Task: Search one way flight ticket for 5 adults, 1 child, 2 infants in seat and 1 infant on lap in business from Jackson: Jackson-medgar Wiley Evers International Airport to Greenville: Pitt-greenville Airport on 5-2-2023. Choice of flights is Spirit. Number of bags: 11 checked bags. Outbound departure time preference is 7:00.
Action: Mouse moved to (388, 198)
Screenshot: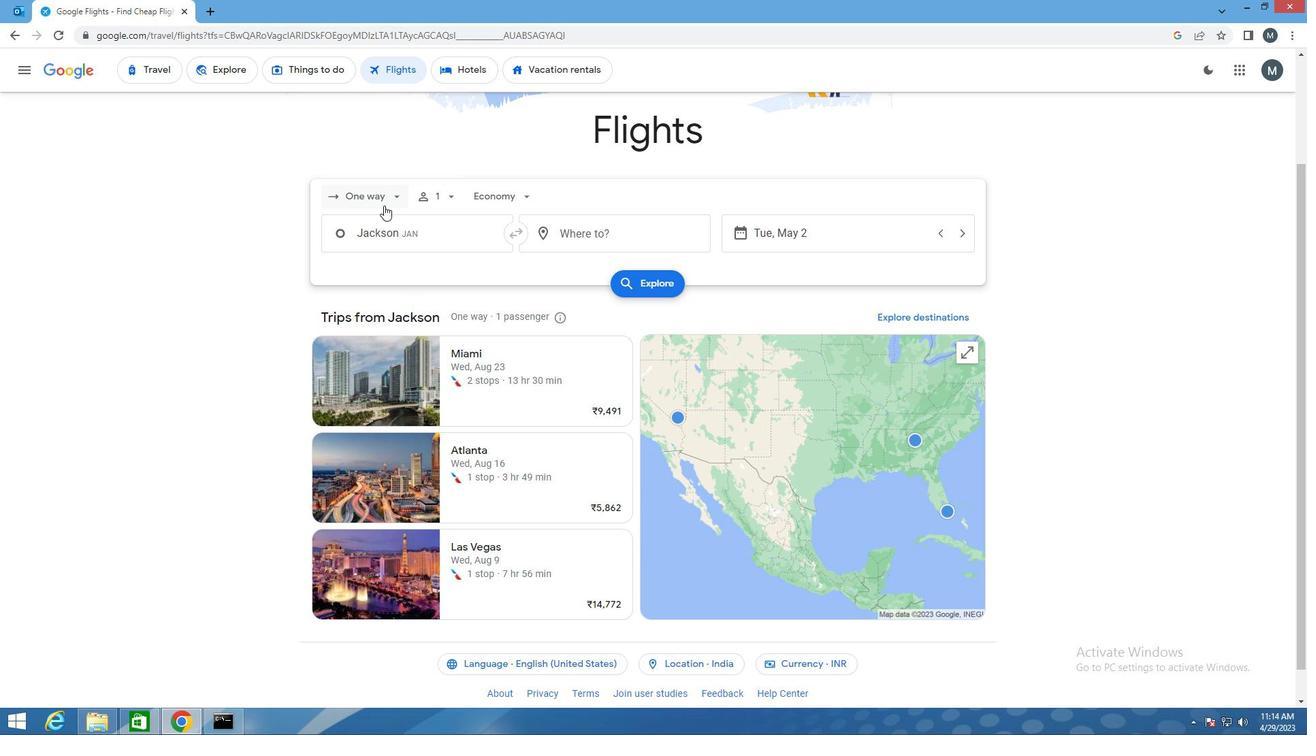 
Action: Mouse pressed left at (388, 198)
Screenshot: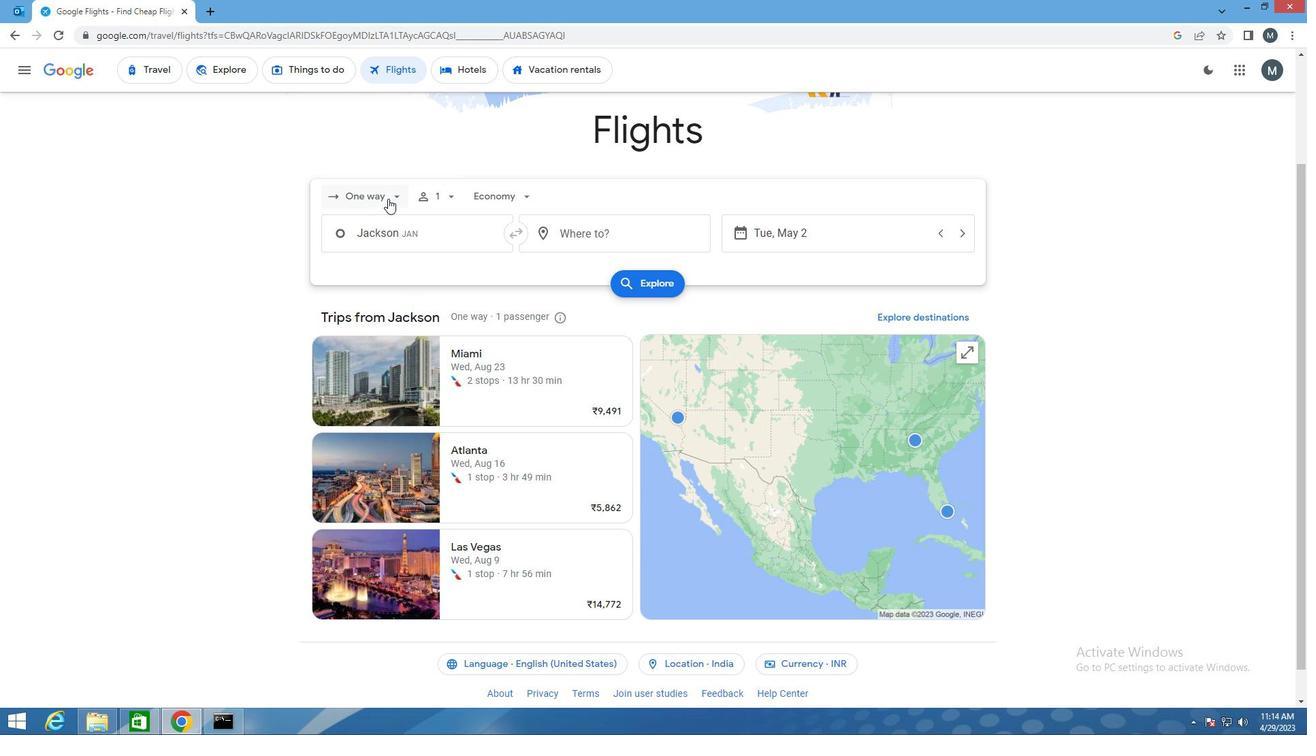 
Action: Mouse moved to (401, 265)
Screenshot: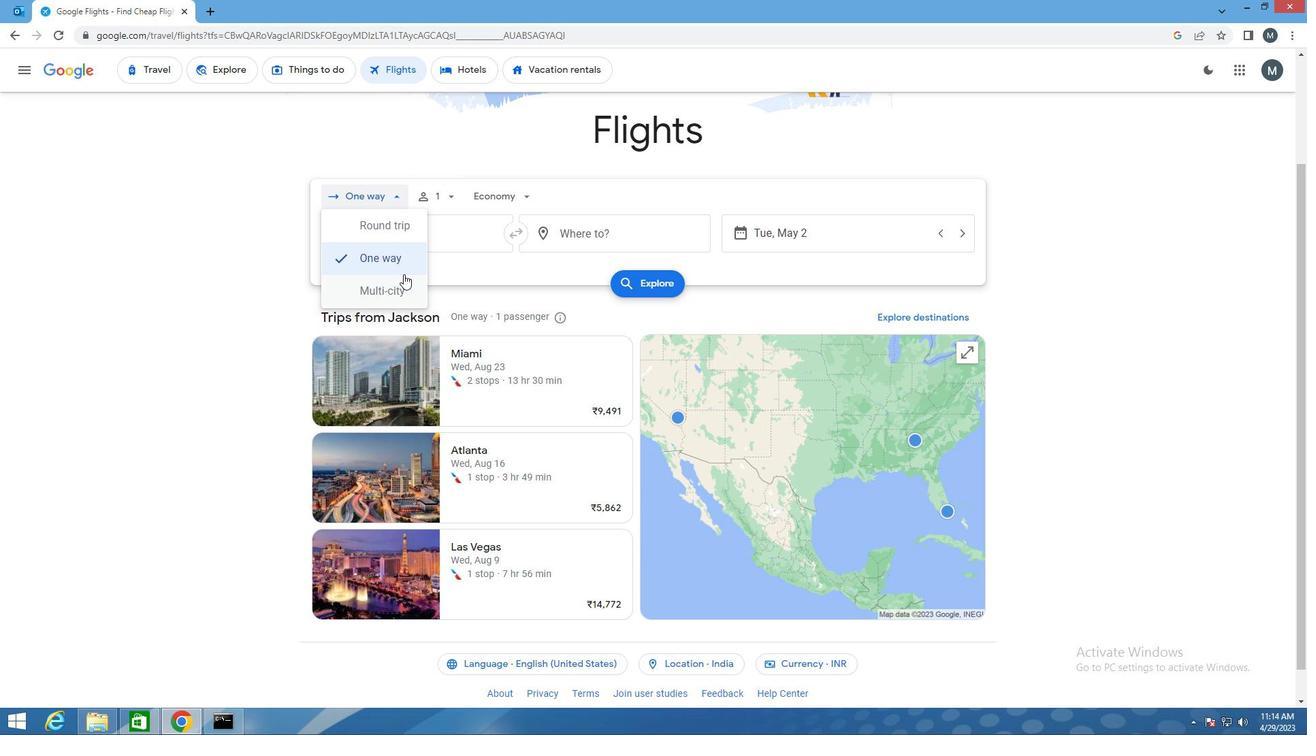 
Action: Mouse pressed left at (401, 265)
Screenshot: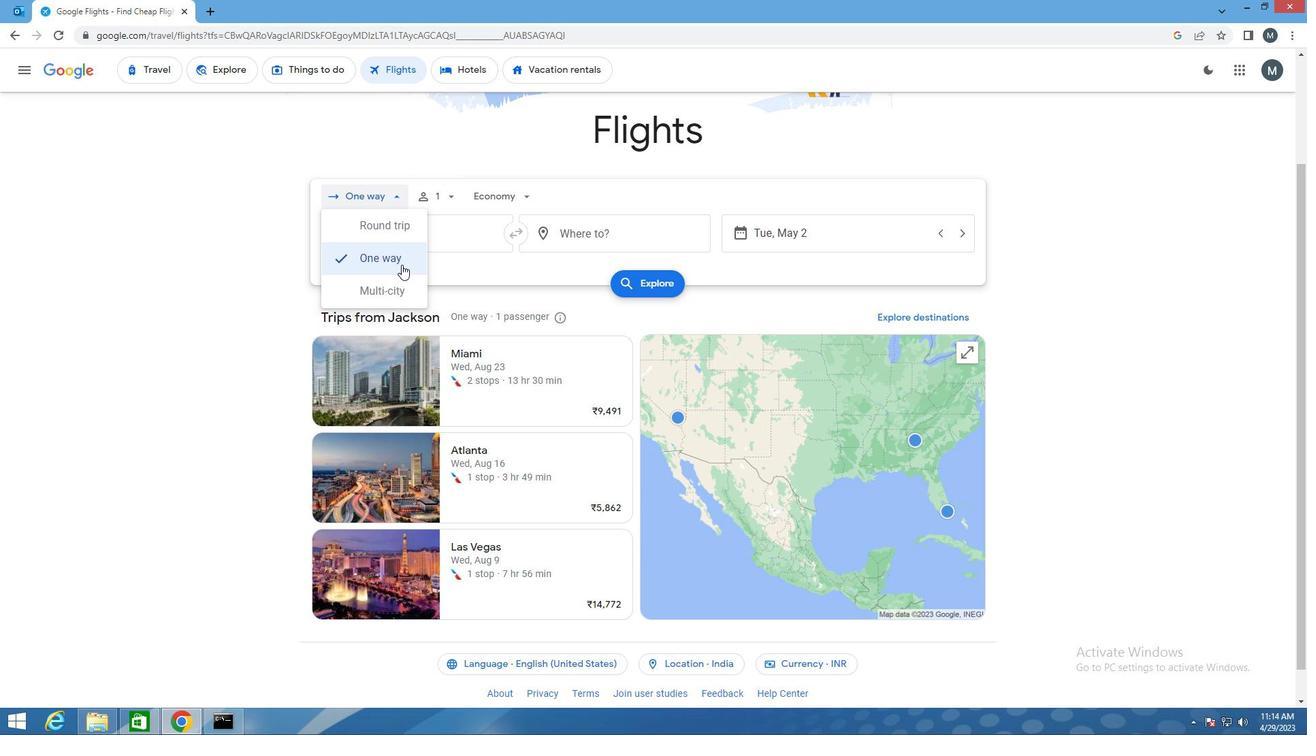 
Action: Mouse moved to (444, 200)
Screenshot: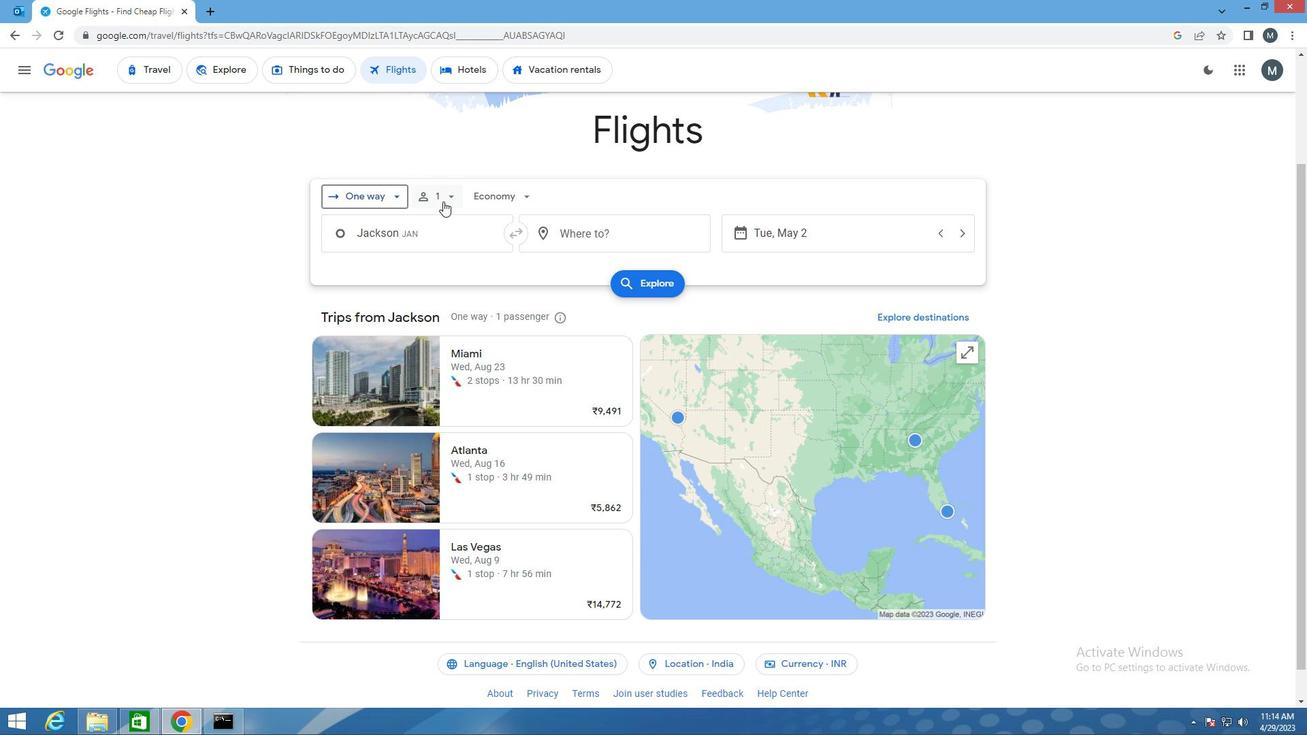 
Action: Mouse pressed left at (444, 200)
Screenshot: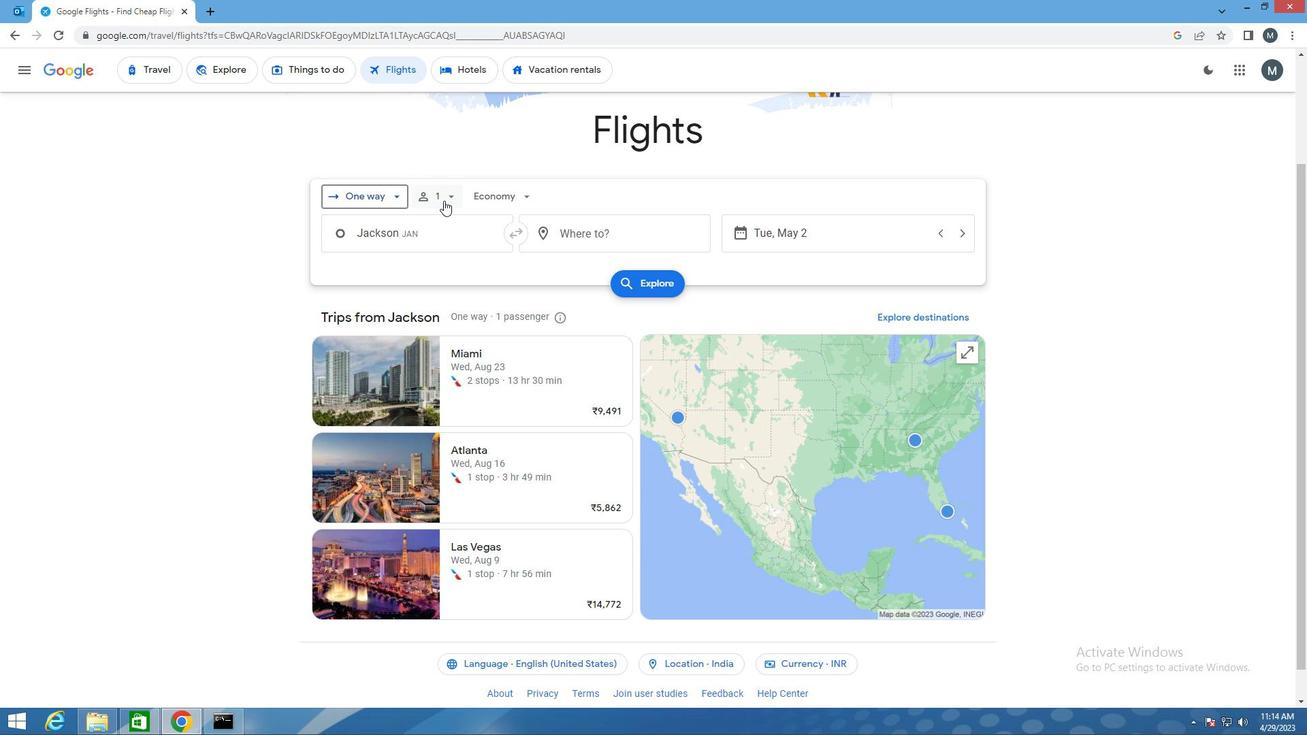 
Action: Mouse moved to (561, 235)
Screenshot: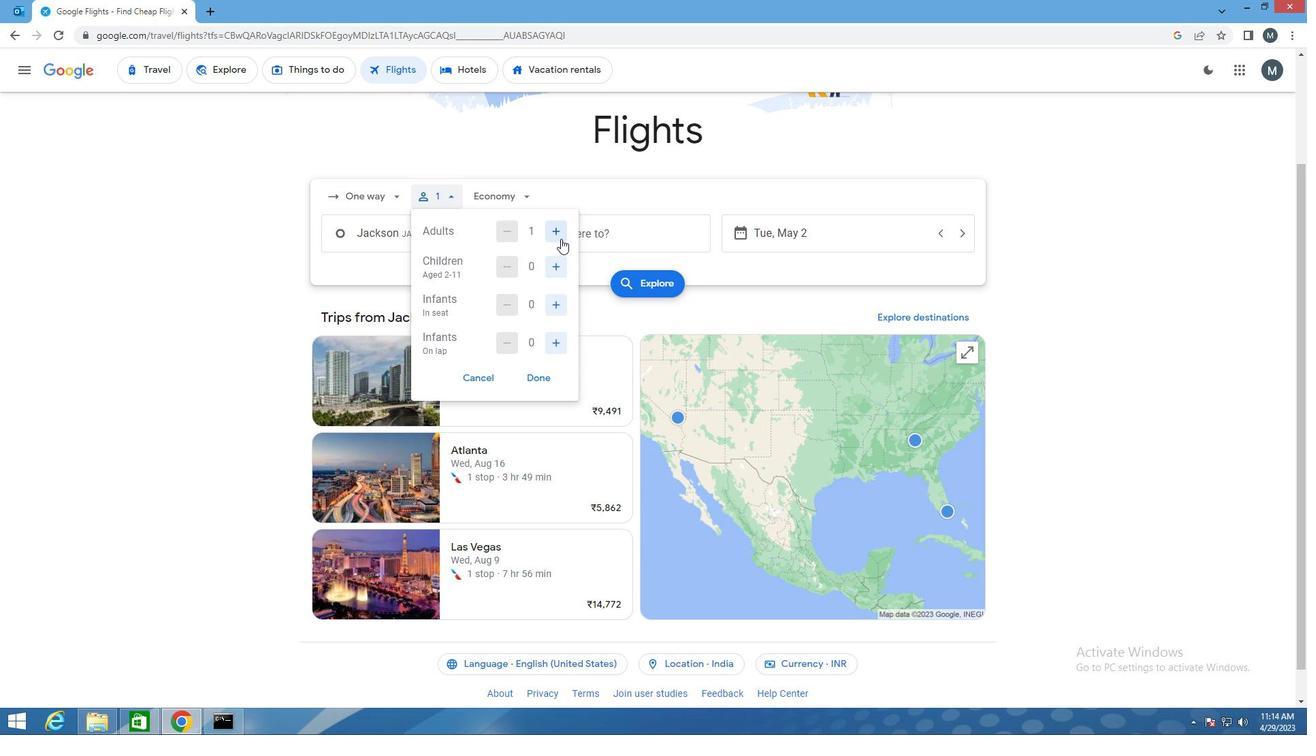
Action: Mouse pressed left at (561, 235)
Screenshot: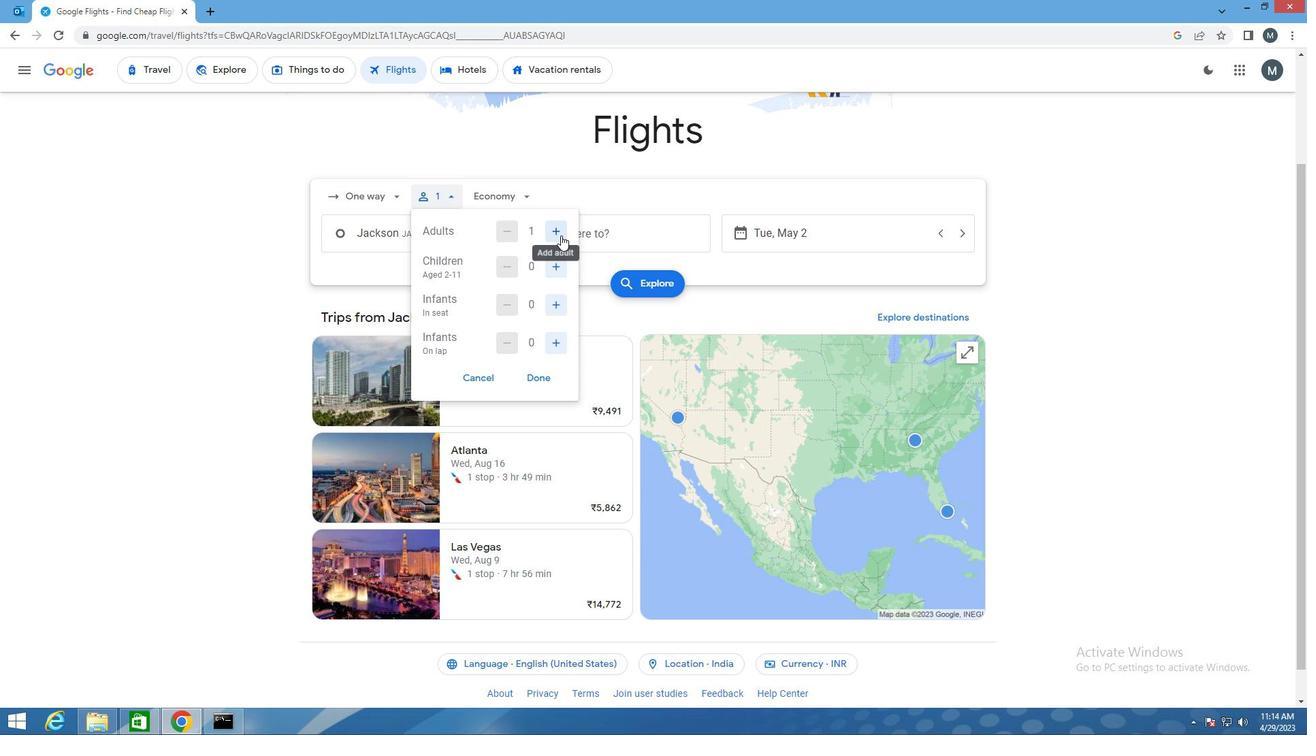 
Action: Mouse pressed left at (561, 235)
Screenshot: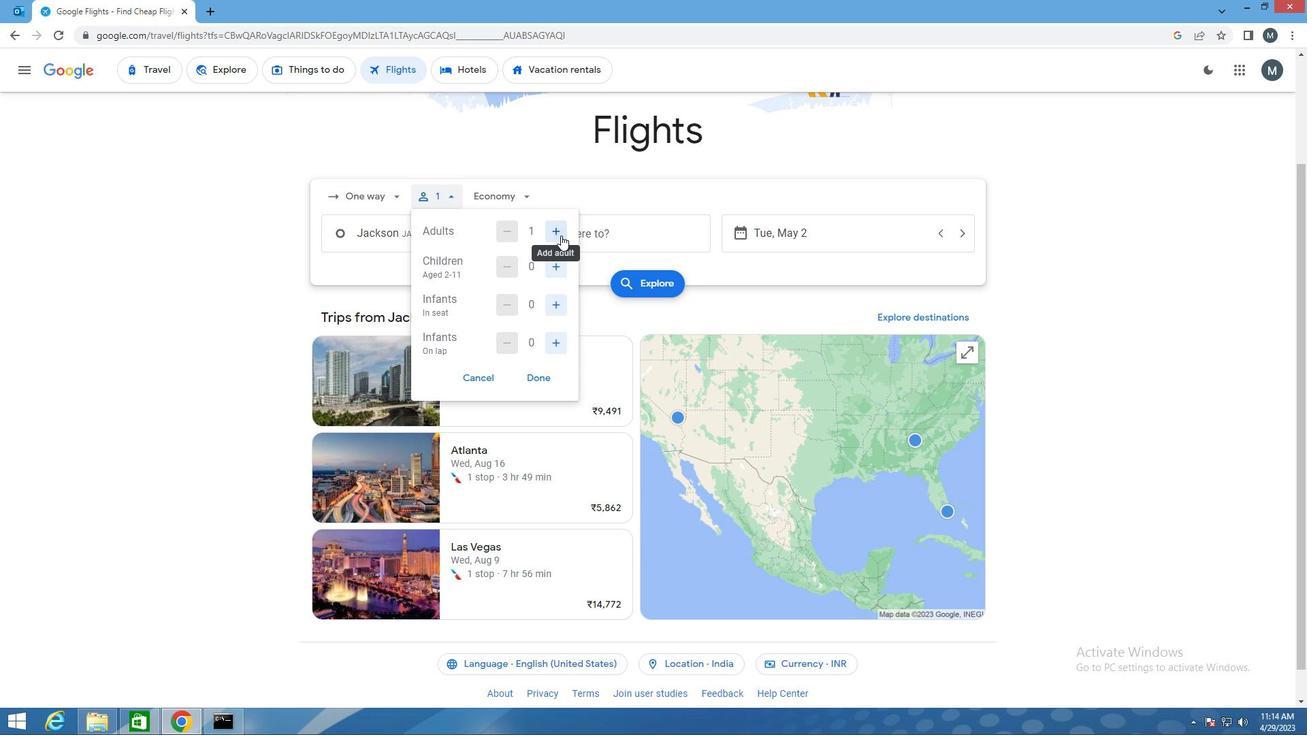 
Action: Mouse pressed left at (561, 235)
Screenshot: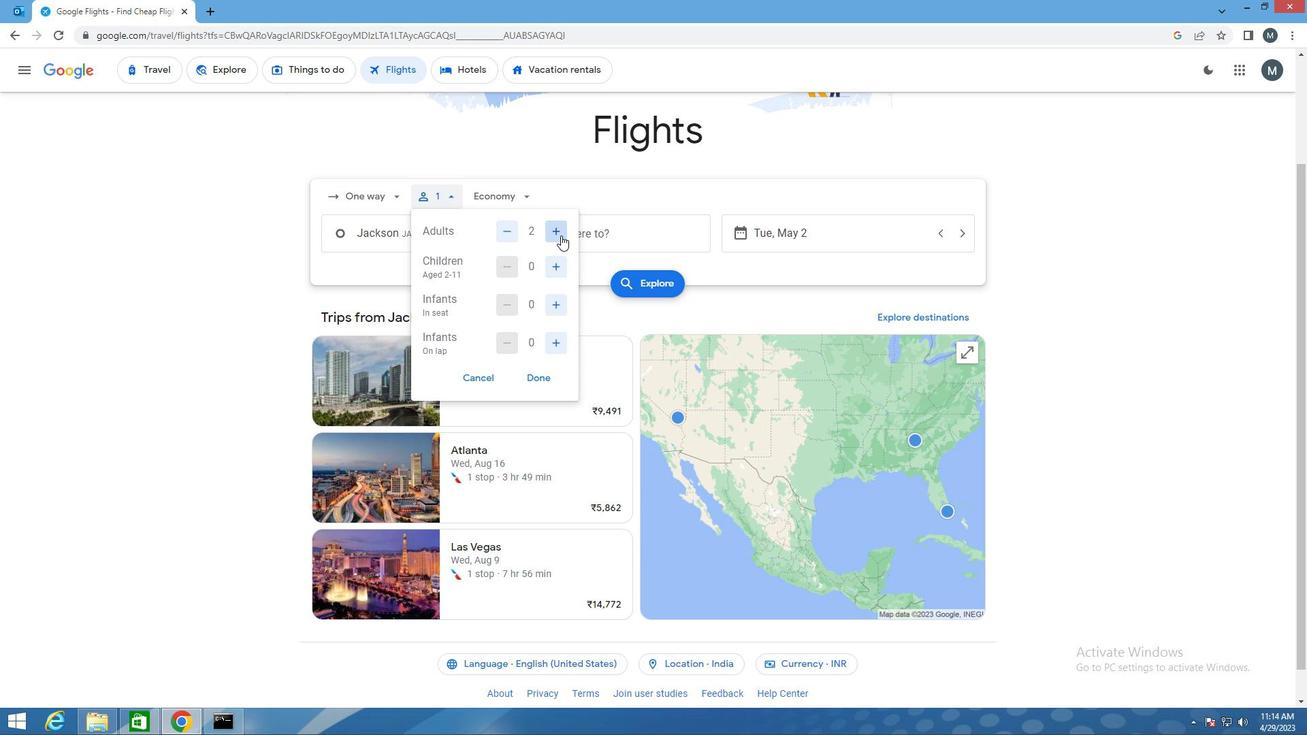 
Action: Mouse pressed left at (561, 235)
Screenshot: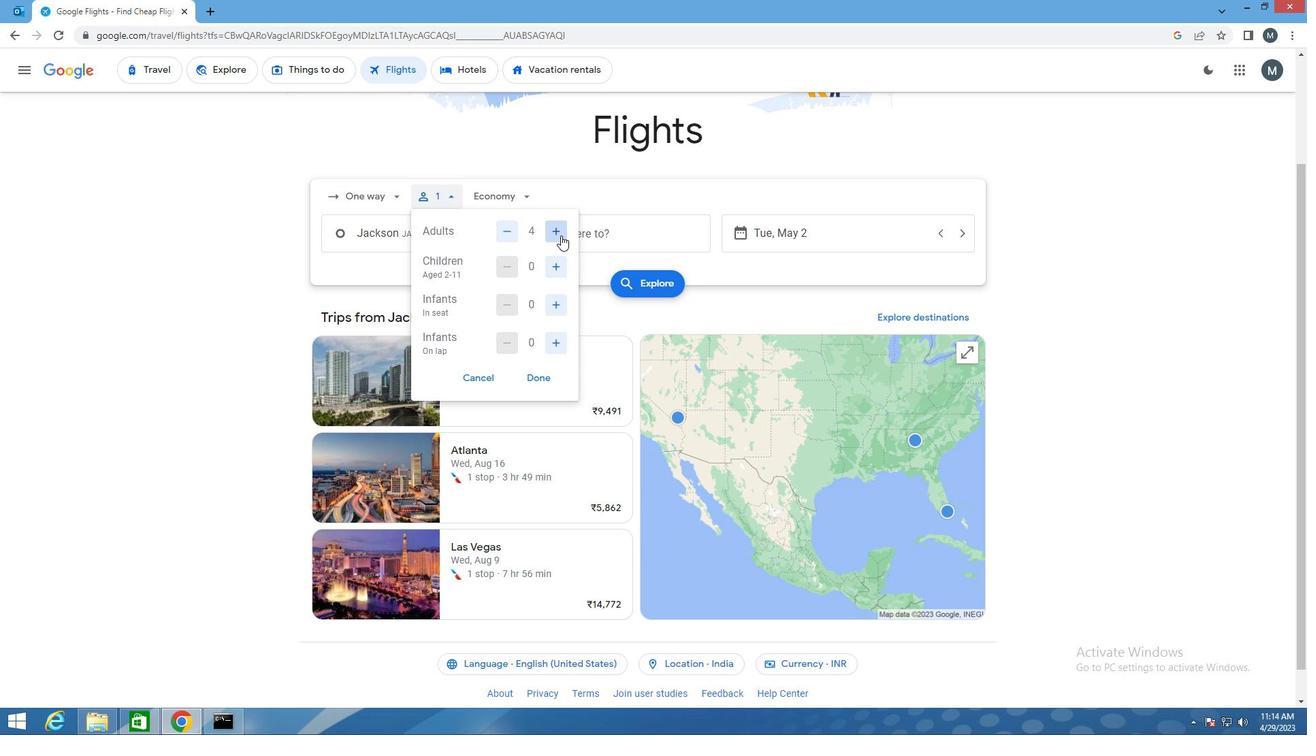 
Action: Mouse moved to (551, 269)
Screenshot: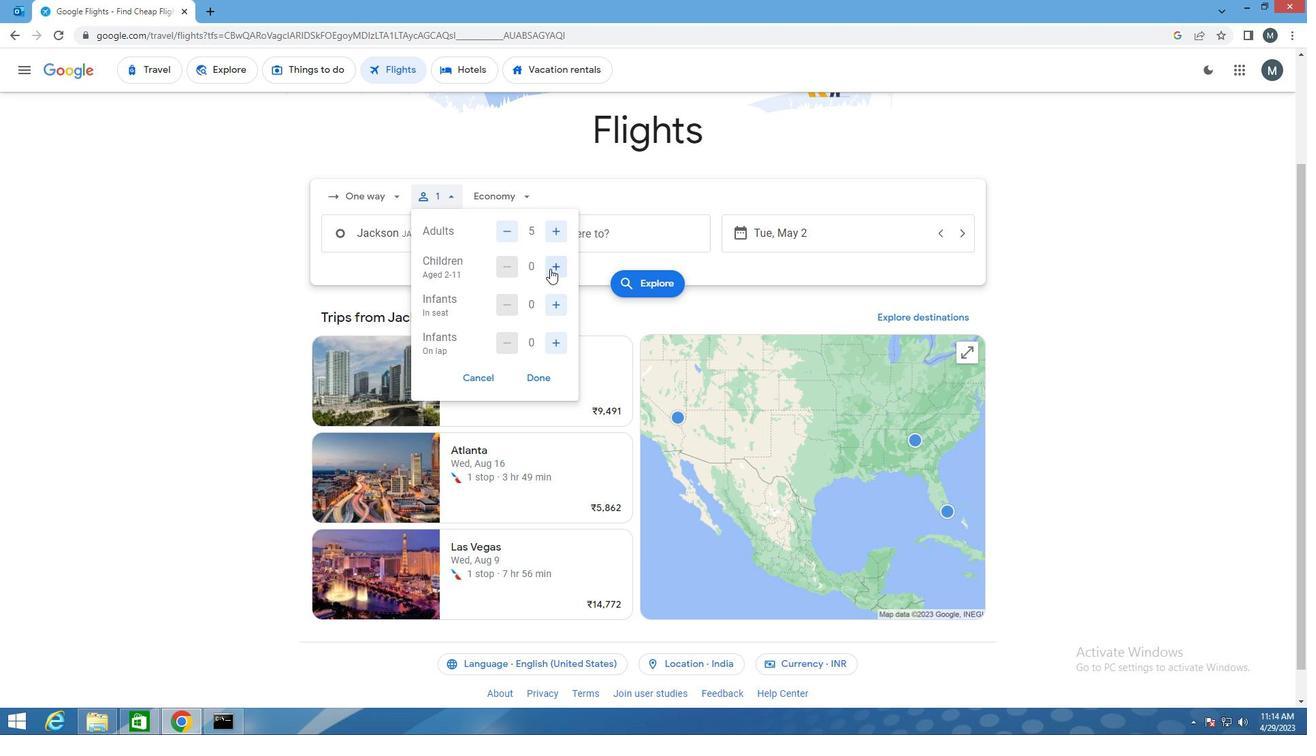 
Action: Mouse pressed left at (551, 269)
Screenshot: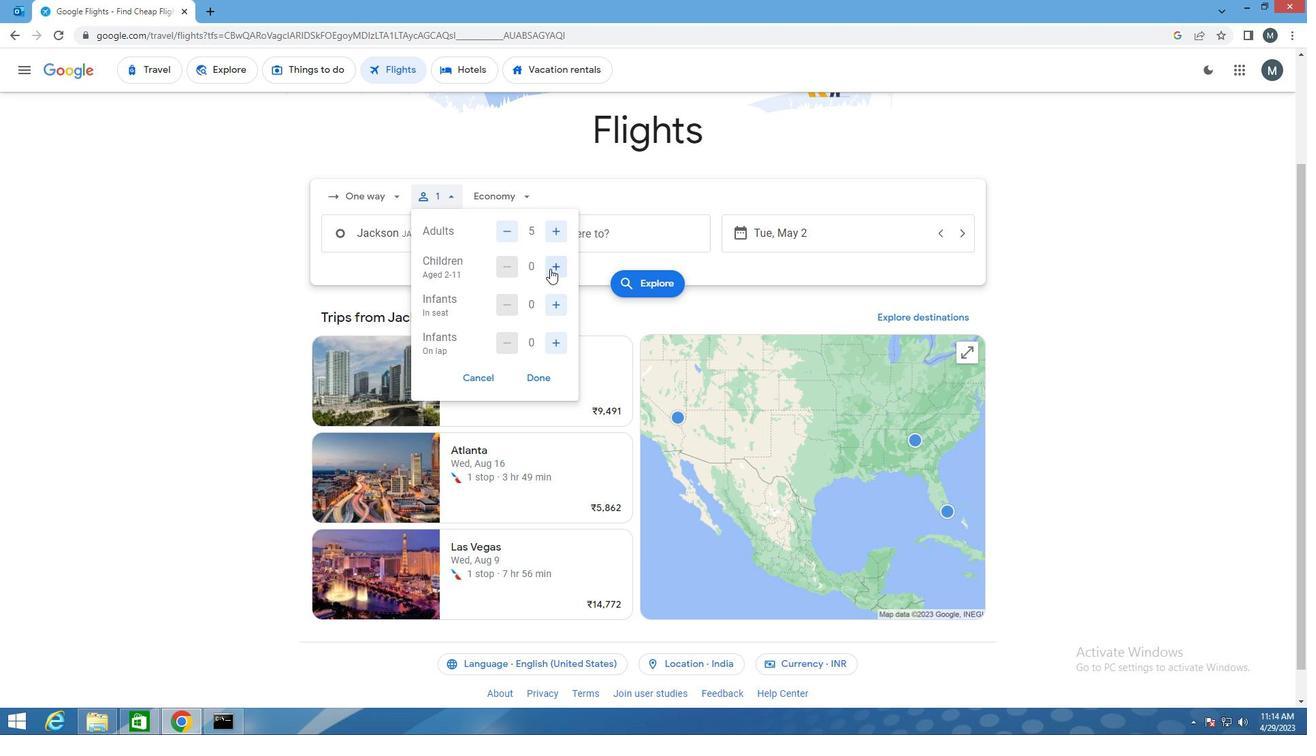 
Action: Mouse moved to (549, 303)
Screenshot: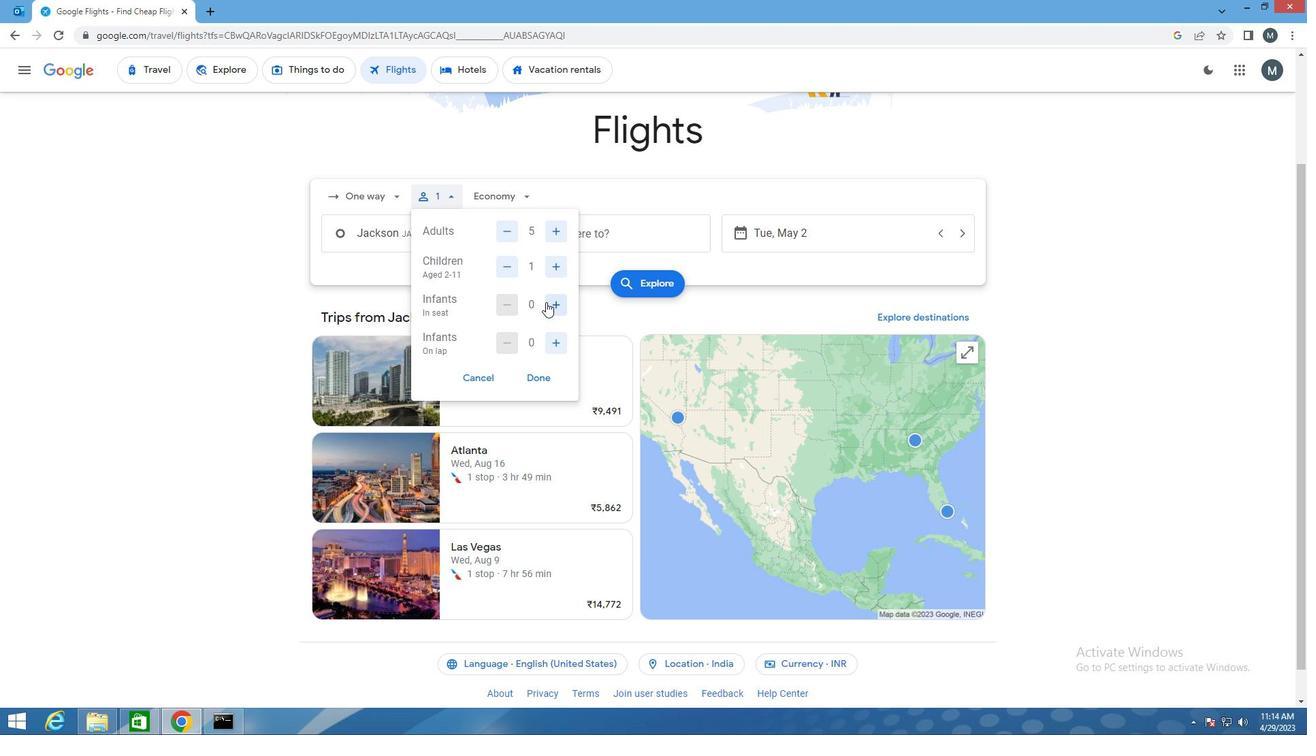 
Action: Mouse pressed left at (549, 303)
Screenshot: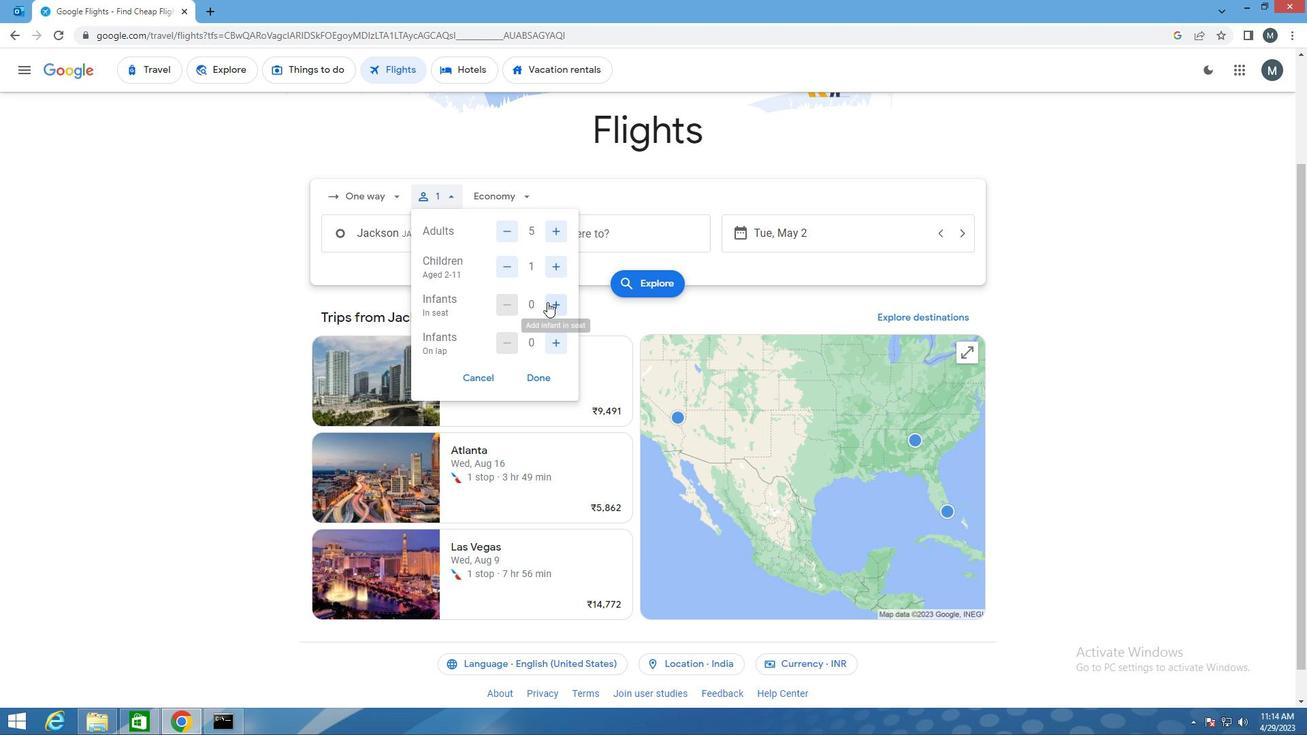 
Action: Mouse pressed left at (549, 303)
Screenshot: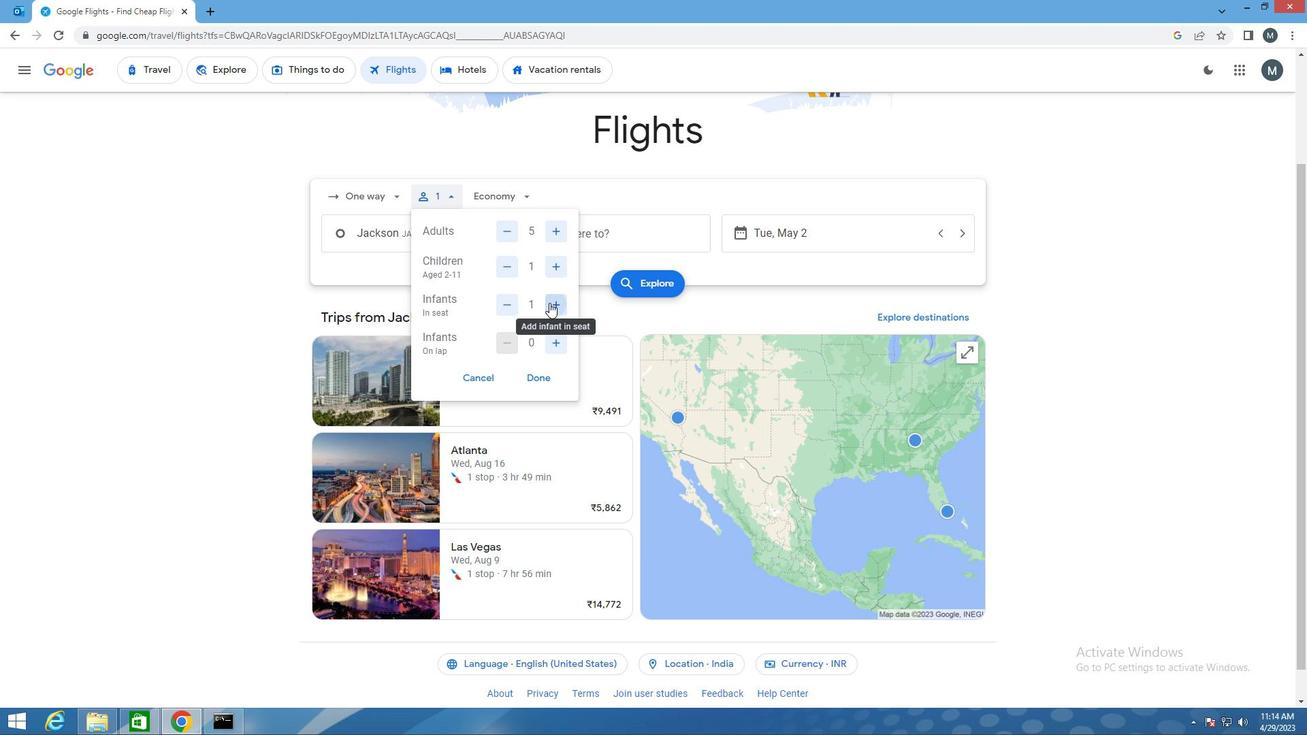 
Action: Mouse moved to (555, 346)
Screenshot: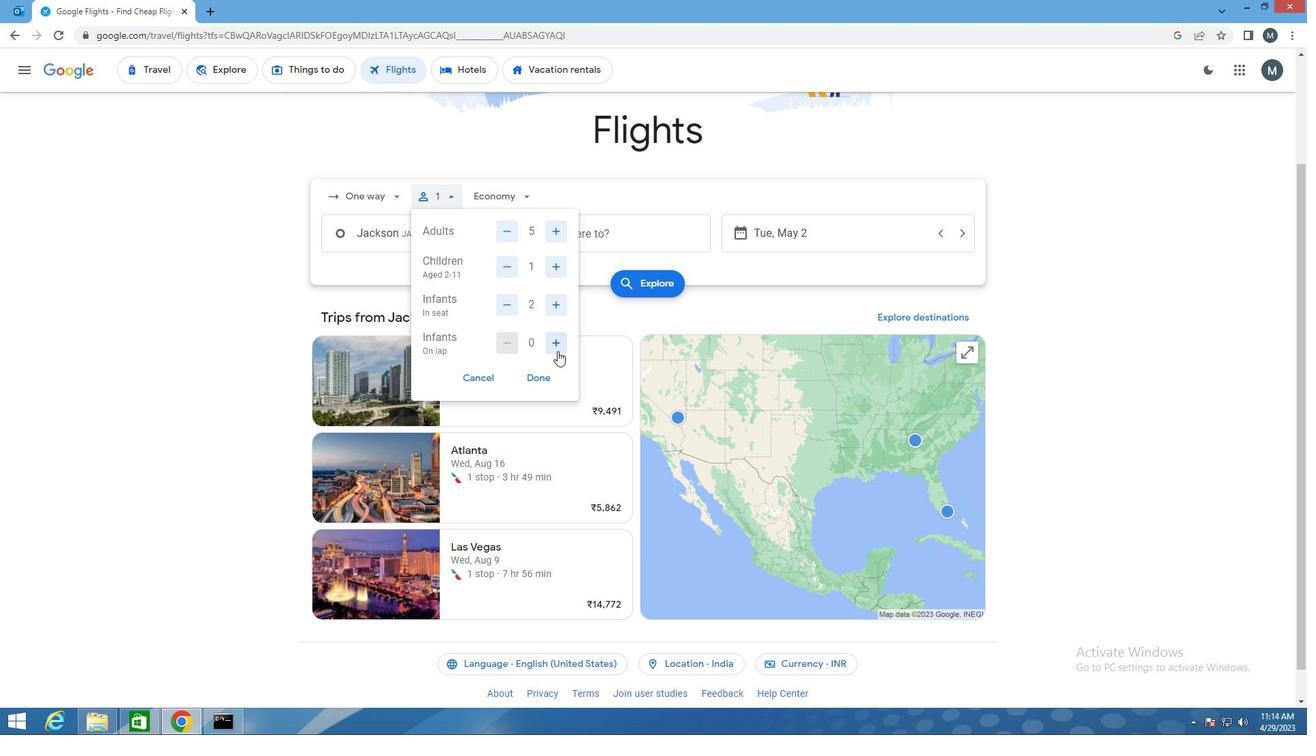 
Action: Mouse pressed left at (555, 346)
Screenshot: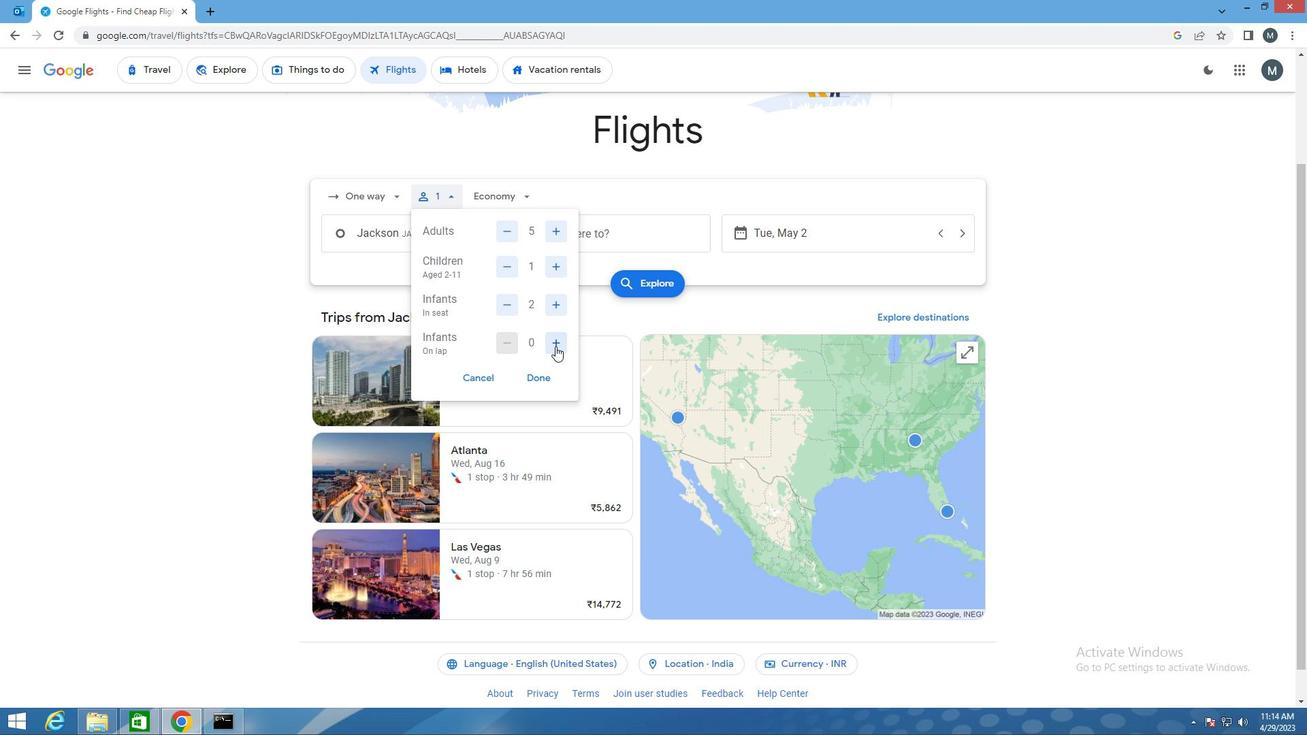 
Action: Mouse moved to (538, 378)
Screenshot: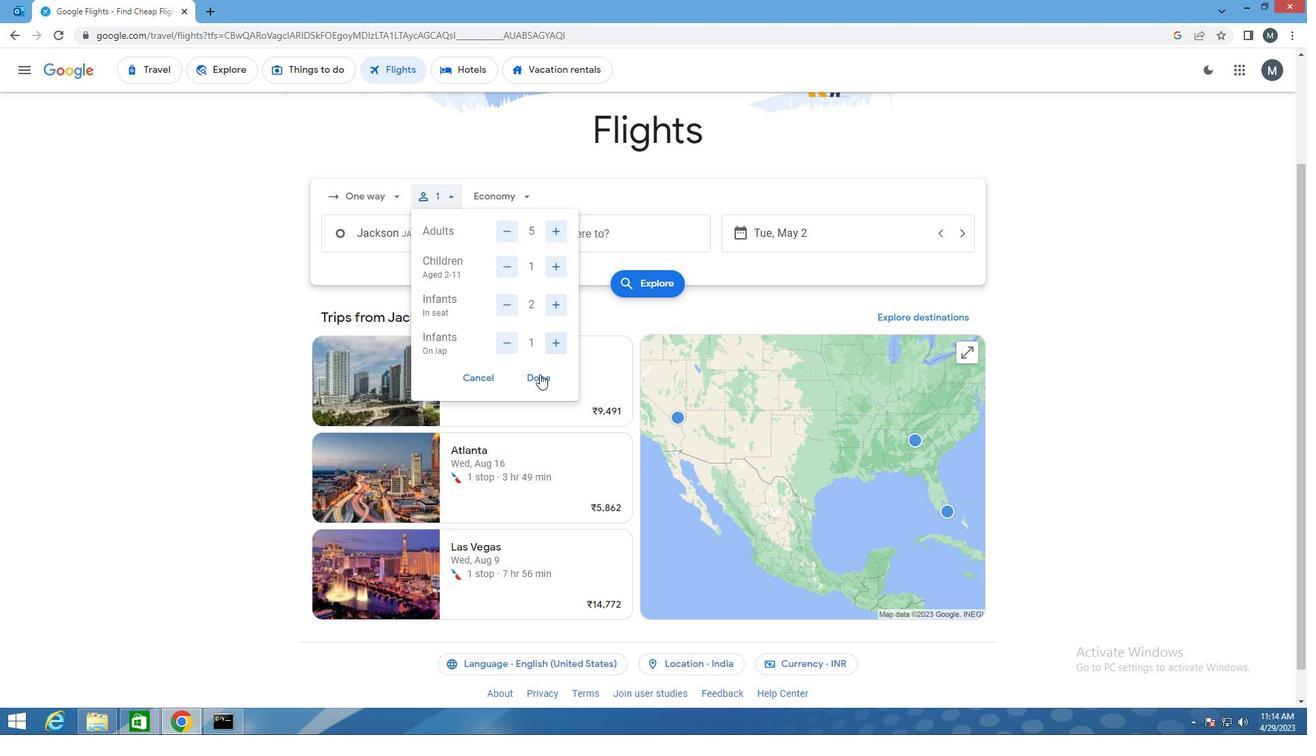 
Action: Mouse pressed left at (538, 378)
Screenshot: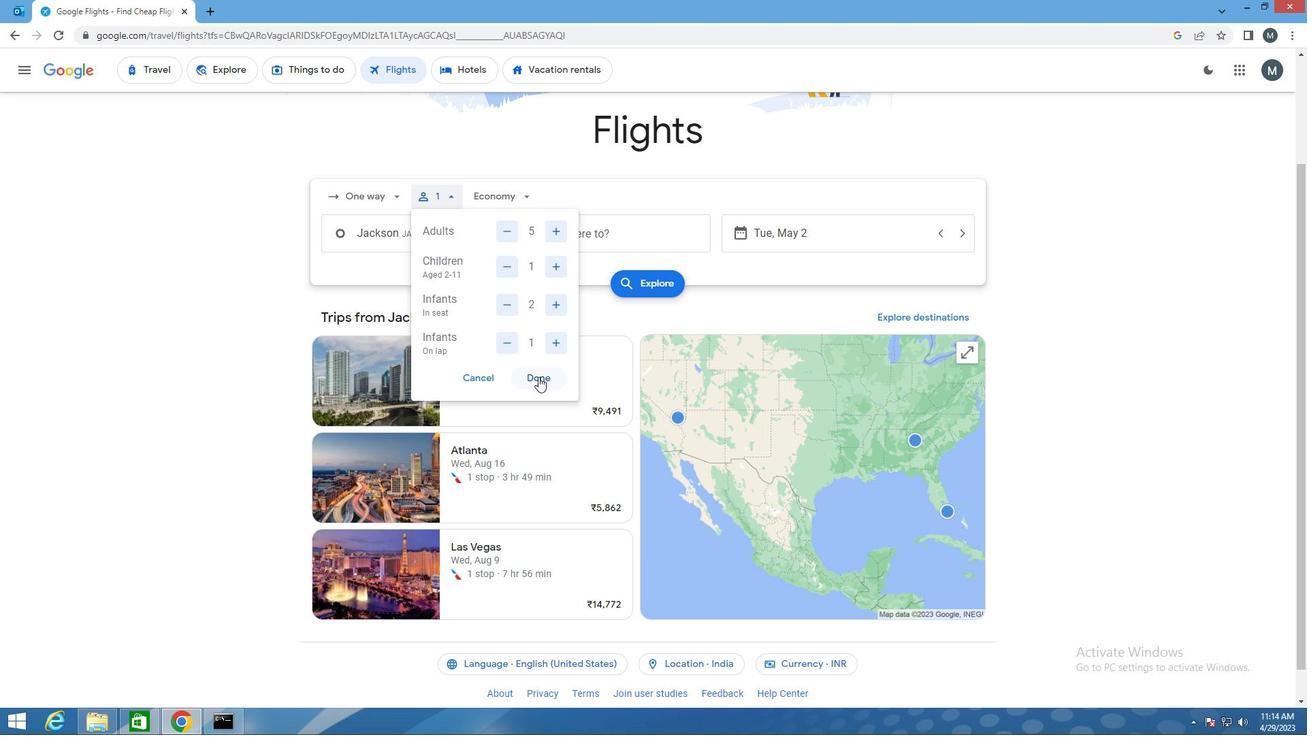 
Action: Mouse moved to (515, 192)
Screenshot: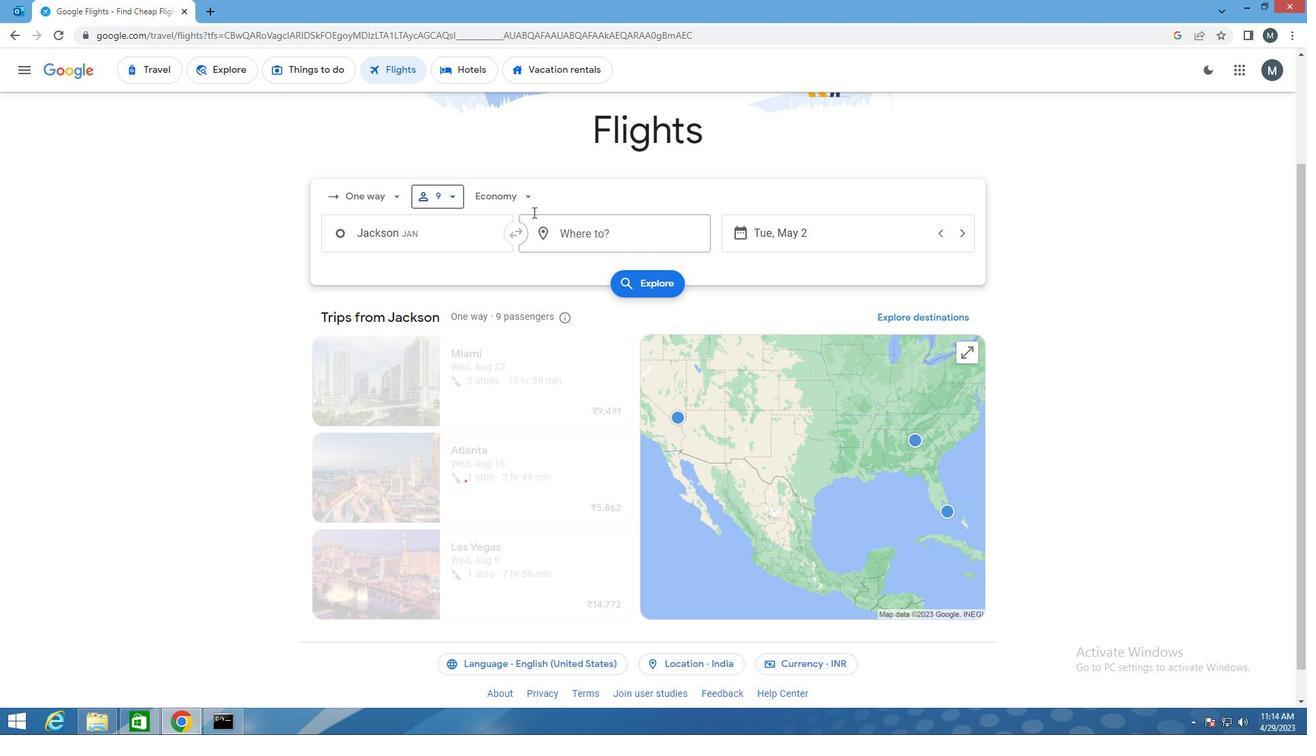 
Action: Mouse pressed left at (515, 192)
Screenshot: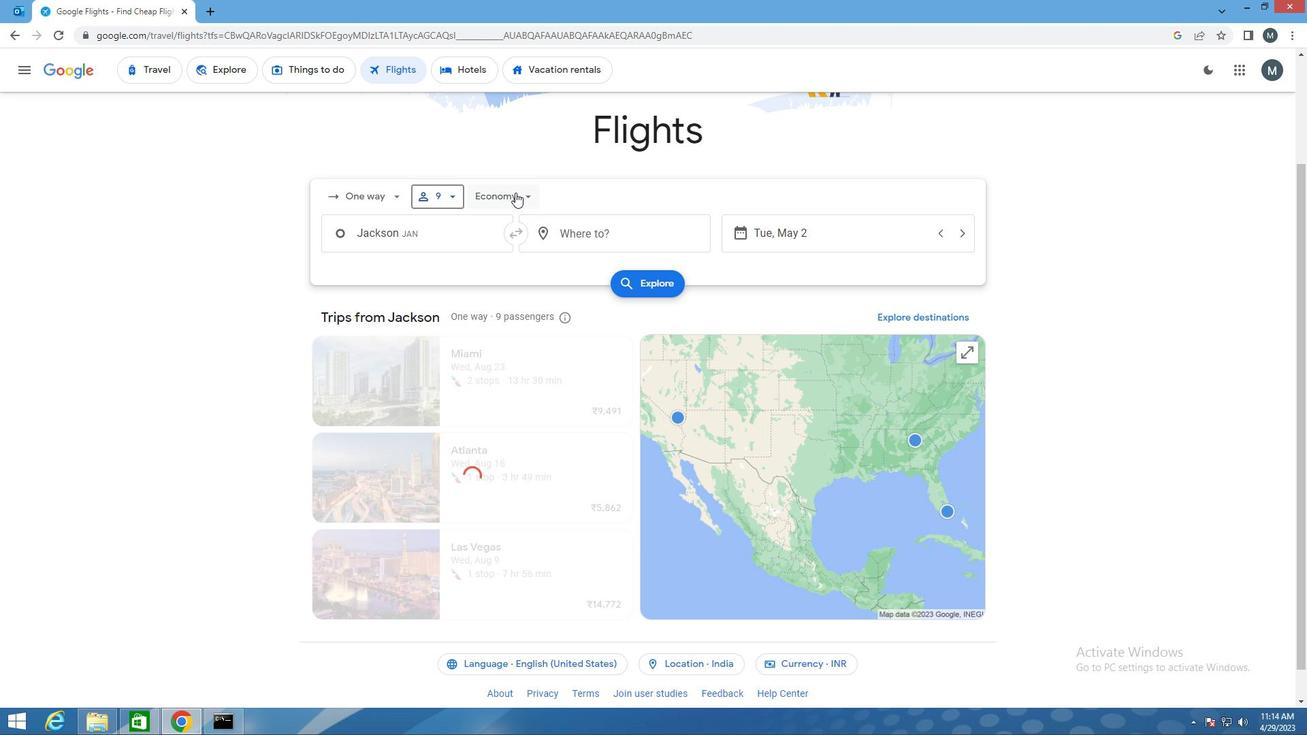 
Action: Mouse moved to (532, 294)
Screenshot: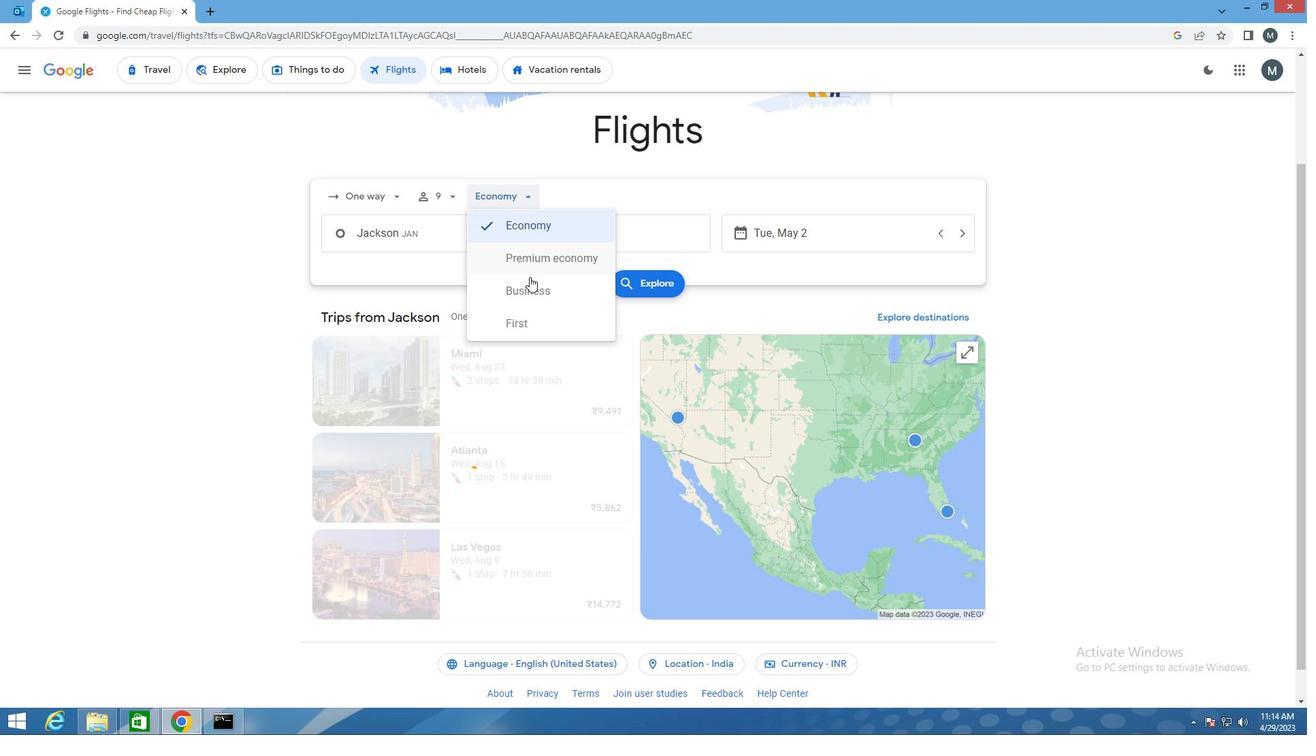 
Action: Mouse pressed left at (532, 294)
Screenshot: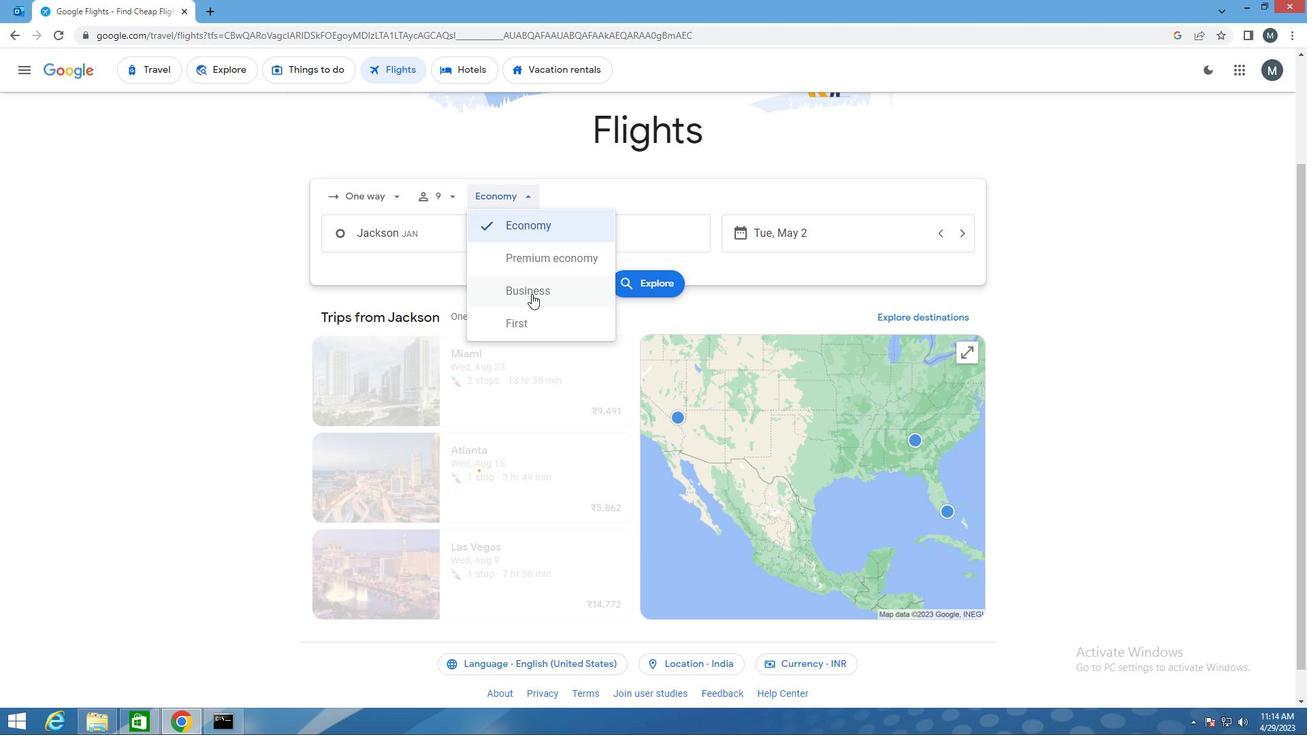 
Action: Mouse moved to (428, 232)
Screenshot: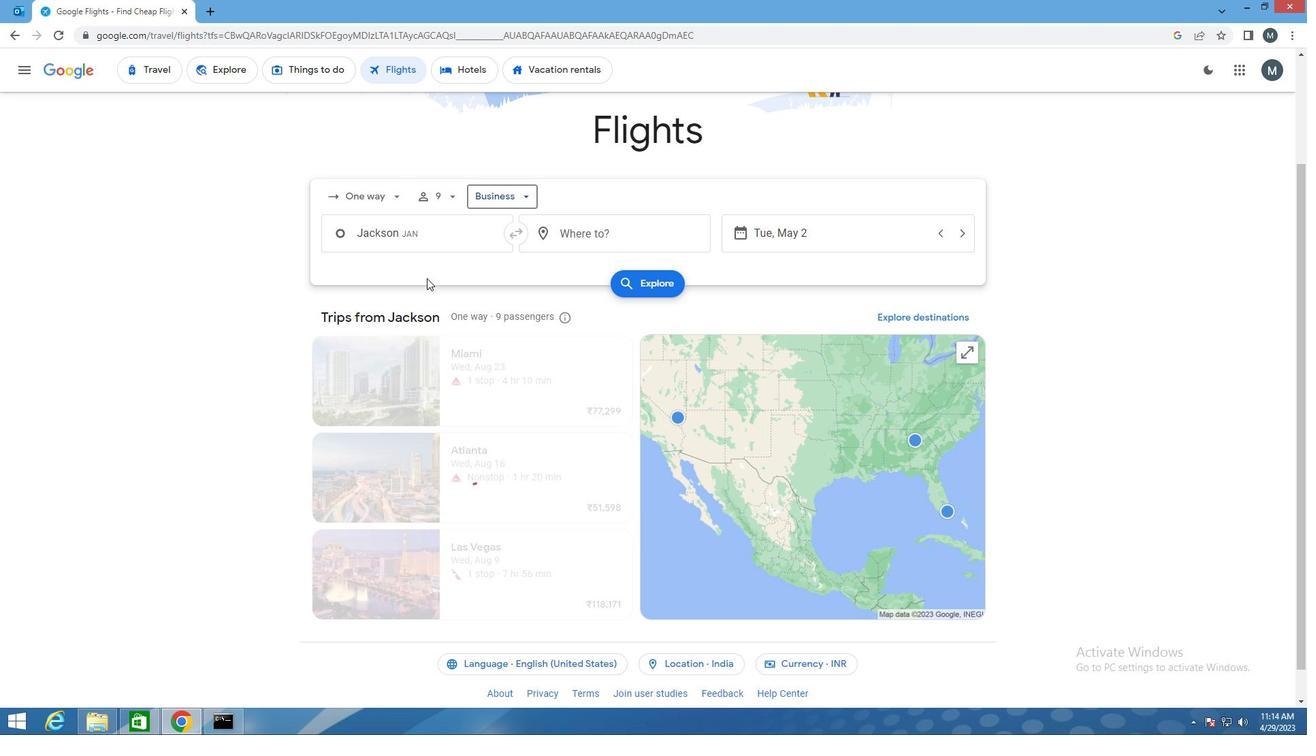 
Action: Mouse pressed left at (428, 232)
Screenshot: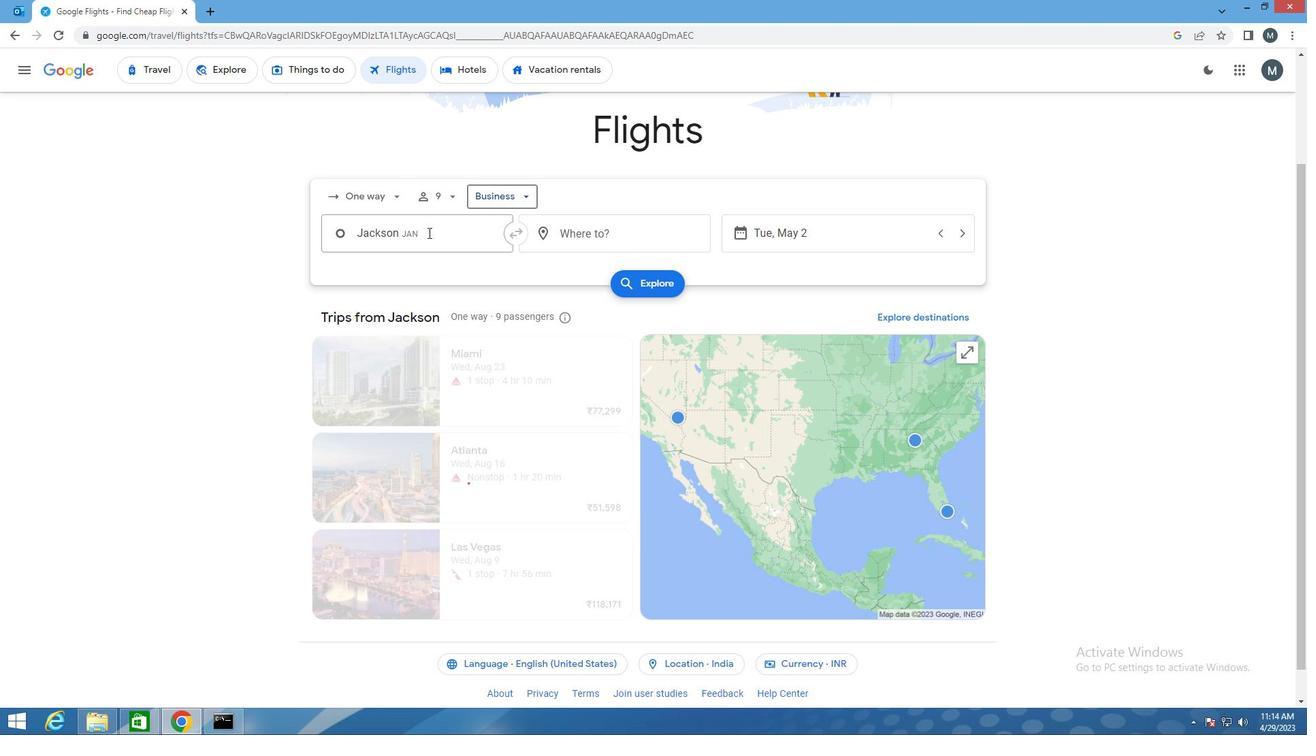 
Action: Mouse moved to (429, 232)
Screenshot: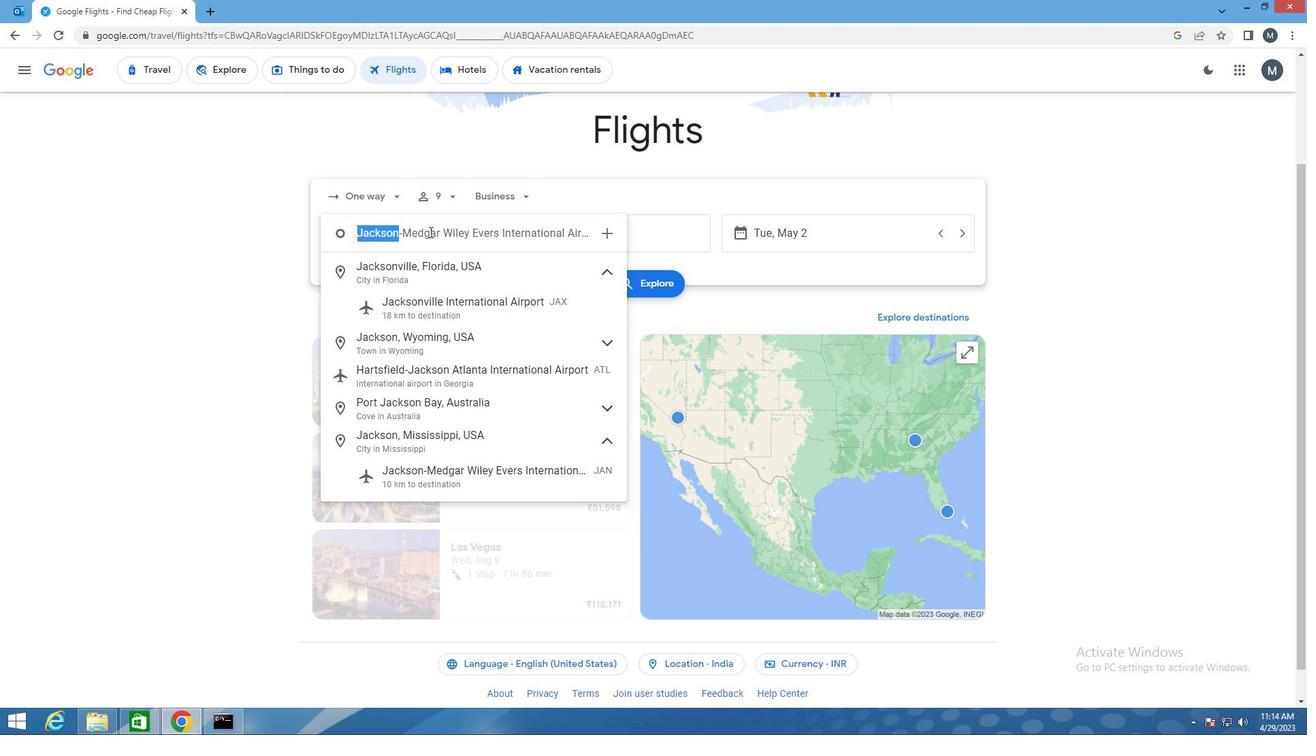 
Action: Key pressed j
Screenshot: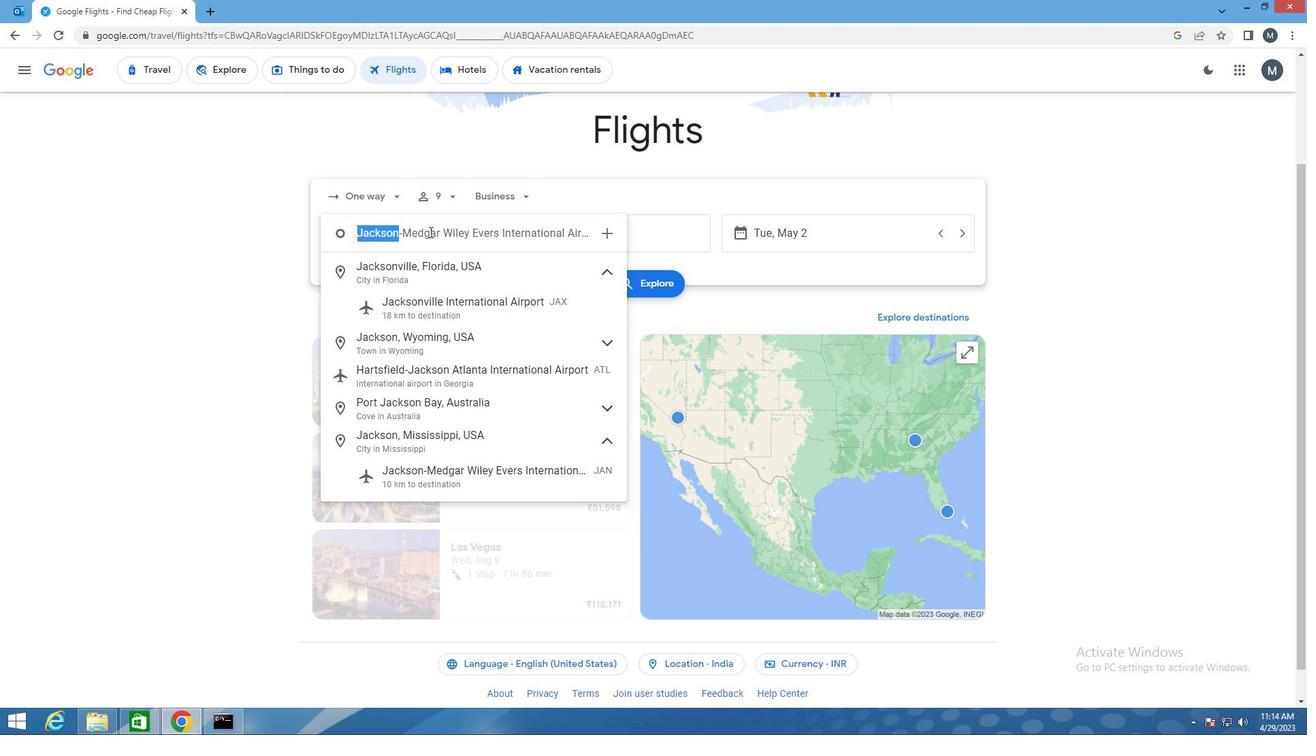 
Action: Mouse moved to (429, 239)
Screenshot: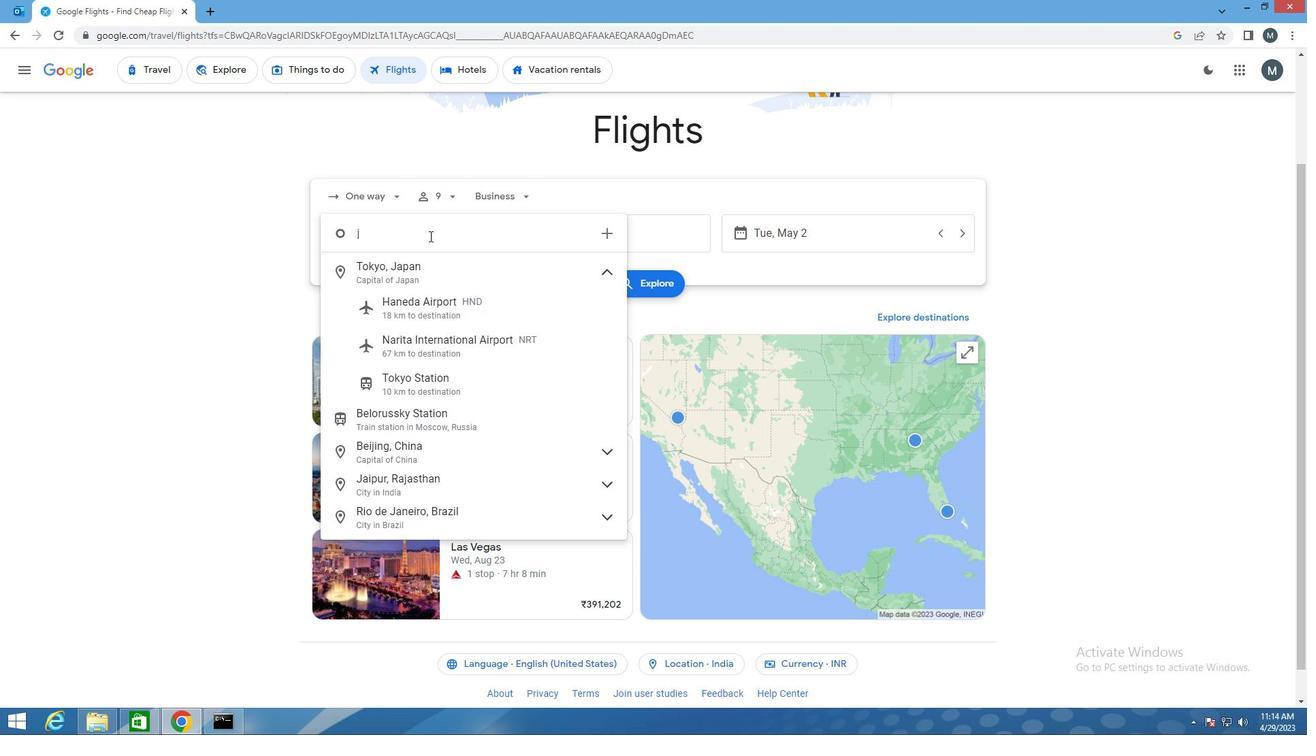 
Action: Key pressed a
Screenshot: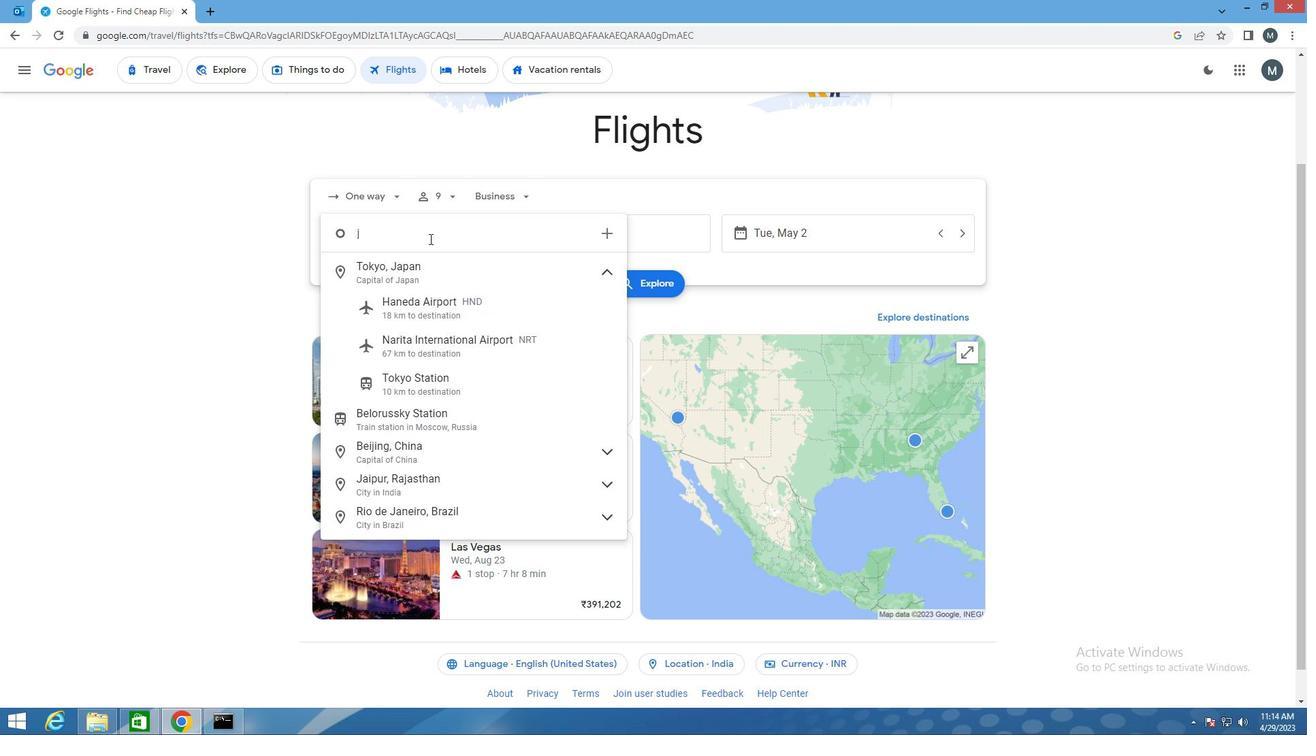 
Action: Mouse moved to (429, 240)
Screenshot: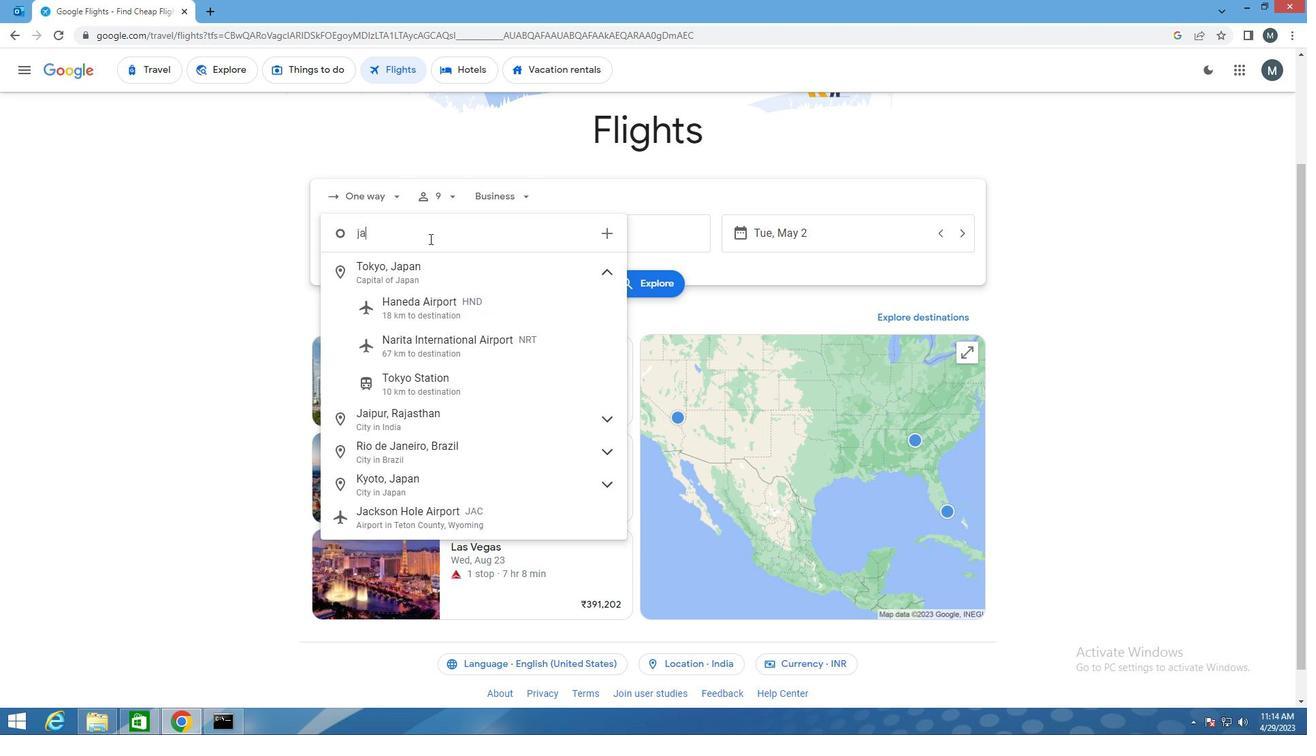
Action: Key pressed n
Screenshot: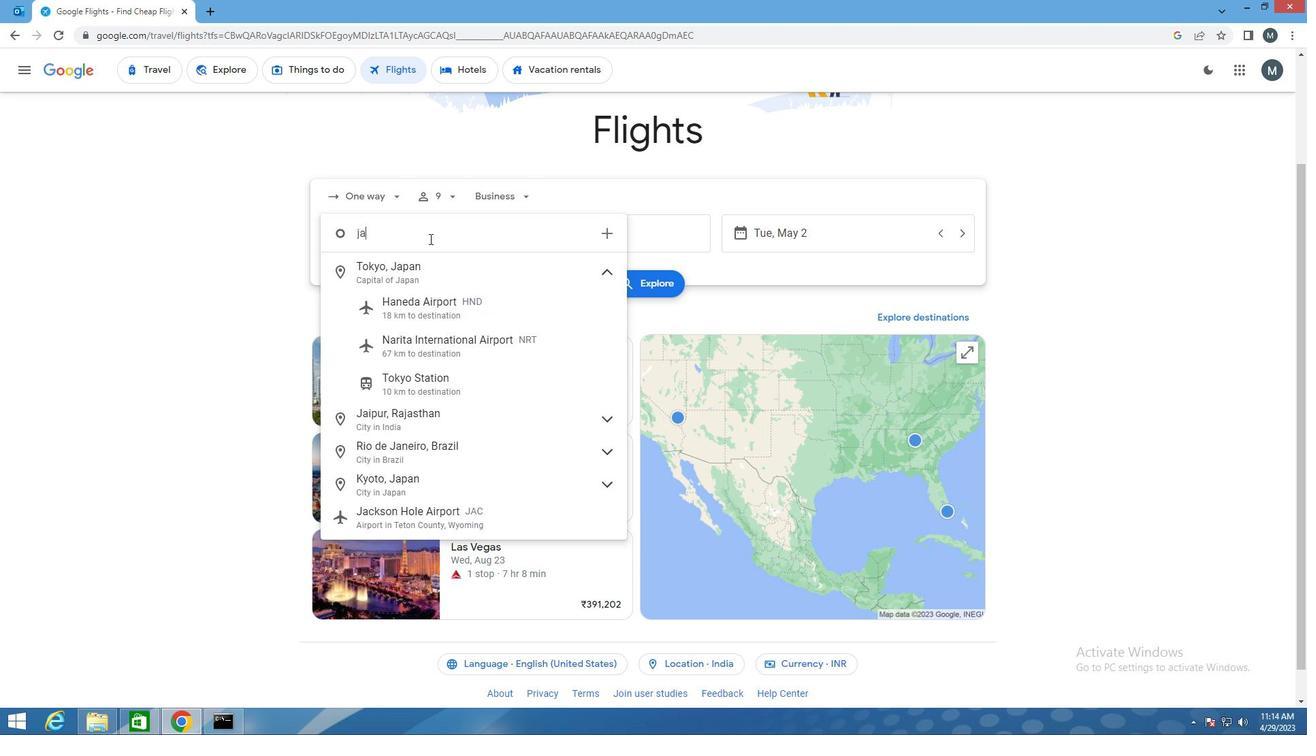 
Action: Mouse moved to (463, 273)
Screenshot: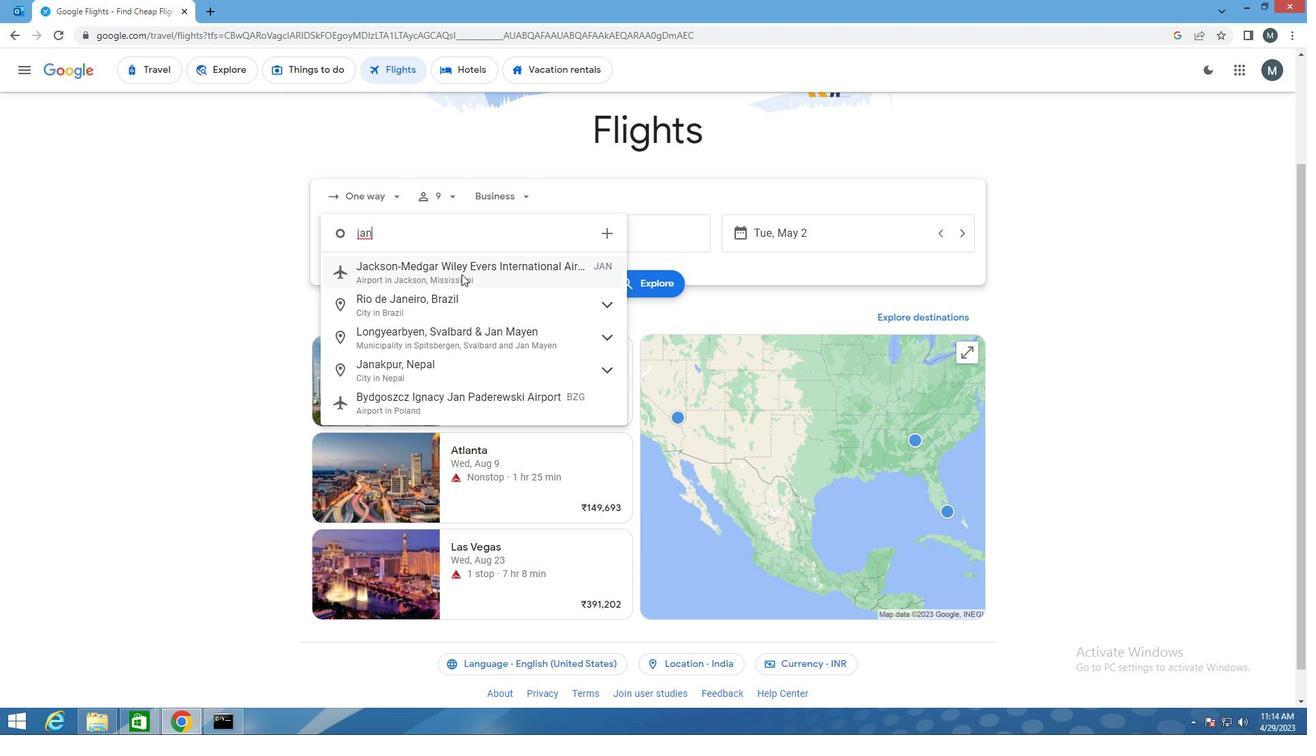 
Action: Mouse pressed left at (463, 273)
Screenshot: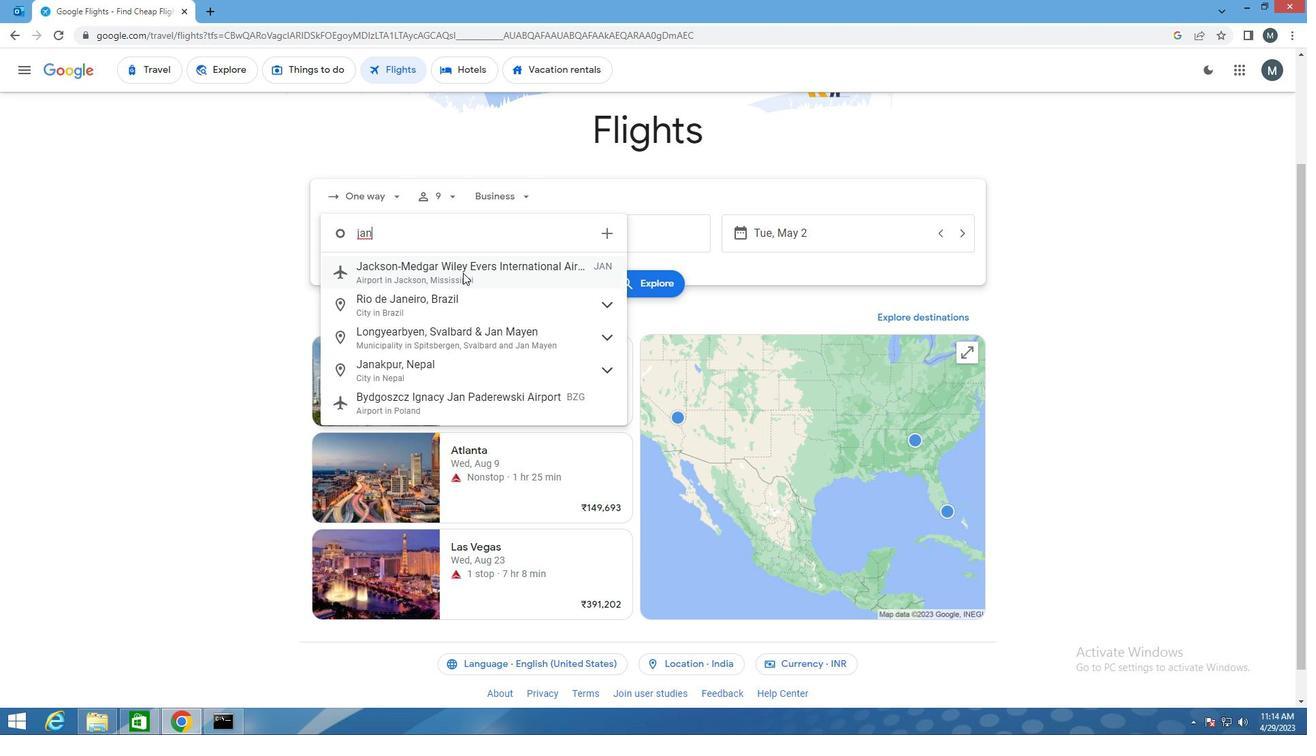 
Action: Mouse moved to (604, 235)
Screenshot: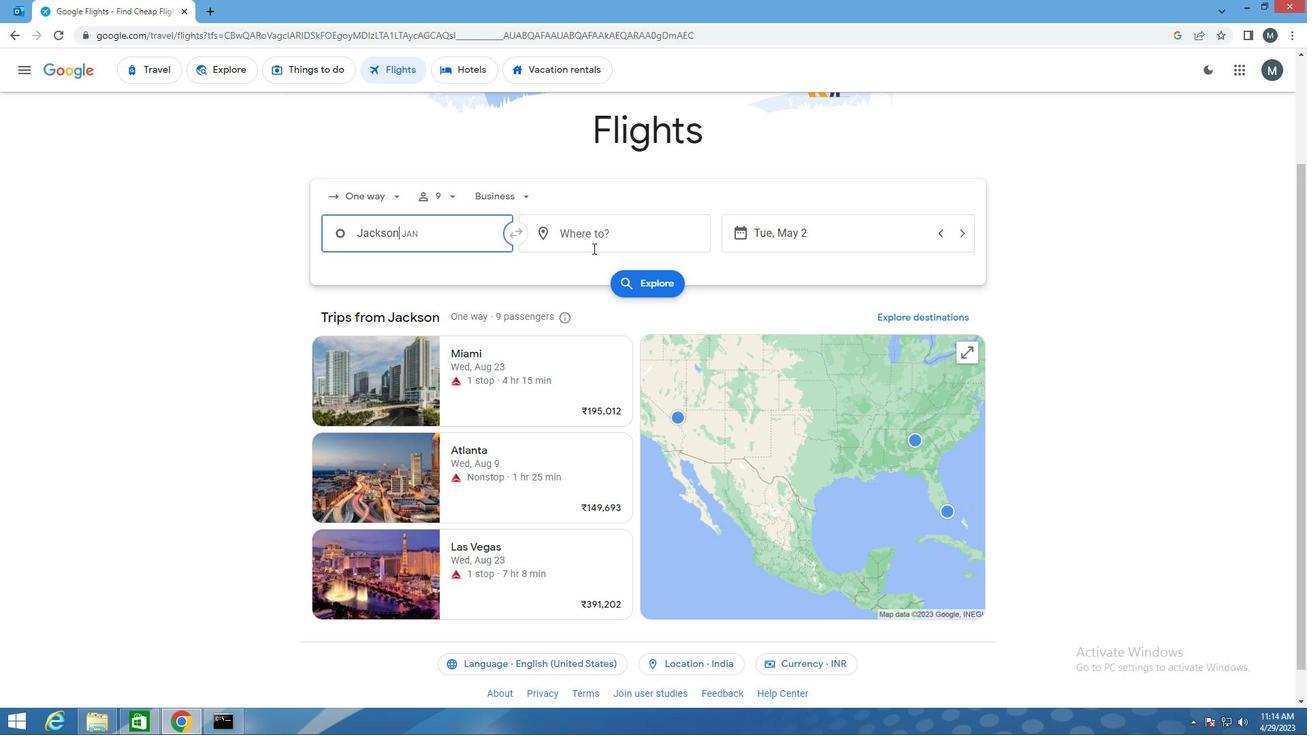 
Action: Mouse pressed left at (604, 235)
Screenshot: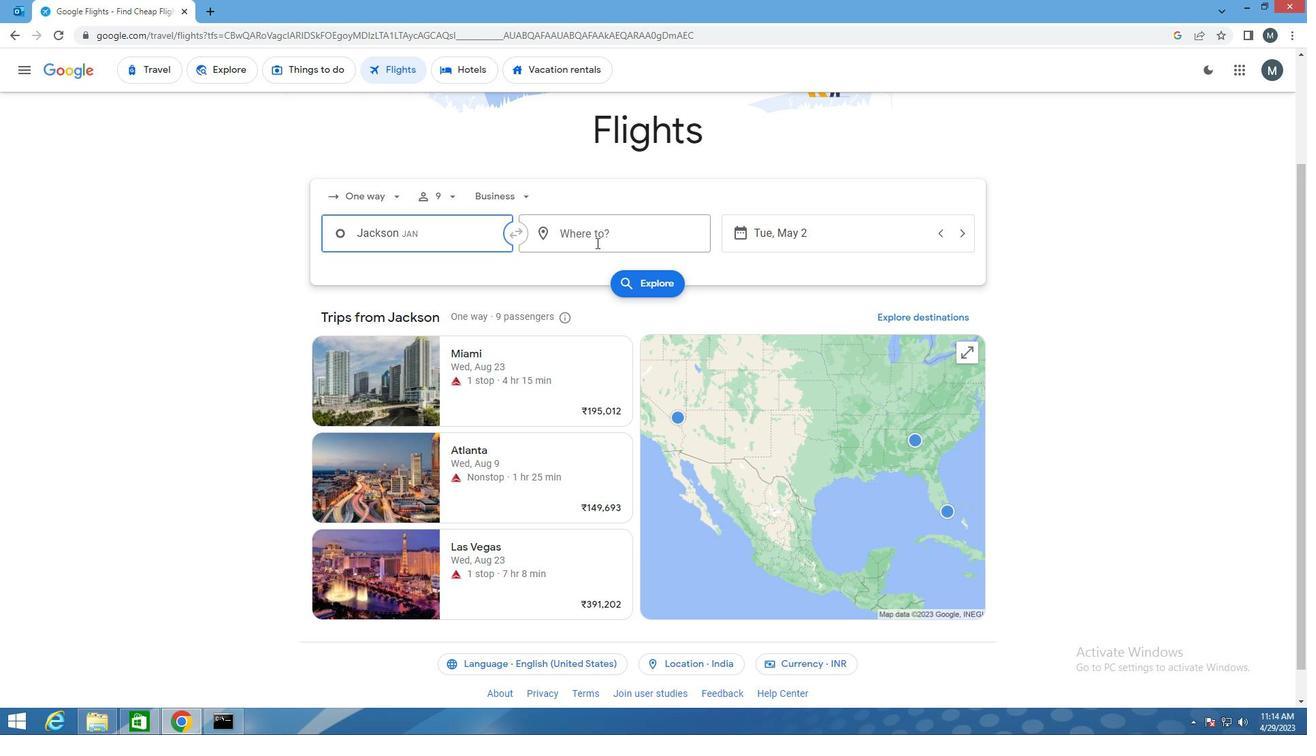 
Action: Mouse moved to (602, 236)
Screenshot: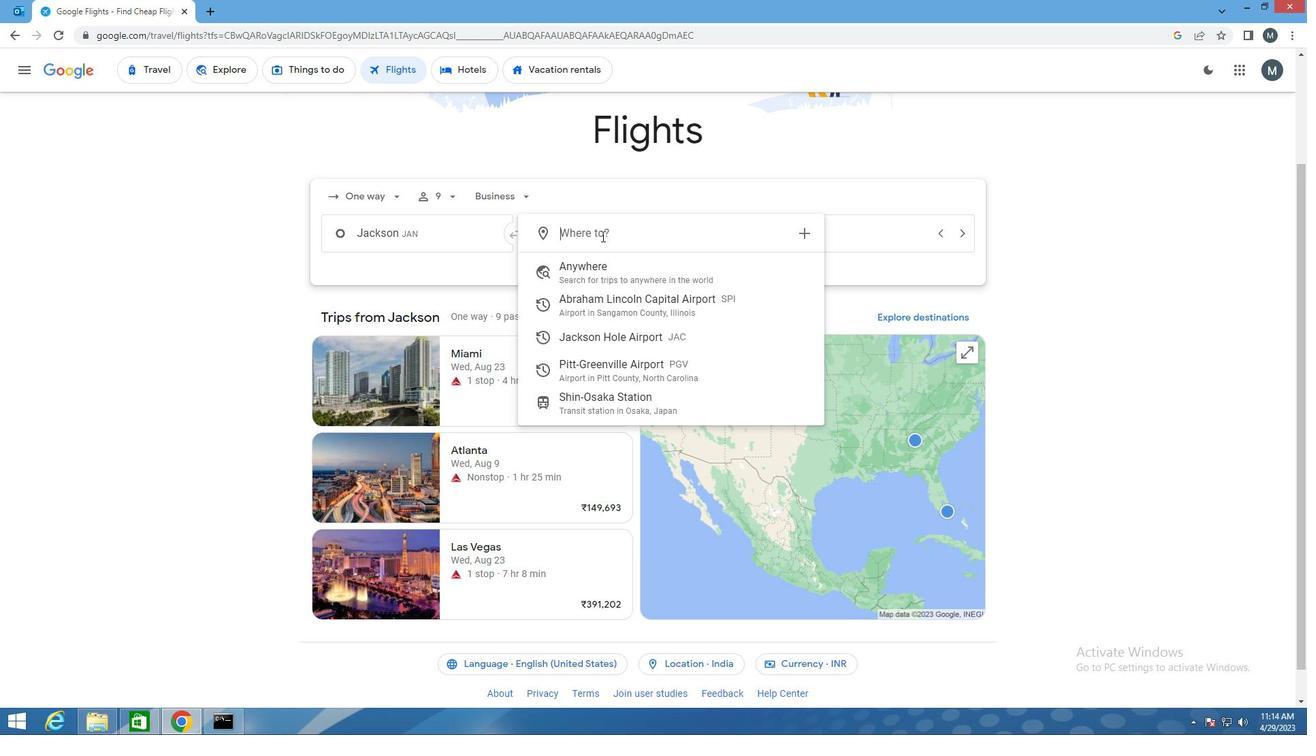 
Action: Key pressed piv
Screenshot: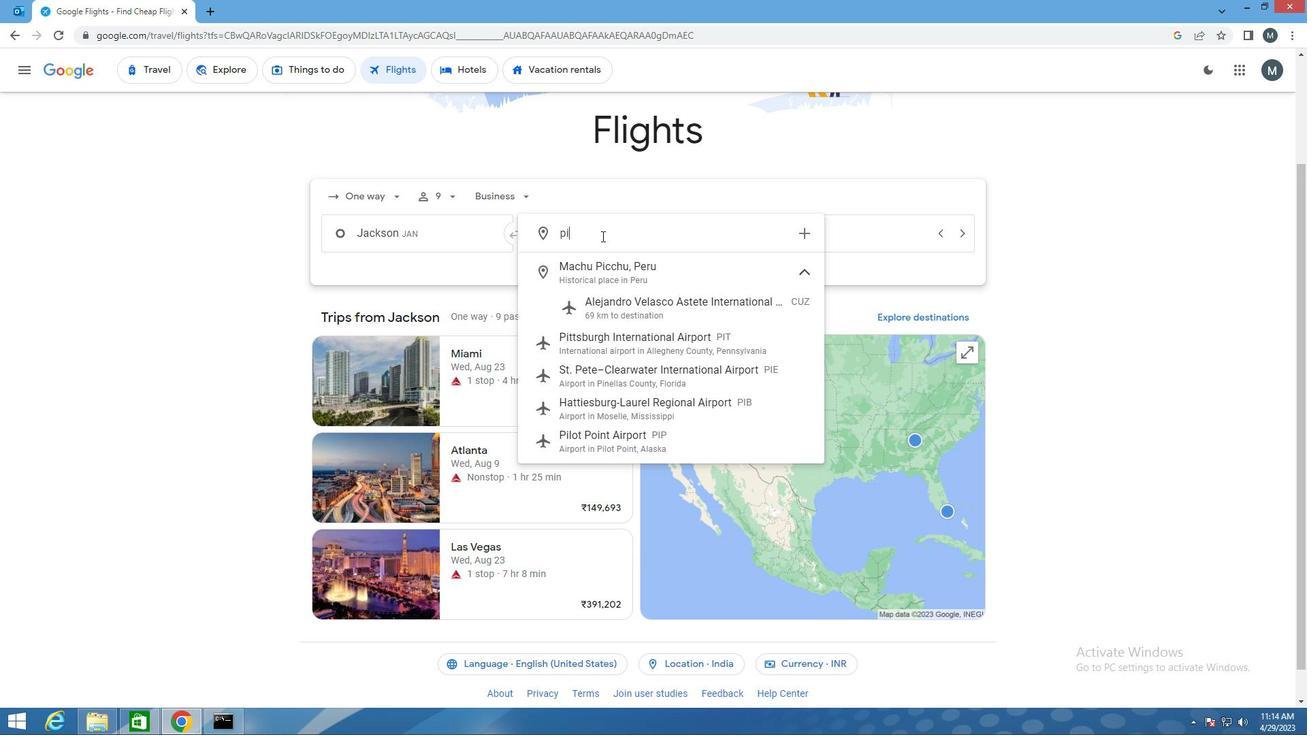 
Action: Mouse moved to (618, 313)
Screenshot: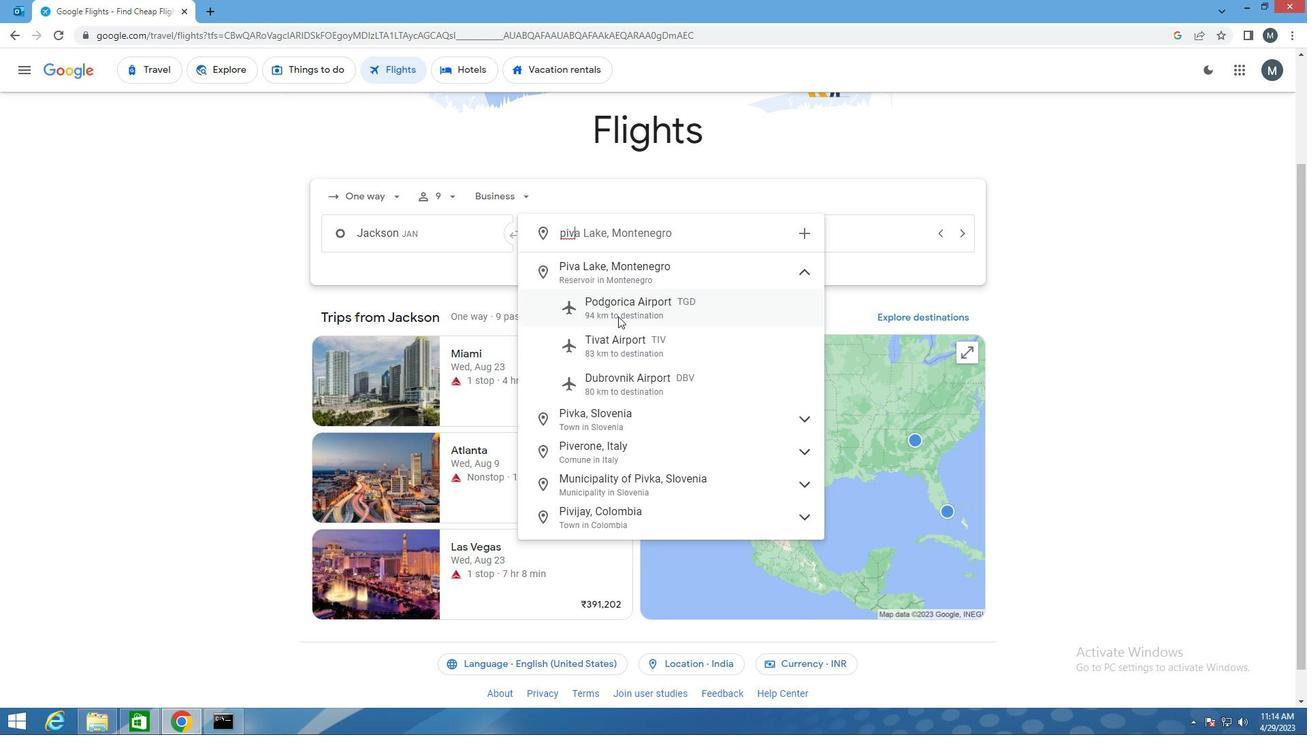 
Action: Key pressed <Key.backspace>
Screenshot: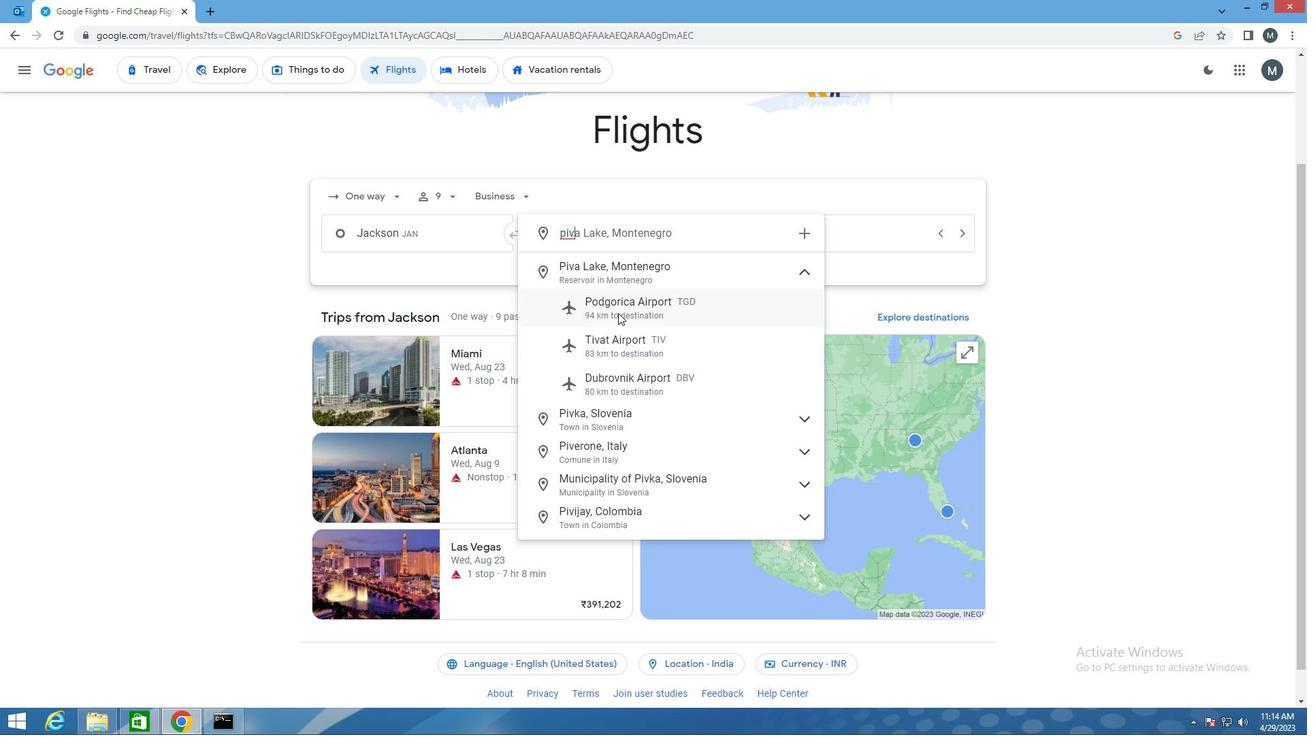 
Action: Mouse moved to (618, 313)
Screenshot: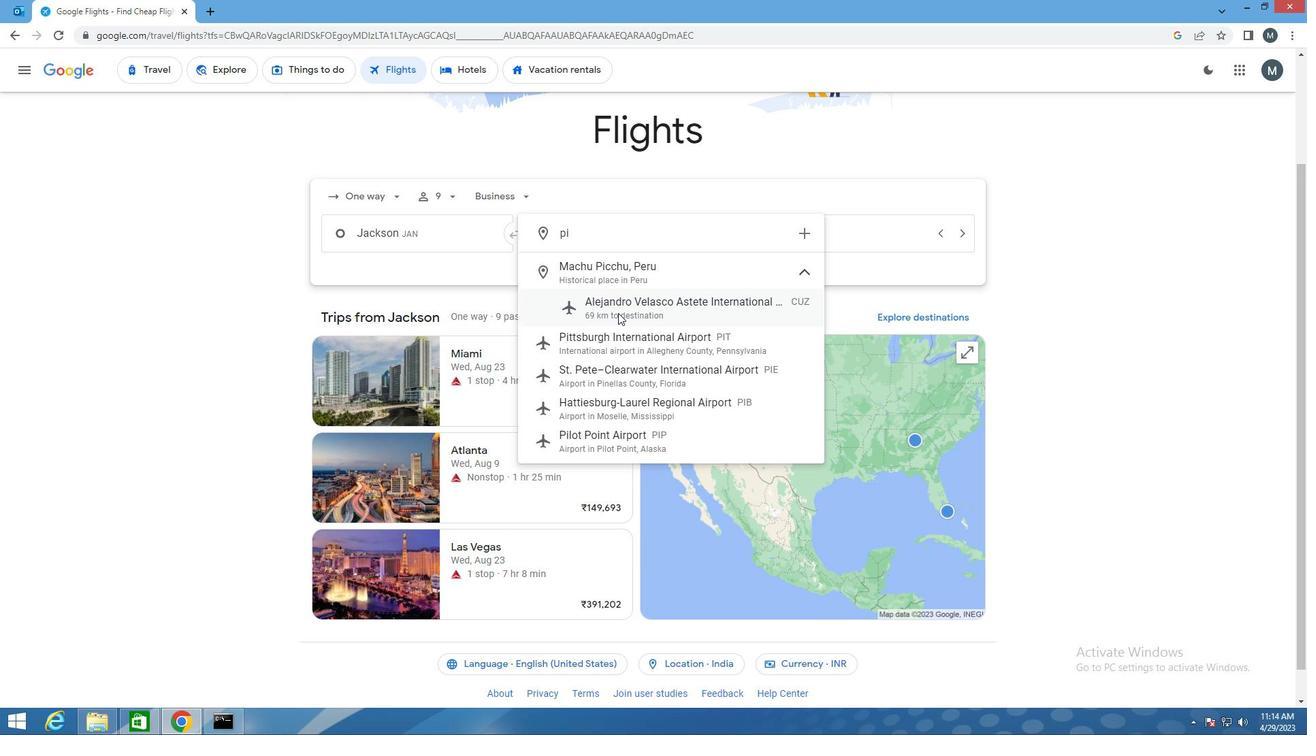
Action: Key pressed k
Screenshot: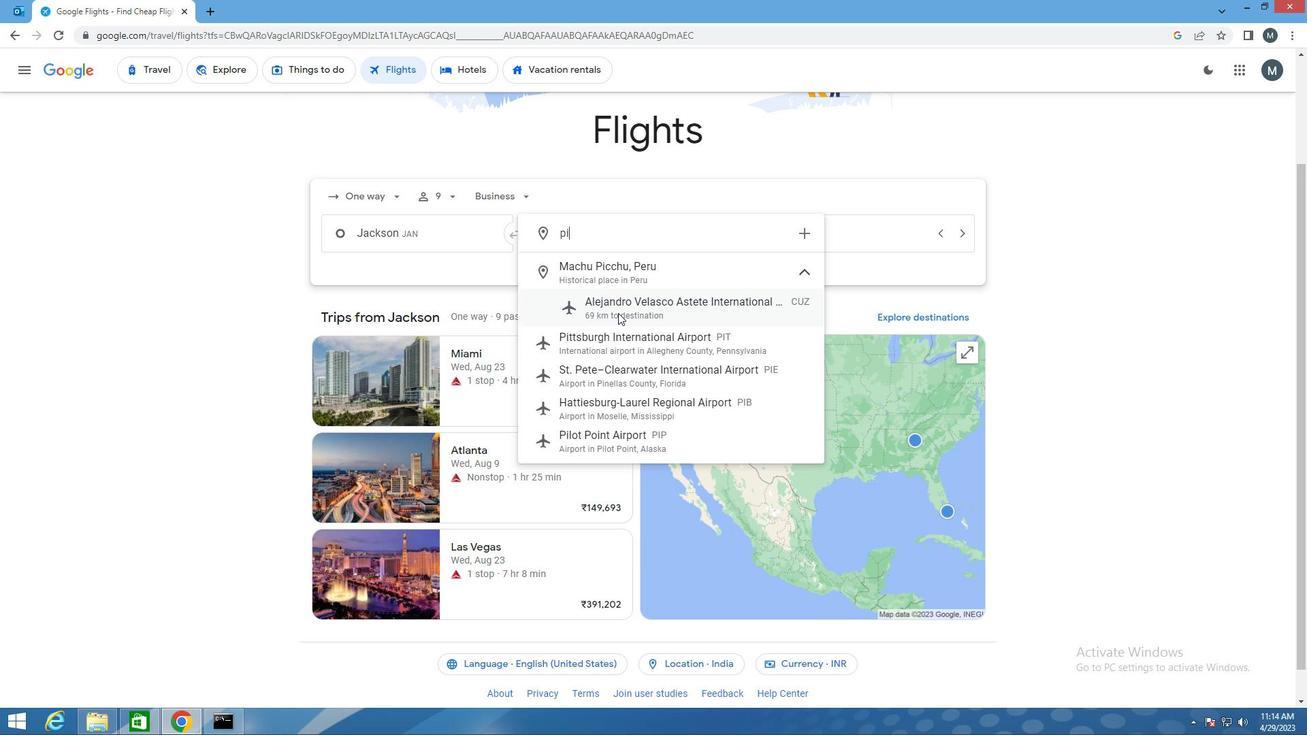 
Action: Mouse moved to (624, 320)
Screenshot: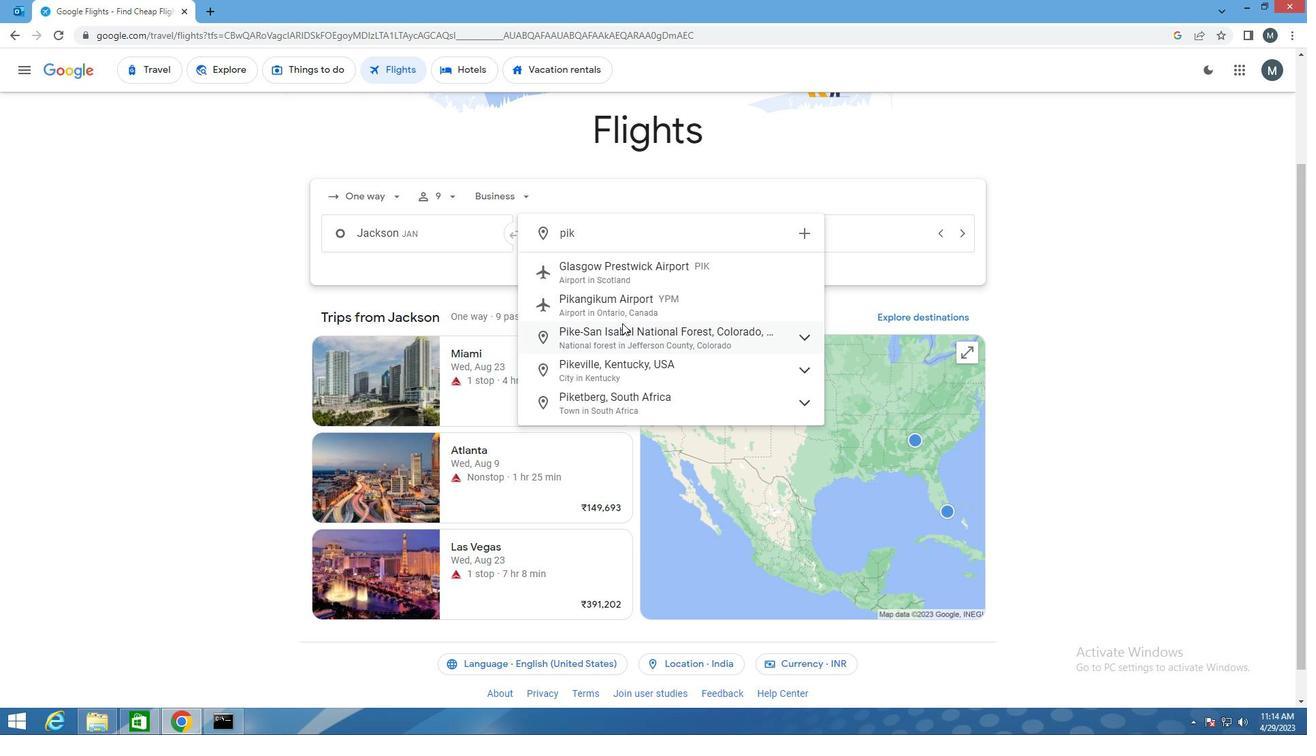 
Action: Key pressed <Key.backspace><Key.backspace><Key.backspace><Key.backspace>greenvillepitt
Screenshot: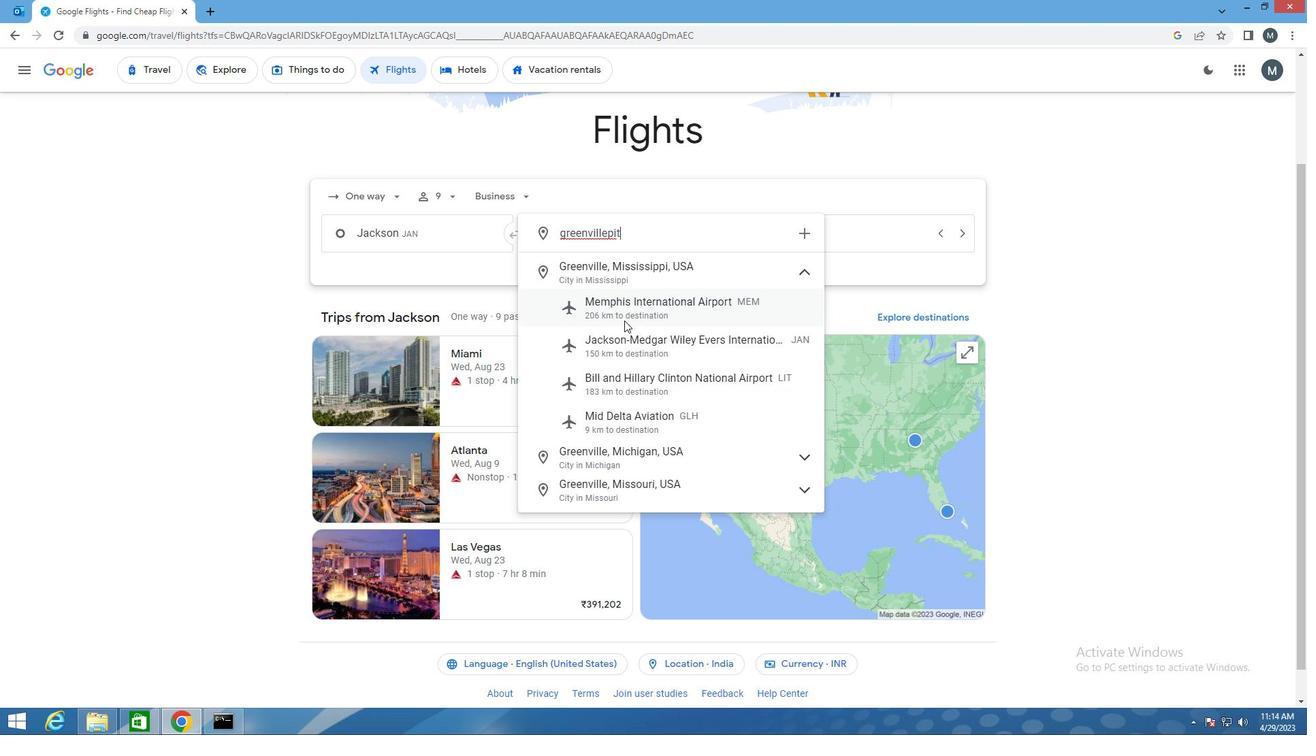 
Action: Mouse moved to (691, 279)
Screenshot: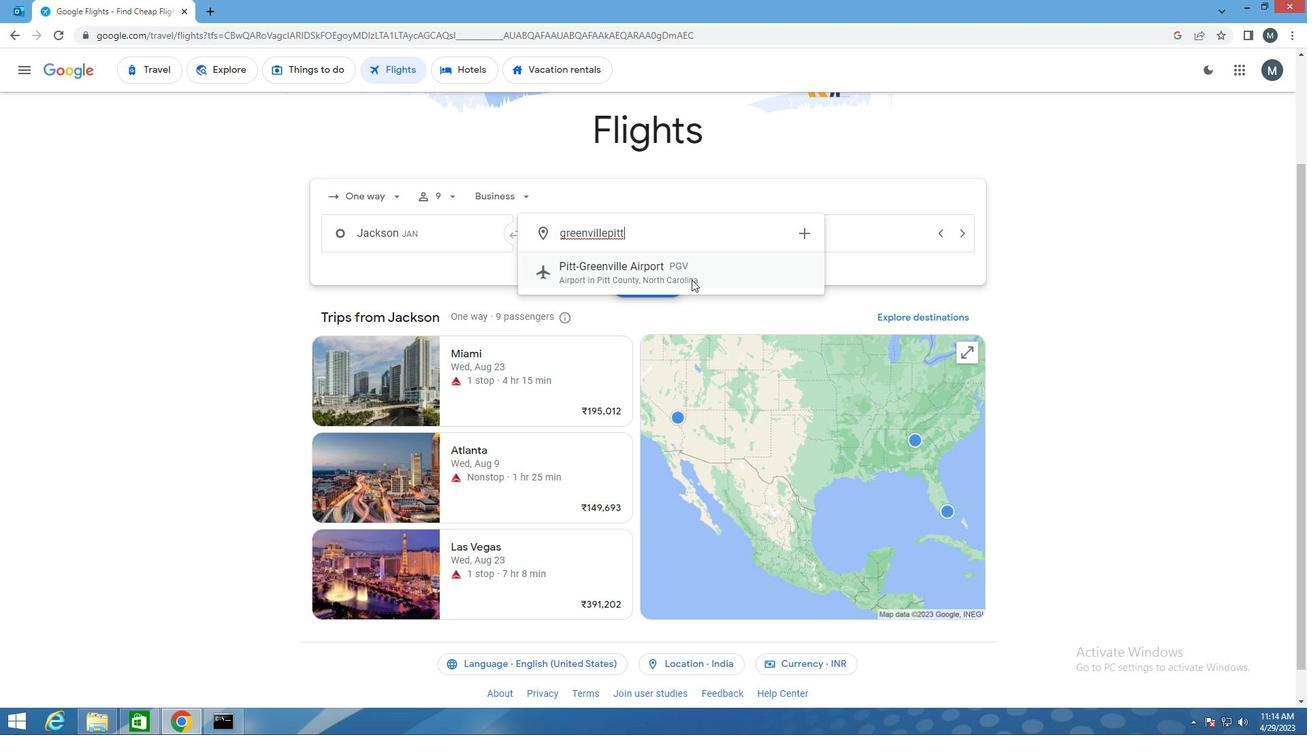 
Action: Mouse pressed left at (691, 279)
Screenshot: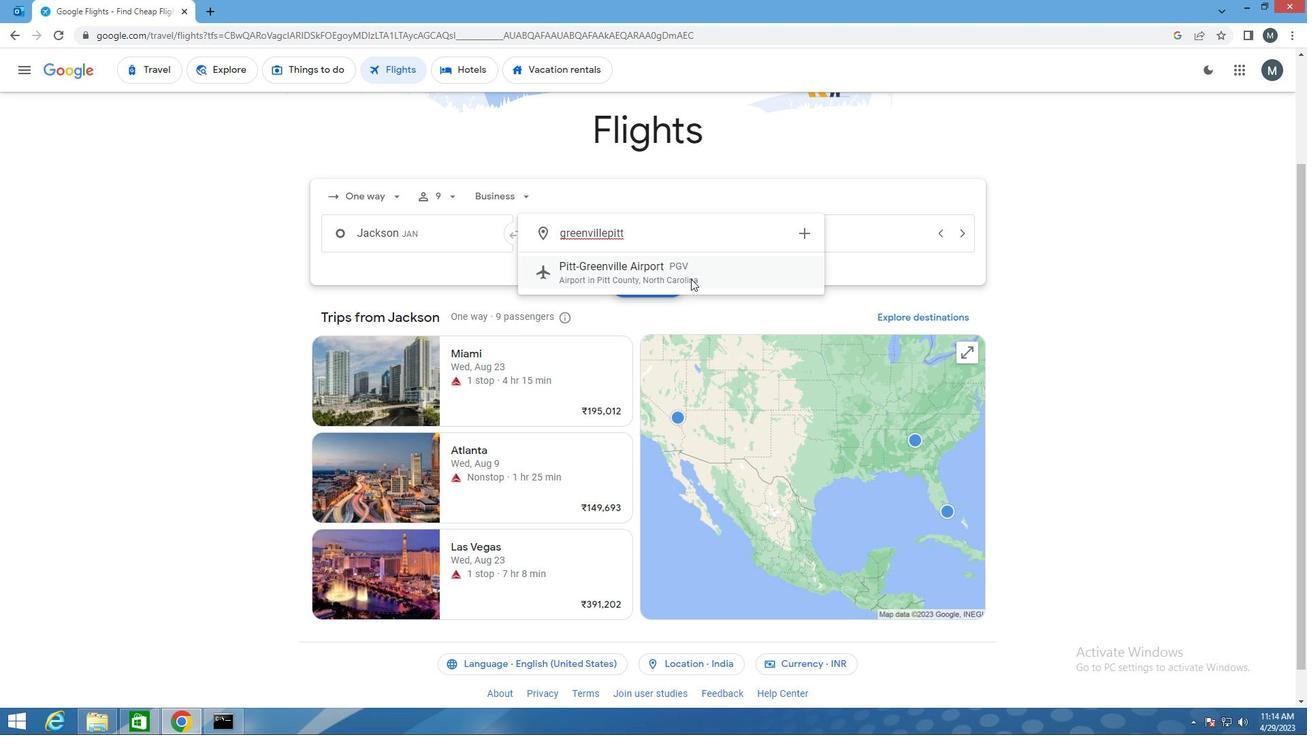 
Action: Mouse moved to (776, 235)
Screenshot: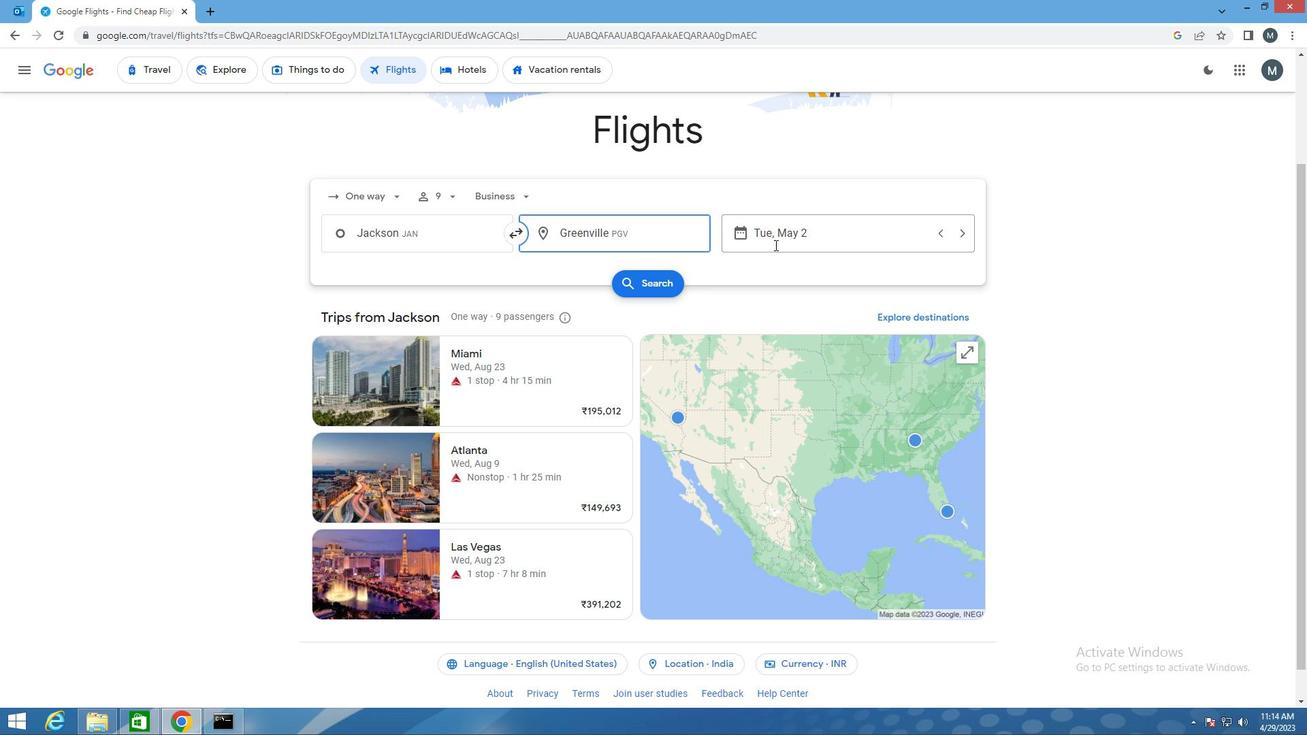 
Action: Mouse pressed left at (776, 235)
Screenshot: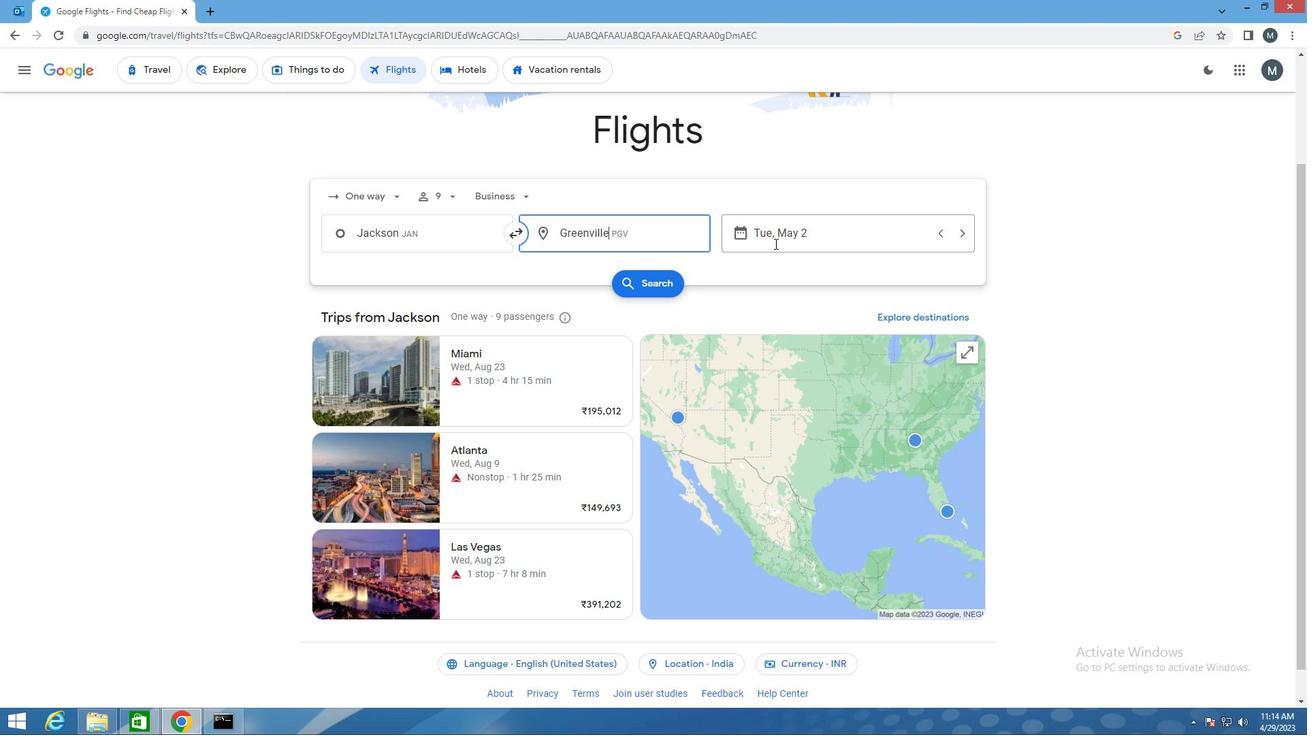 
Action: Mouse moved to (815, 344)
Screenshot: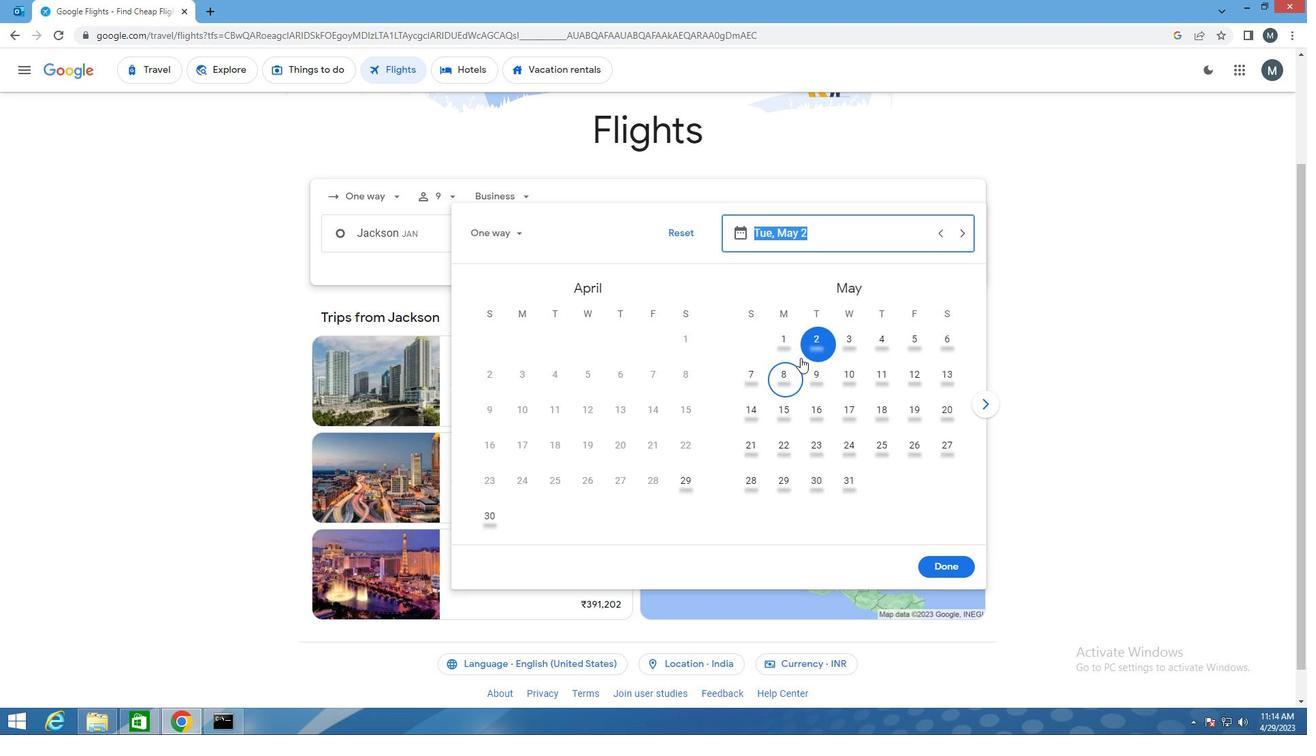 
Action: Mouse pressed left at (815, 344)
Screenshot: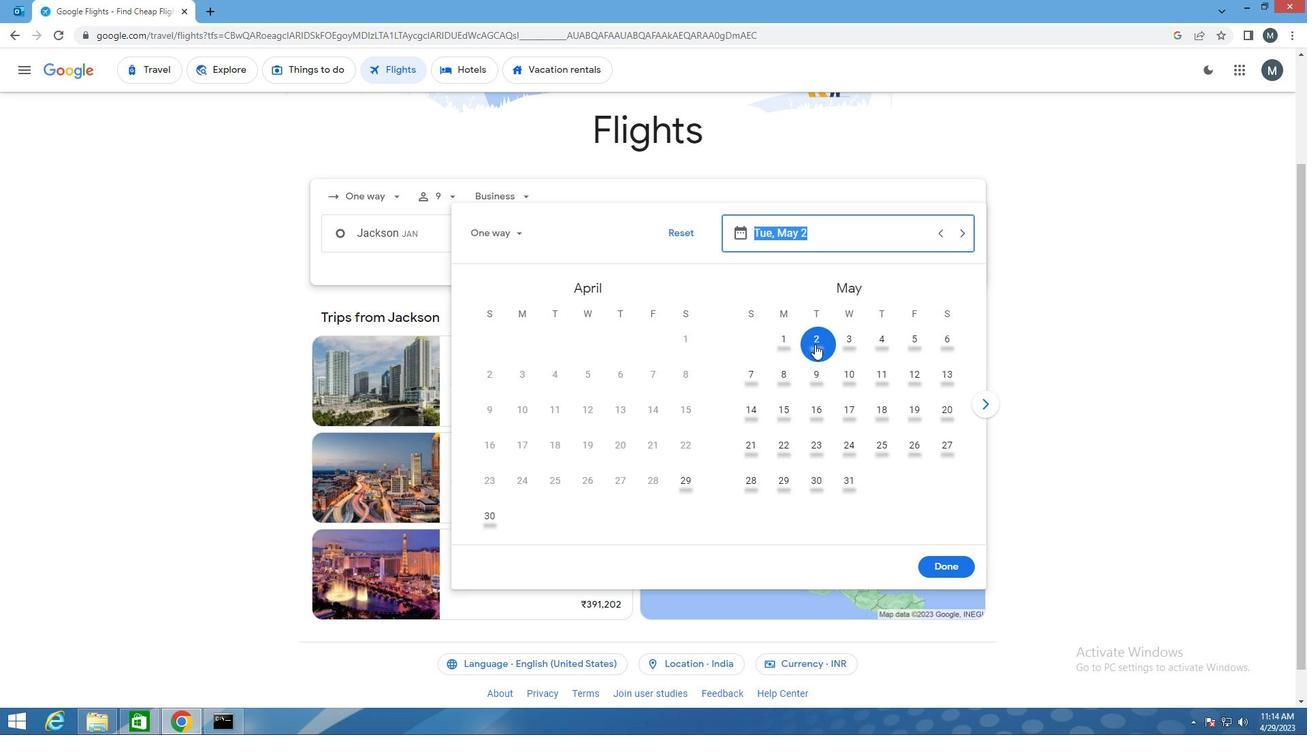 
Action: Mouse moved to (951, 569)
Screenshot: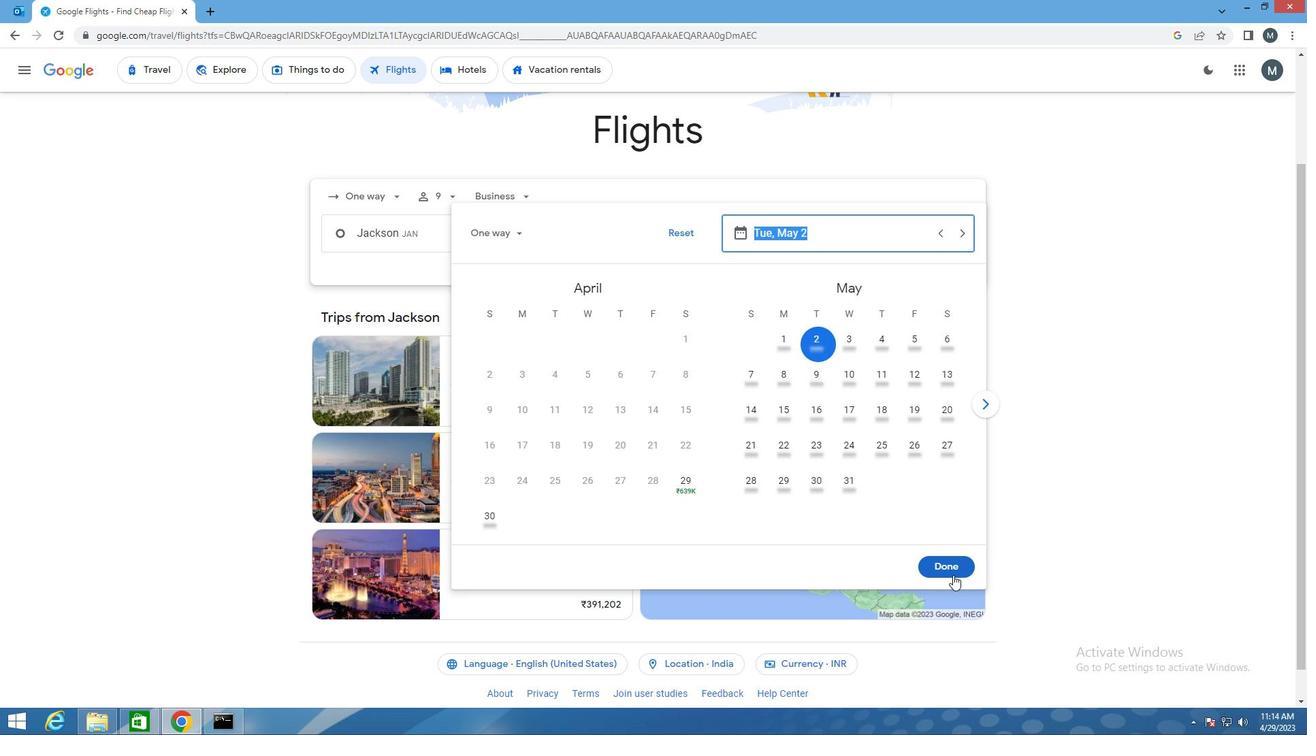 
Action: Mouse pressed left at (951, 569)
Screenshot: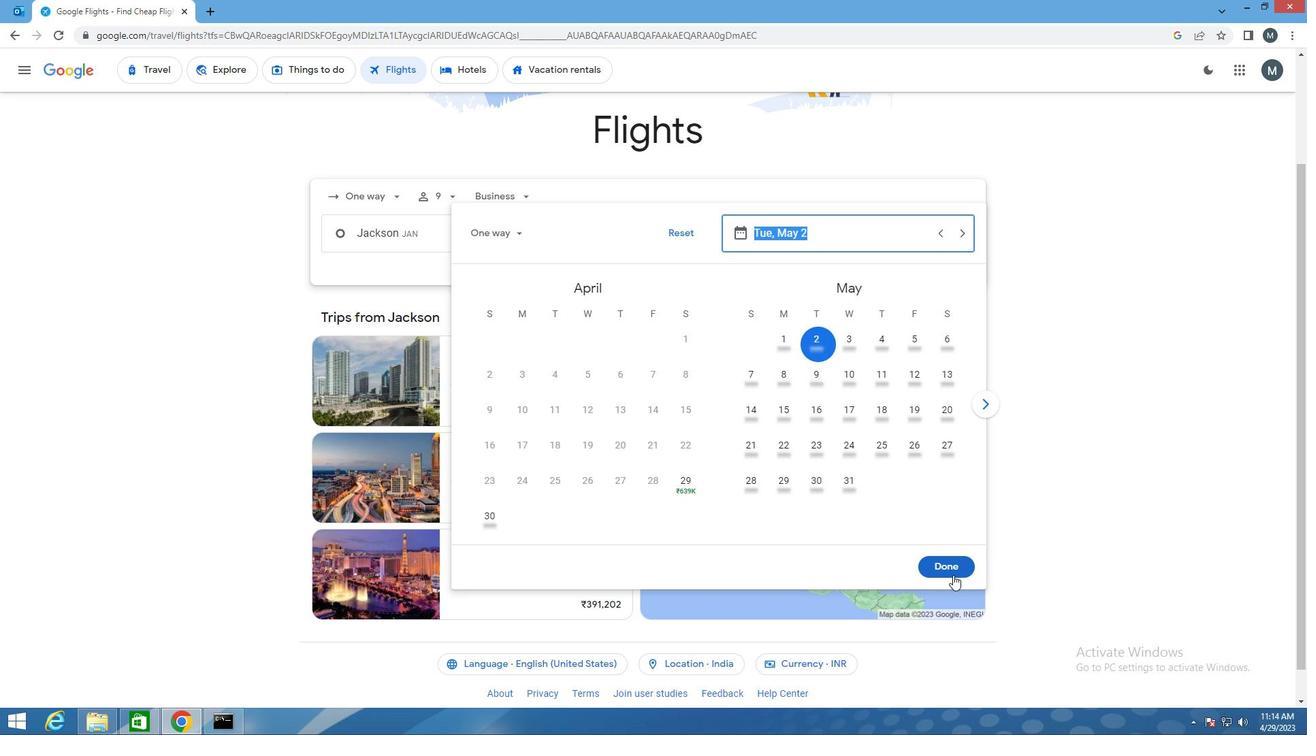 
Action: Mouse moved to (639, 275)
Screenshot: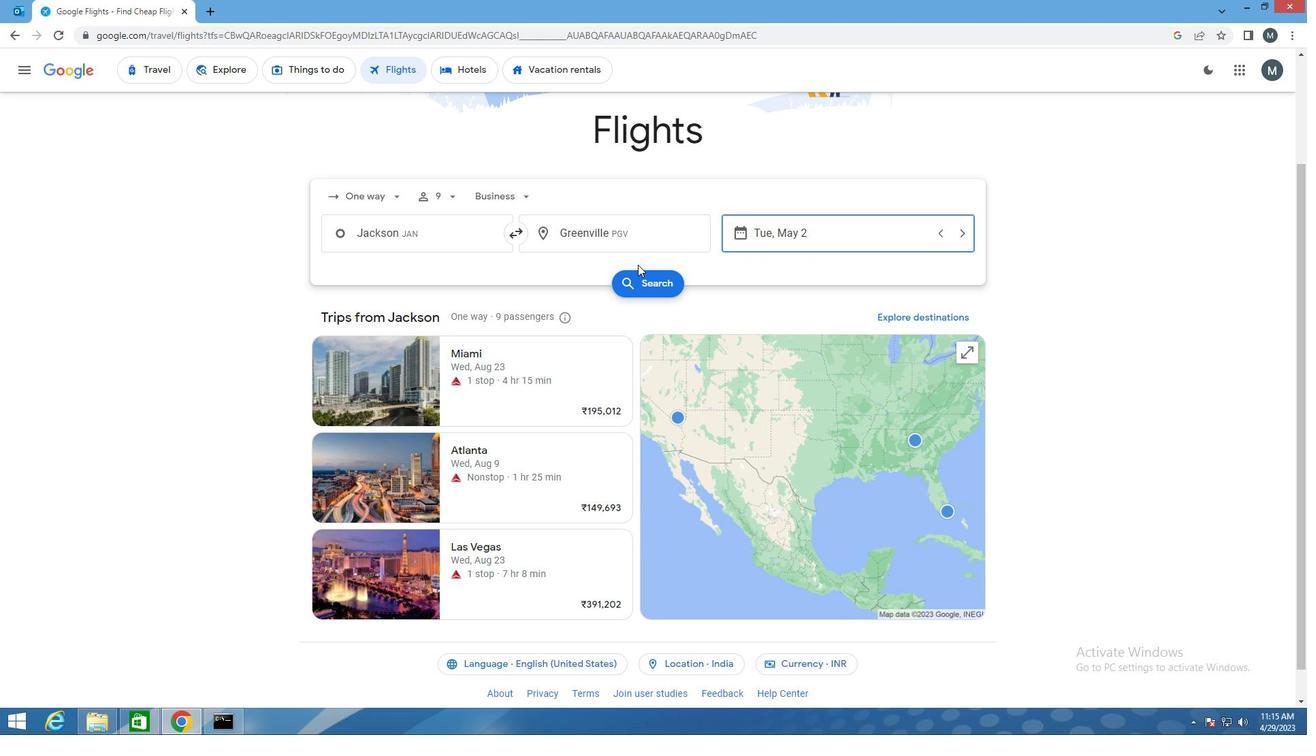 
Action: Mouse pressed left at (639, 275)
Screenshot: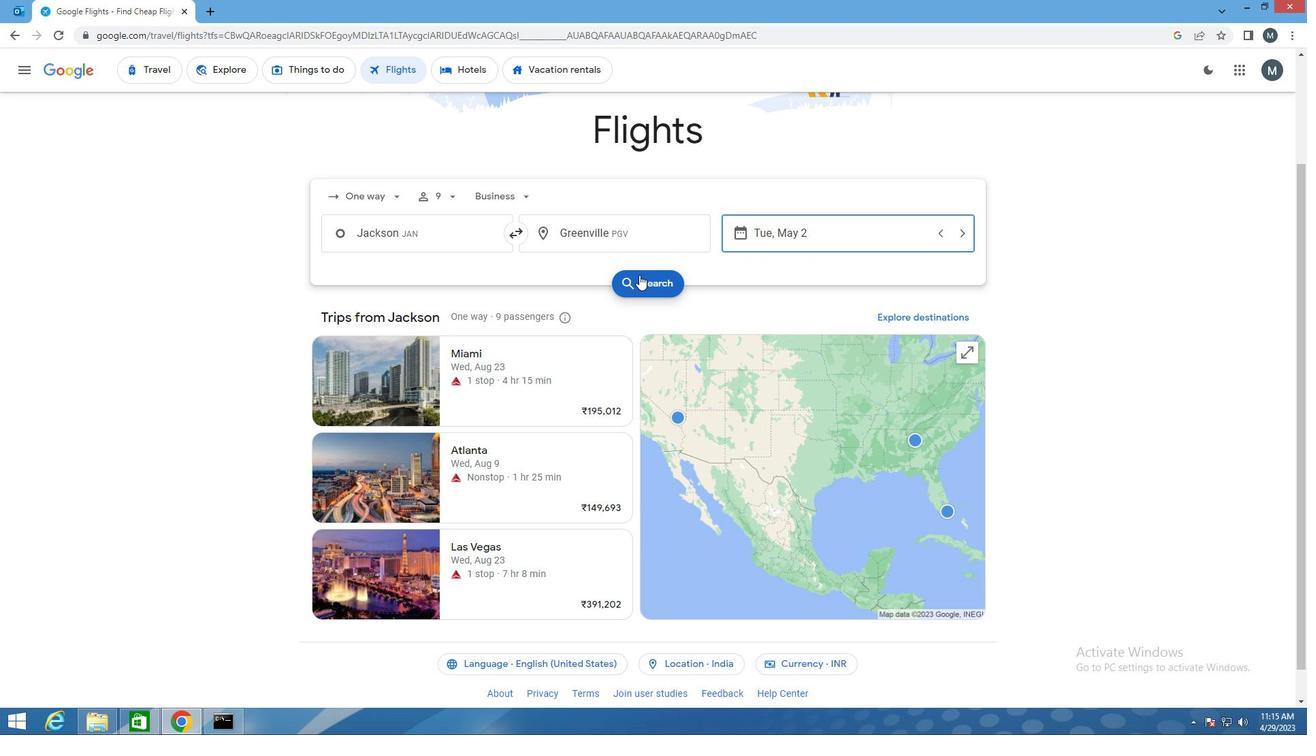 
Action: Mouse moved to (335, 197)
Screenshot: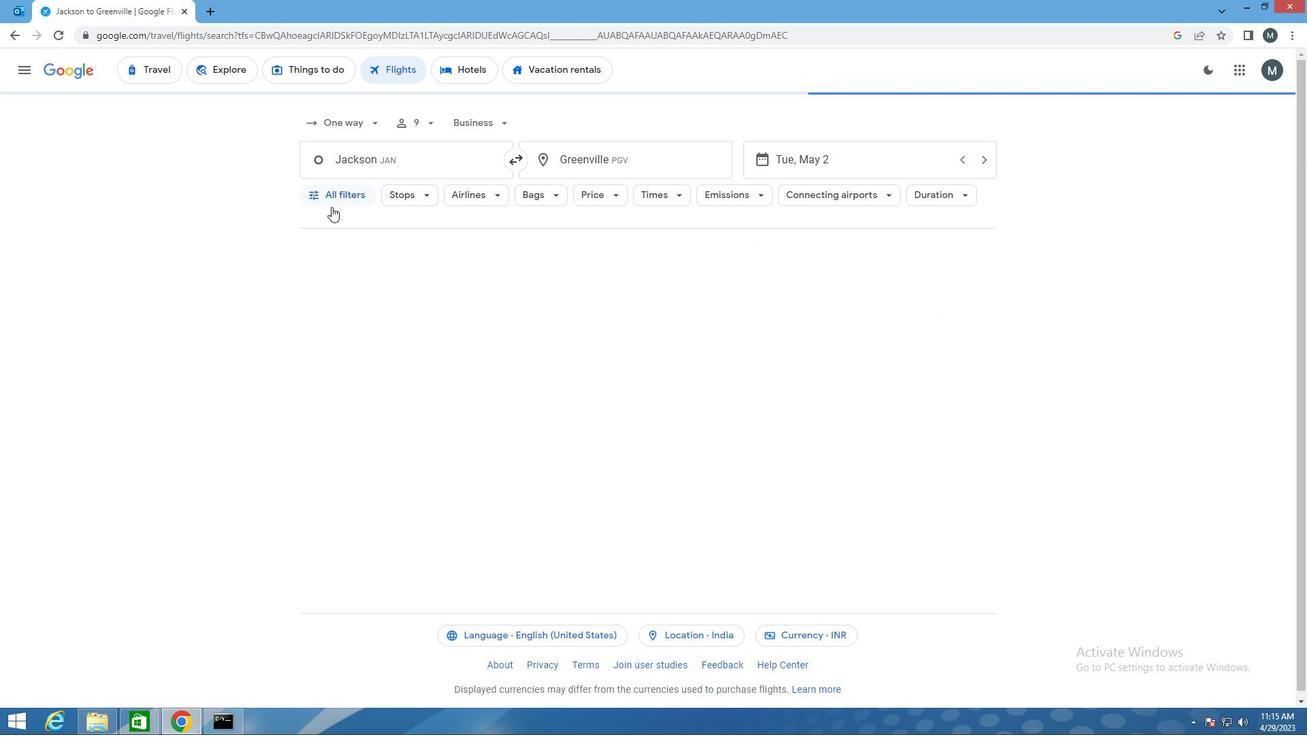 
Action: Mouse pressed left at (335, 197)
Screenshot: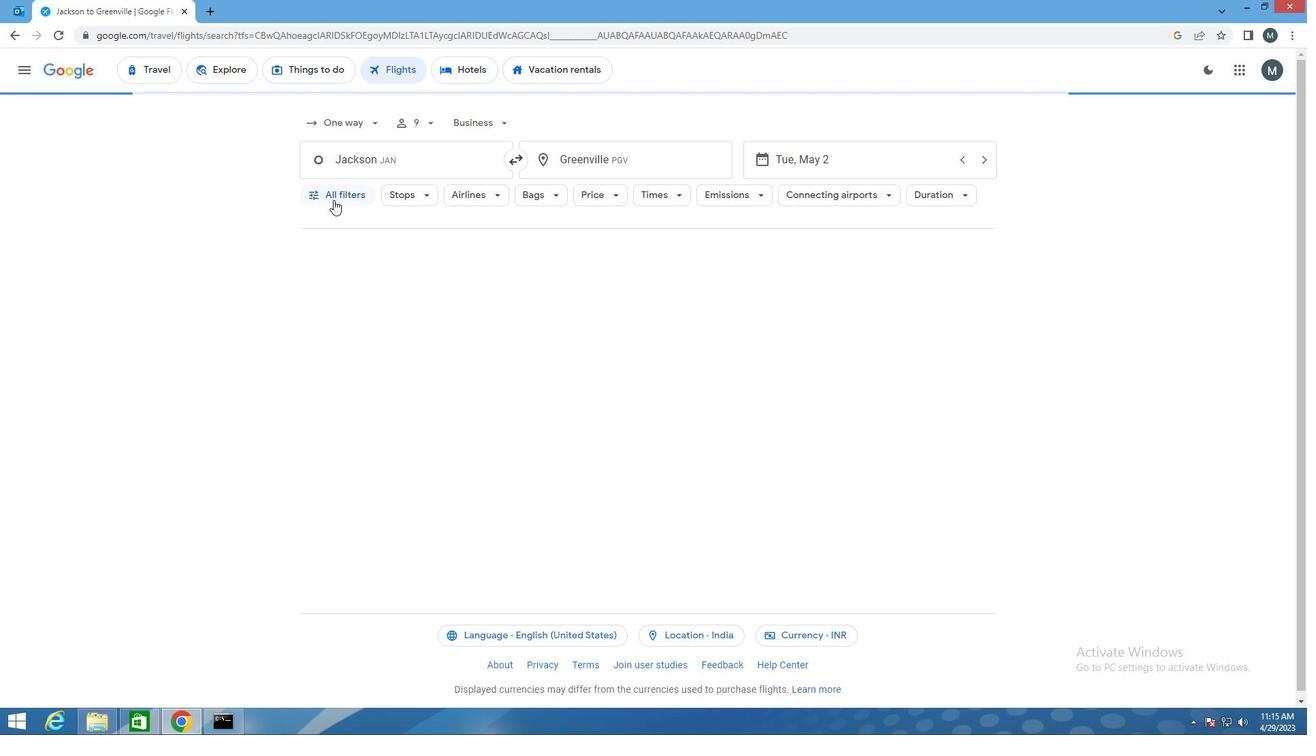
Action: Mouse moved to (375, 344)
Screenshot: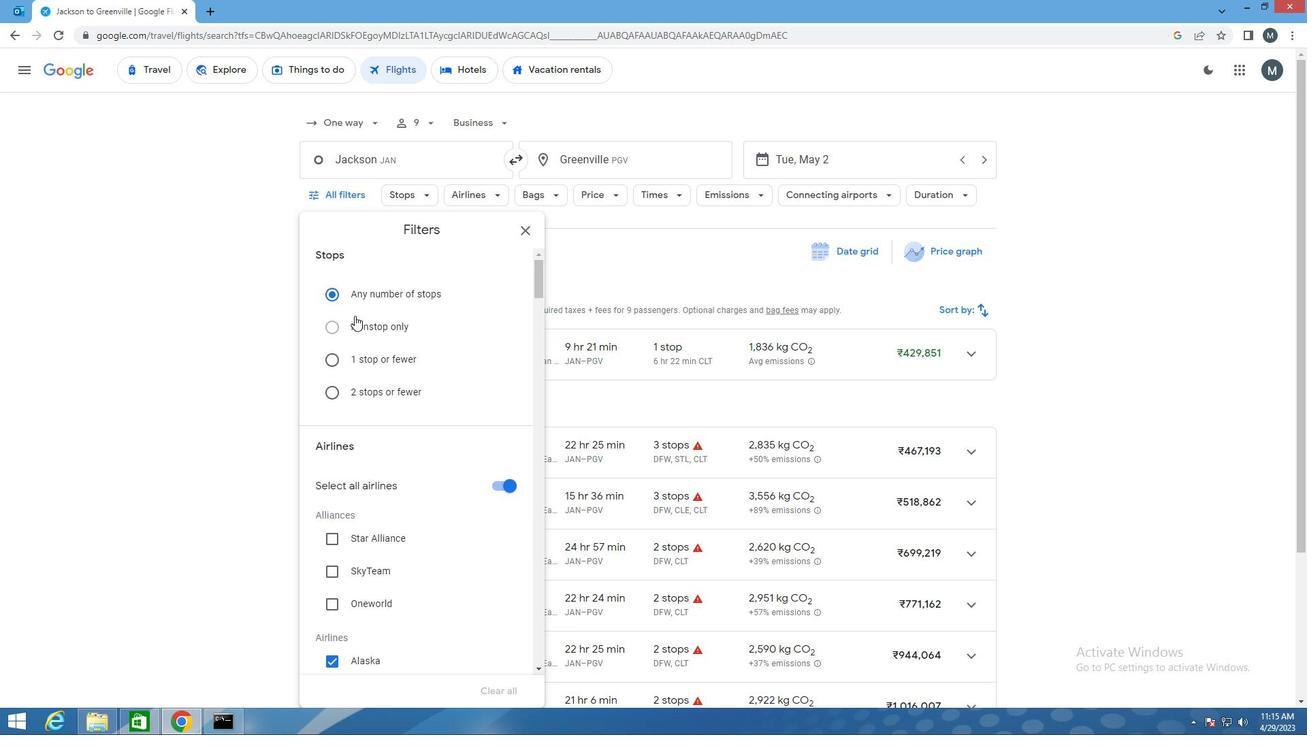 
Action: Mouse scrolled (375, 344) with delta (0, 0)
Screenshot: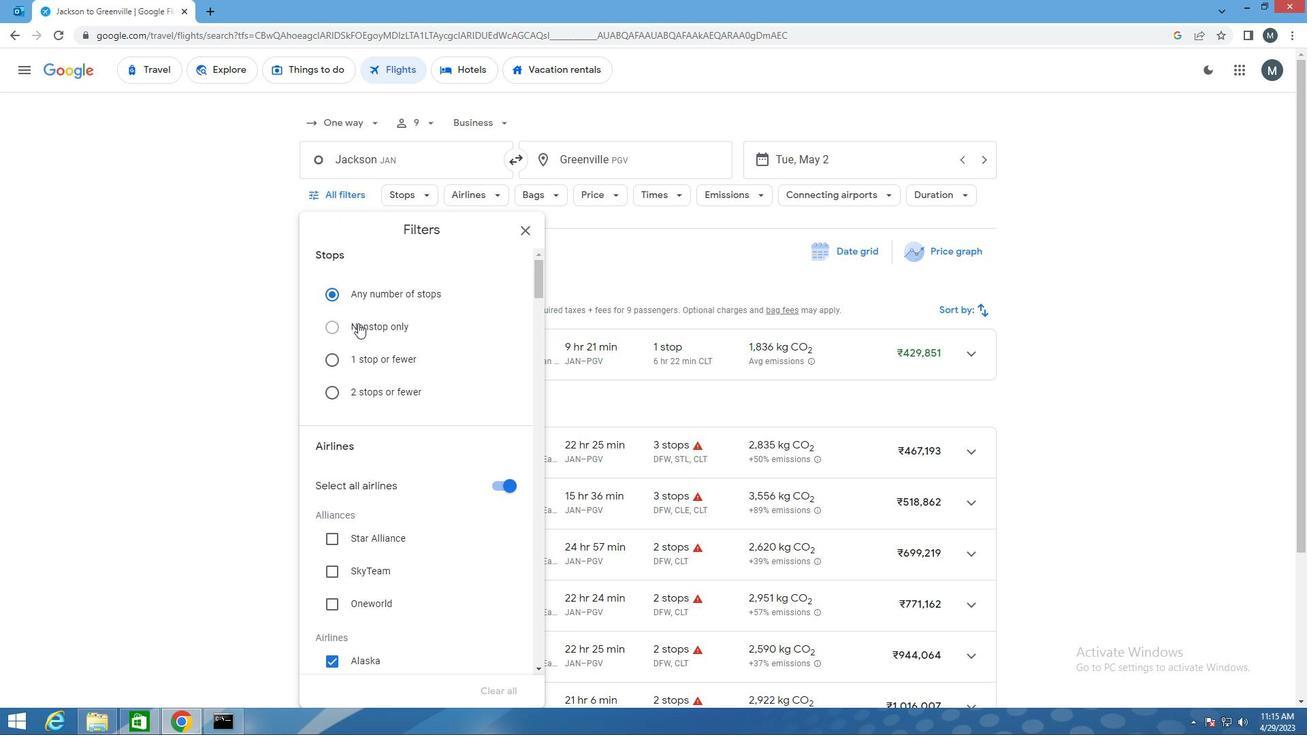
Action: Mouse moved to (377, 347)
Screenshot: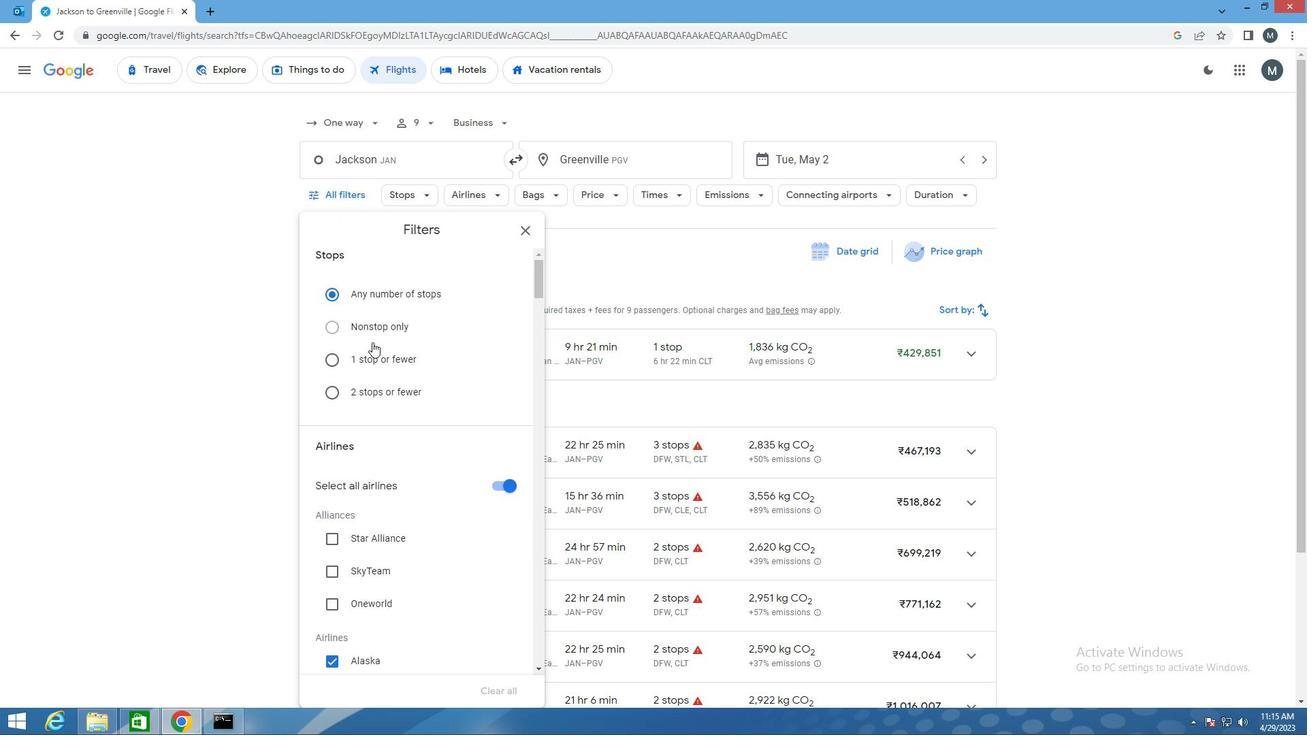 
Action: Mouse scrolled (377, 346) with delta (0, 0)
Screenshot: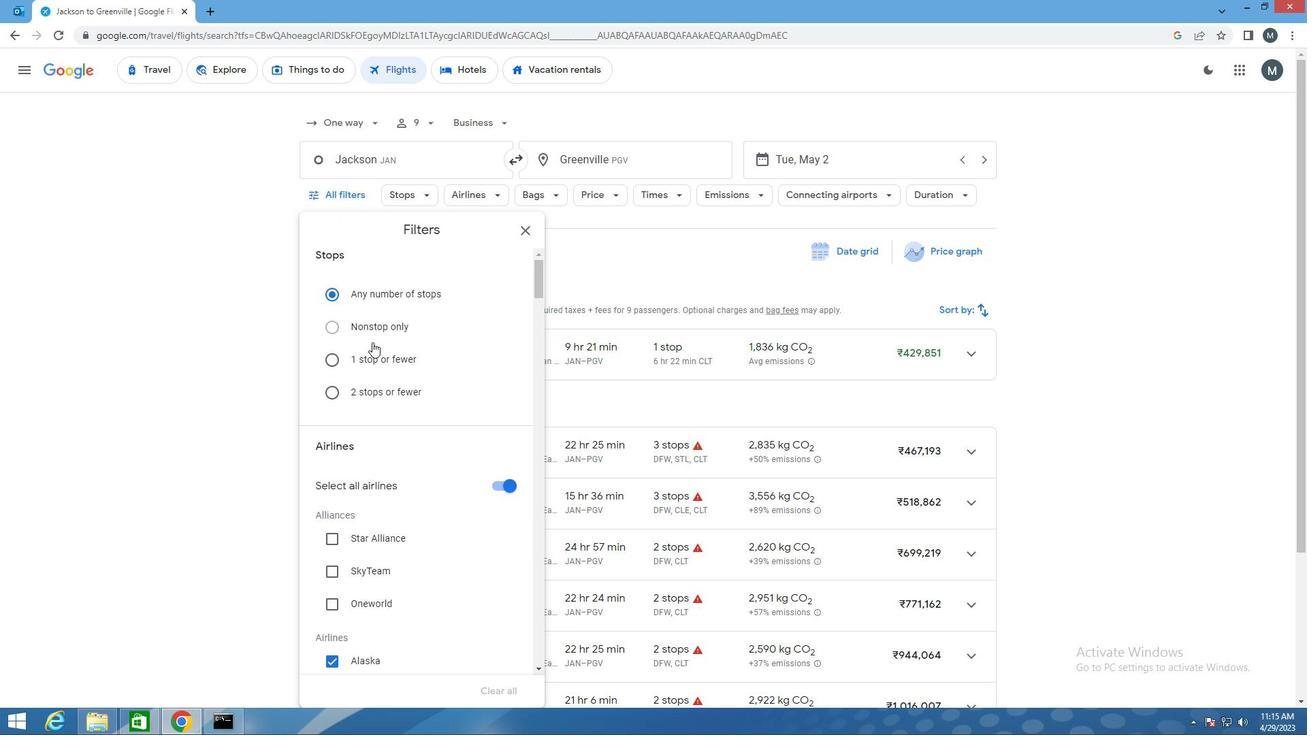 
Action: Mouse moved to (508, 350)
Screenshot: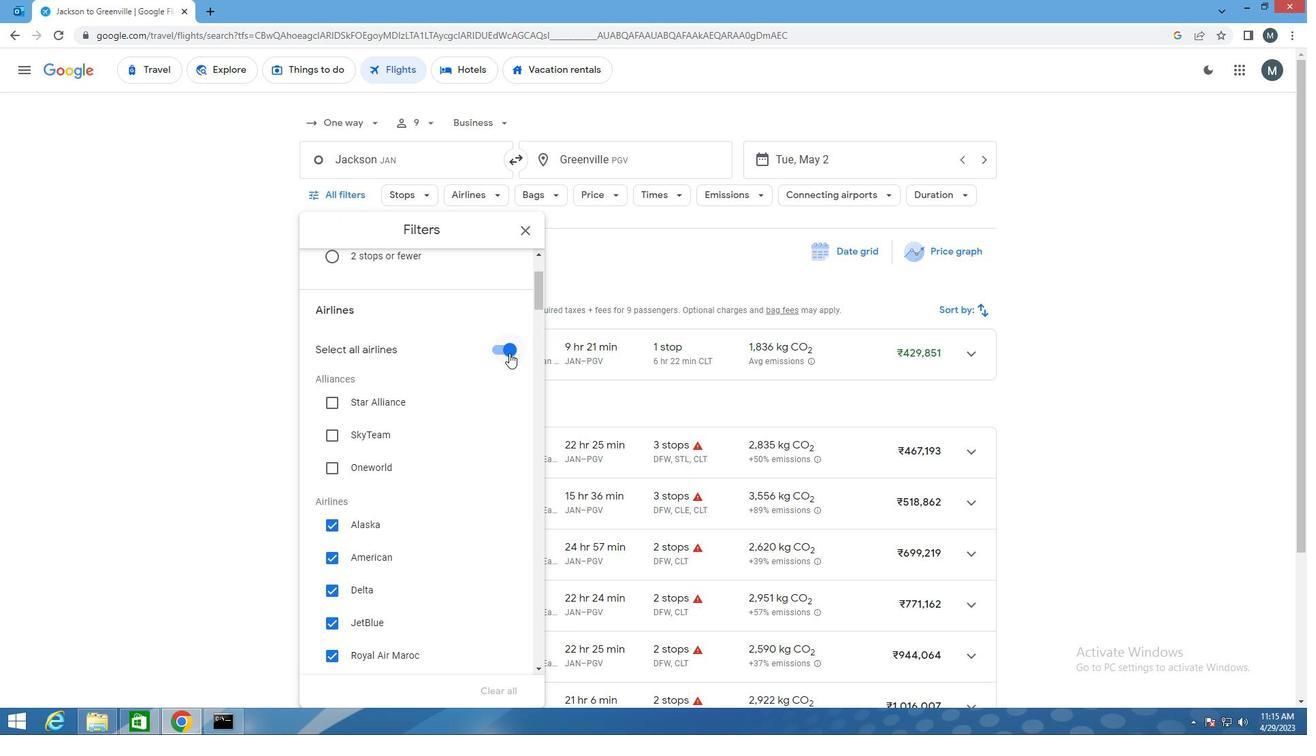 
Action: Mouse pressed left at (508, 350)
Screenshot: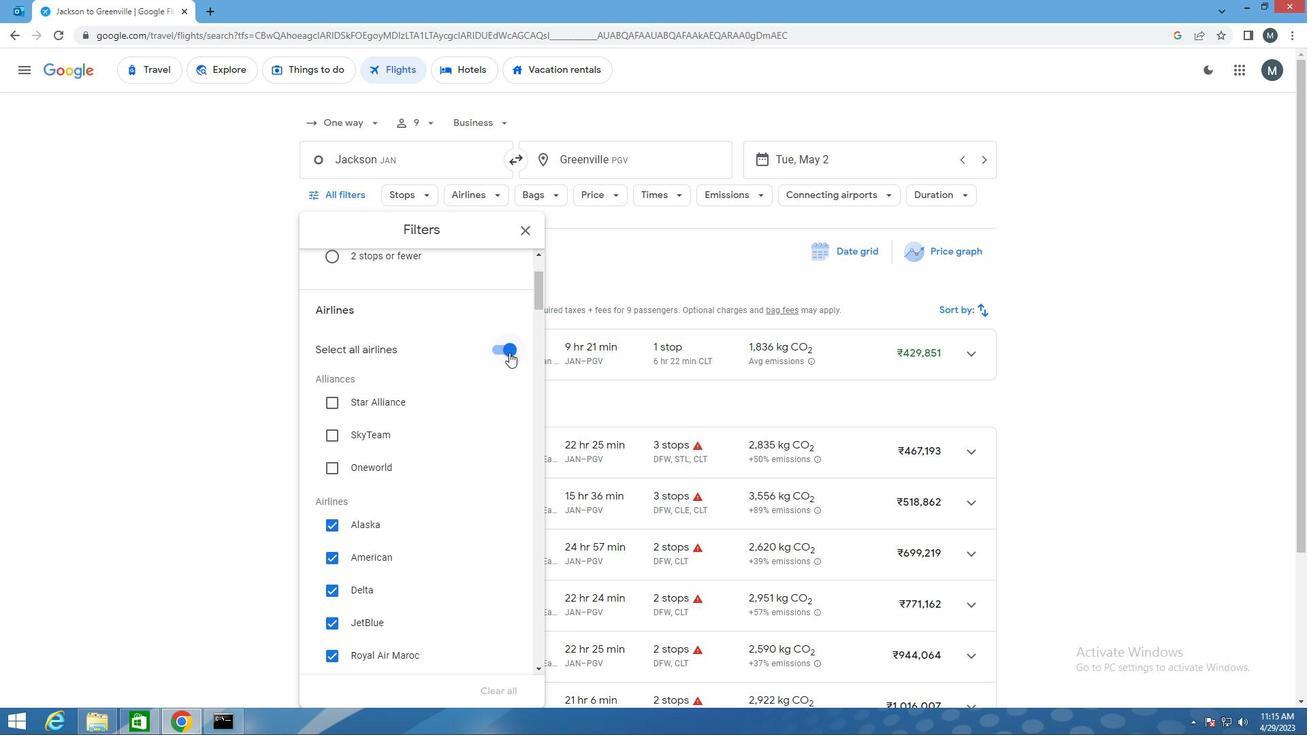 
Action: Mouse moved to (382, 367)
Screenshot: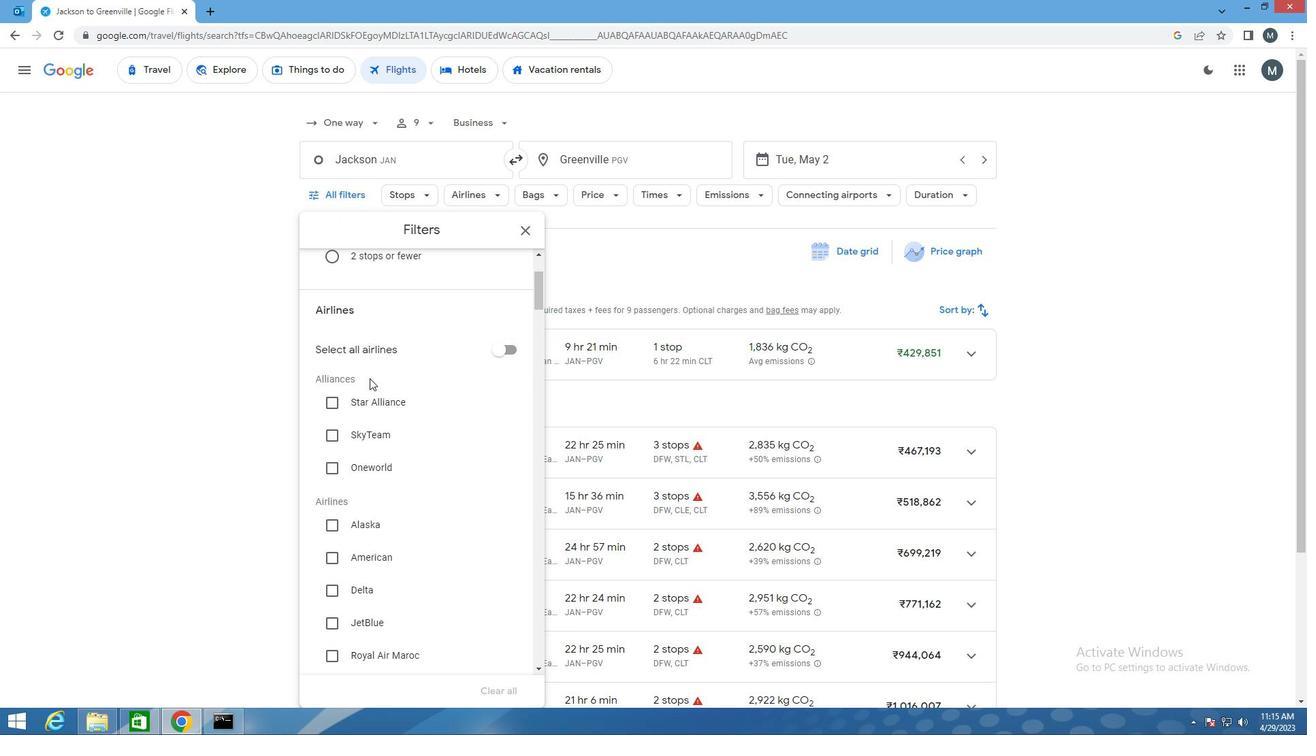 
Action: Mouse scrolled (382, 367) with delta (0, 0)
Screenshot: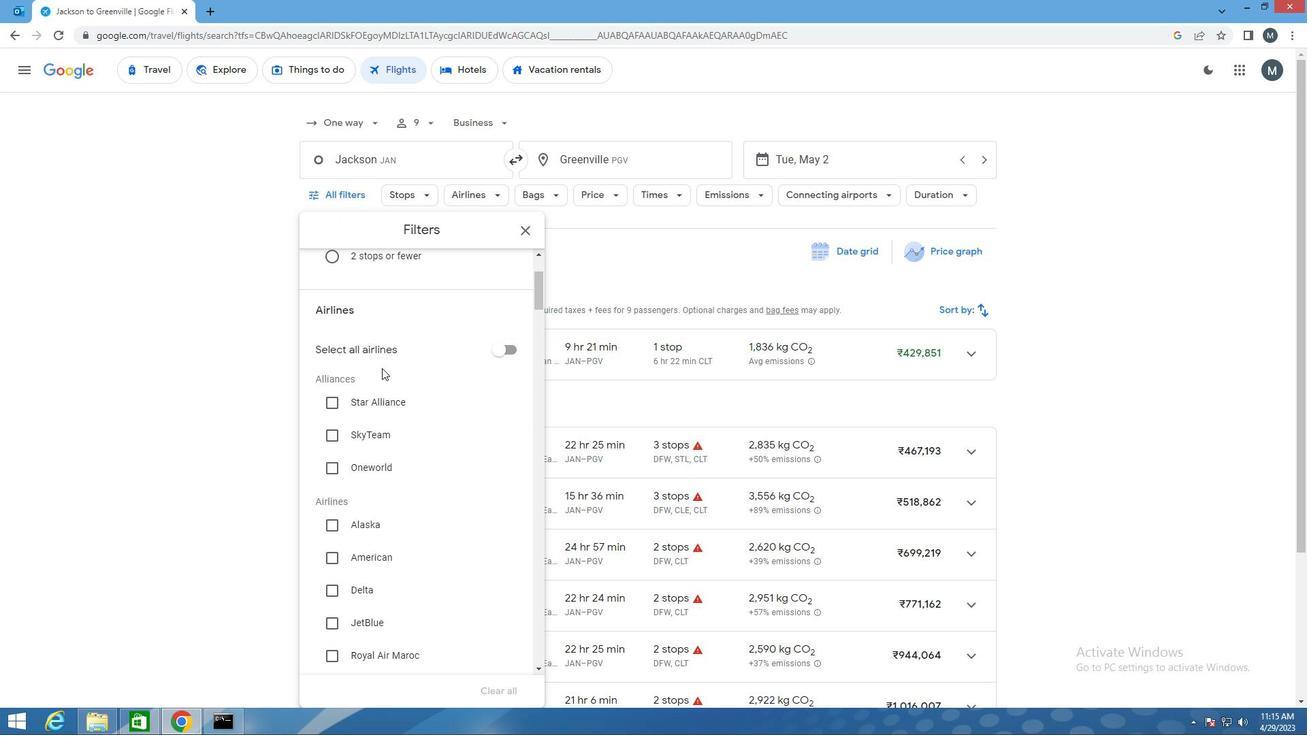 
Action: Mouse moved to (404, 379)
Screenshot: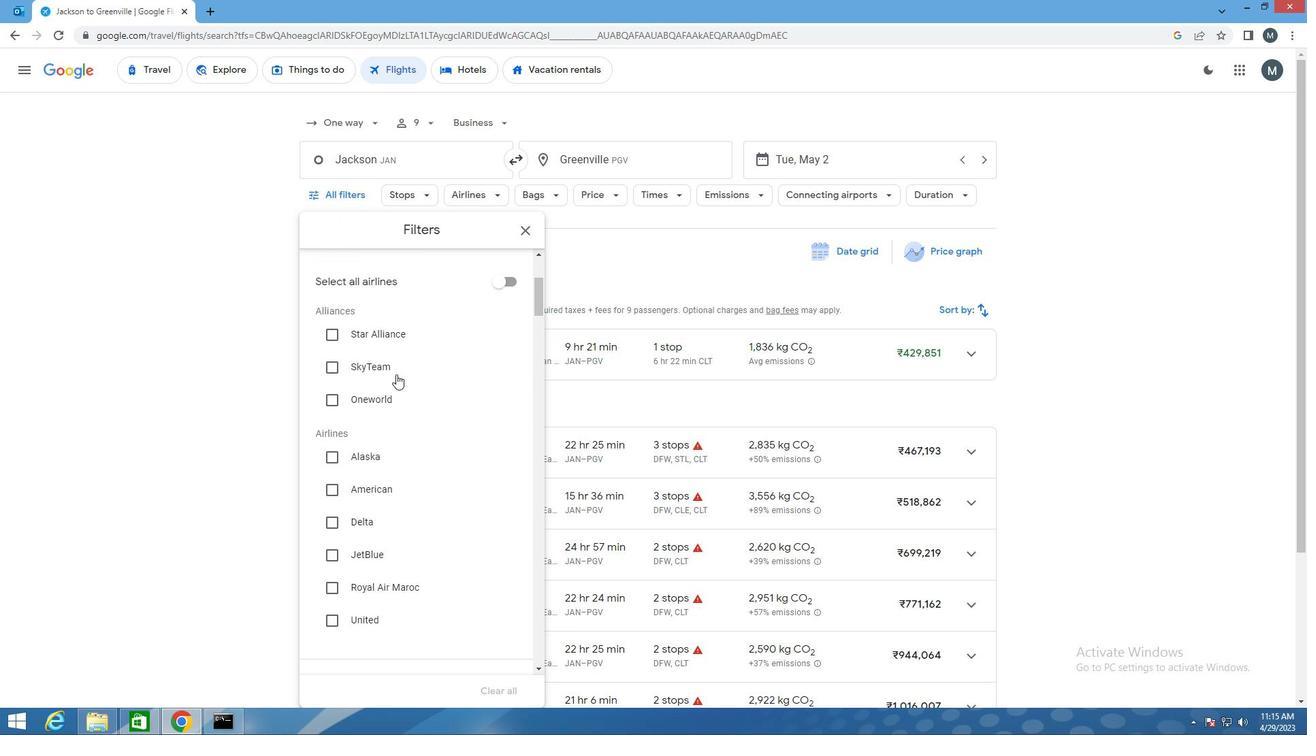 
Action: Mouse scrolled (404, 378) with delta (0, 0)
Screenshot: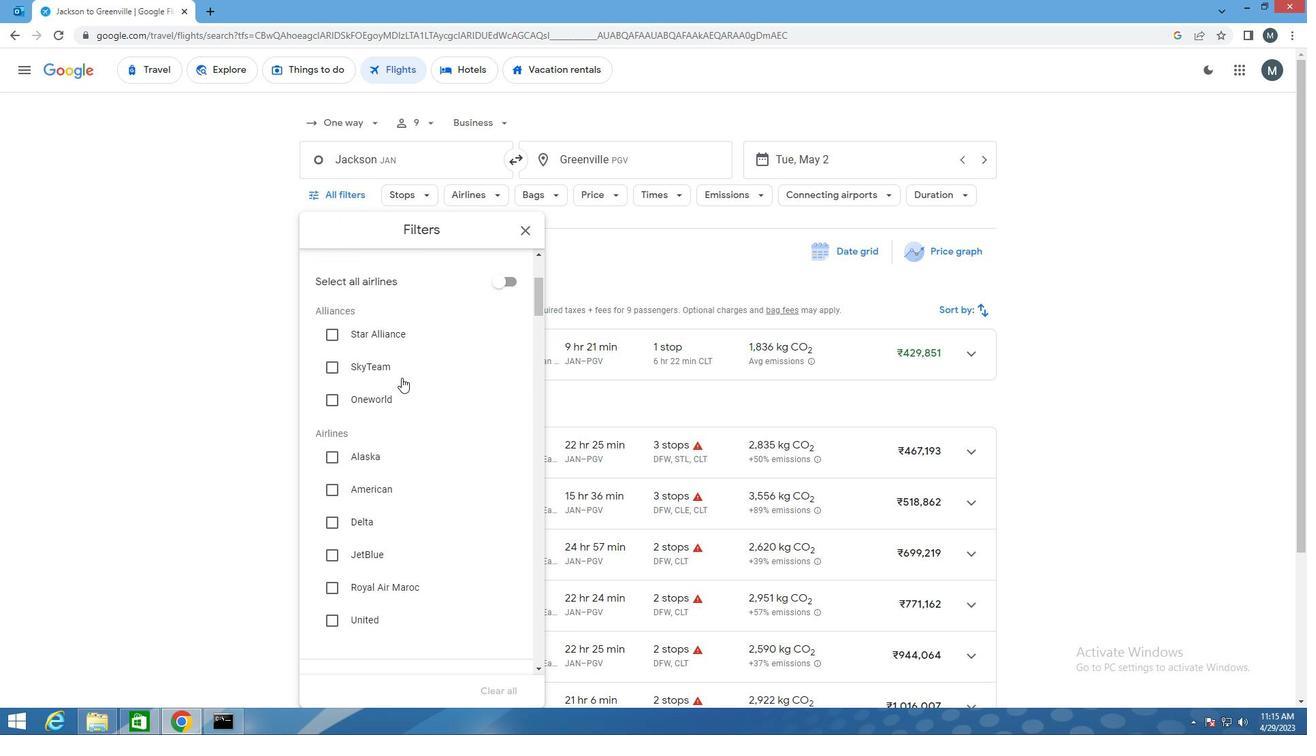 
Action: Mouse moved to (405, 379)
Screenshot: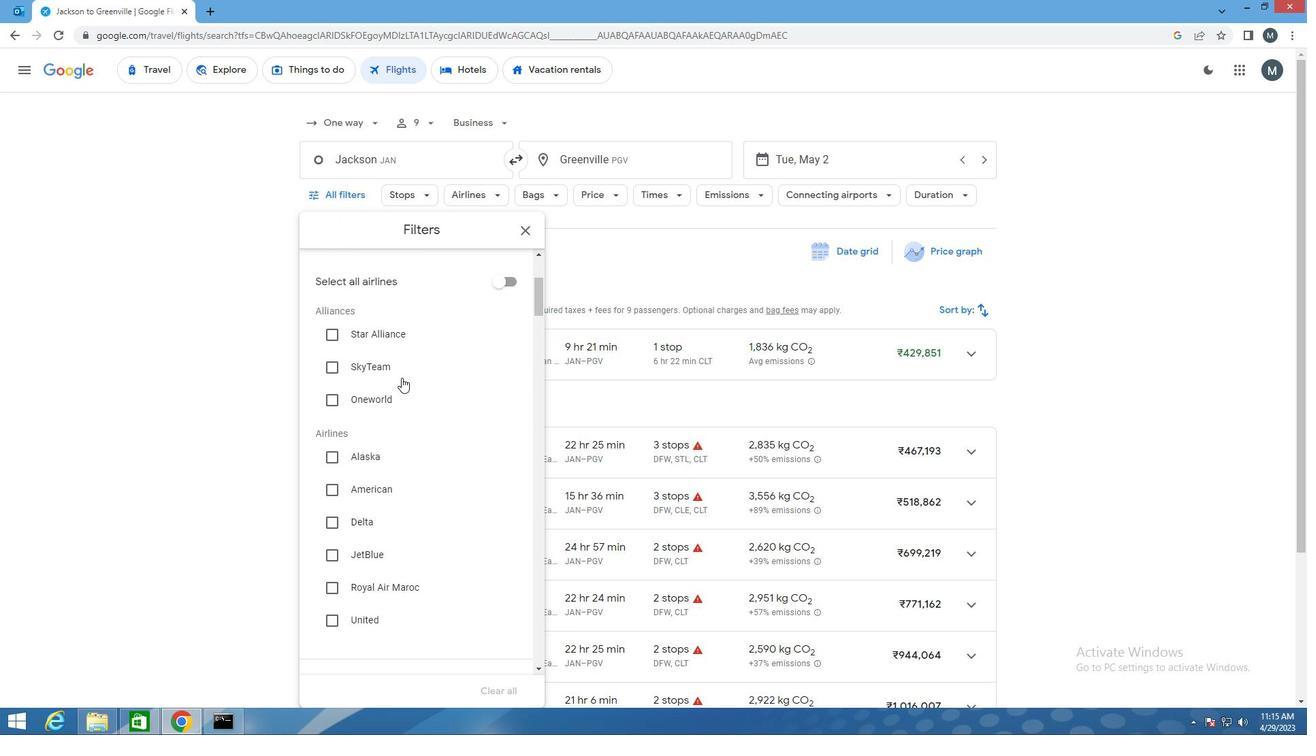 
Action: Mouse scrolled (405, 378) with delta (0, 0)
Screenshot: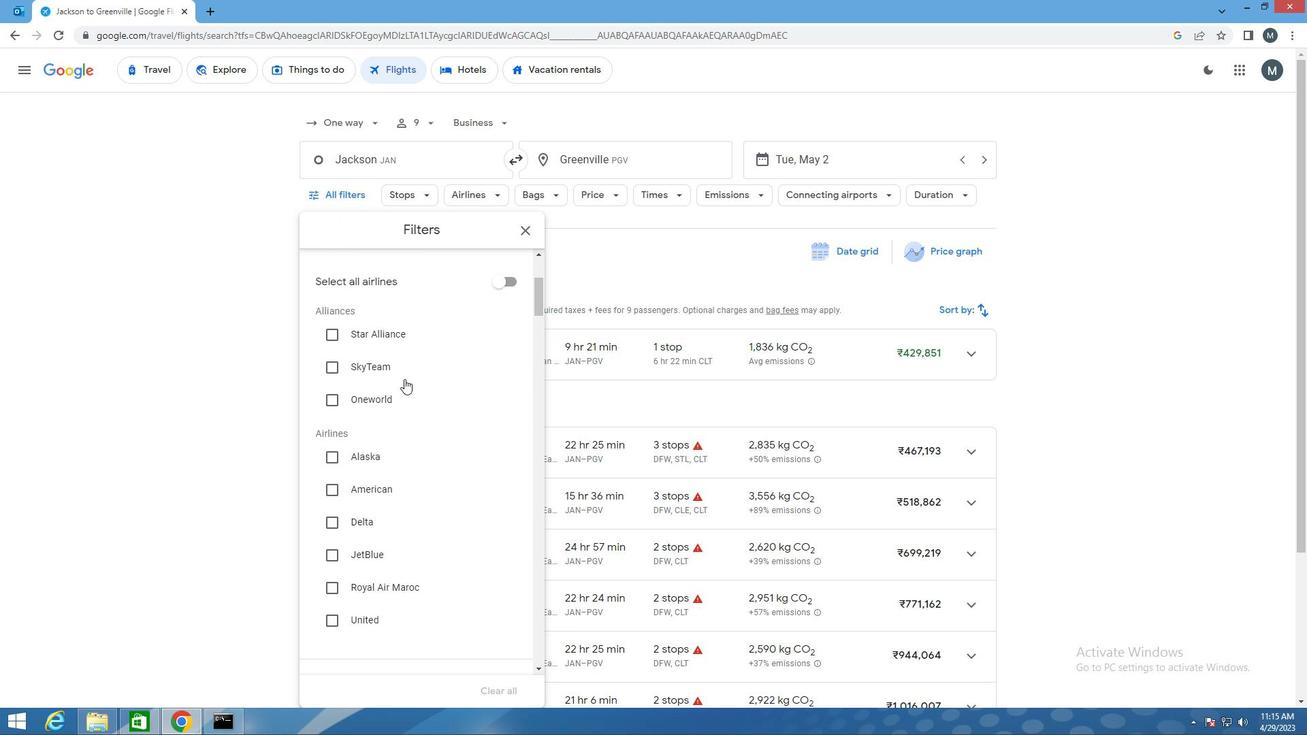 
Action: Mouse moved to (397, 386)
Screenshot: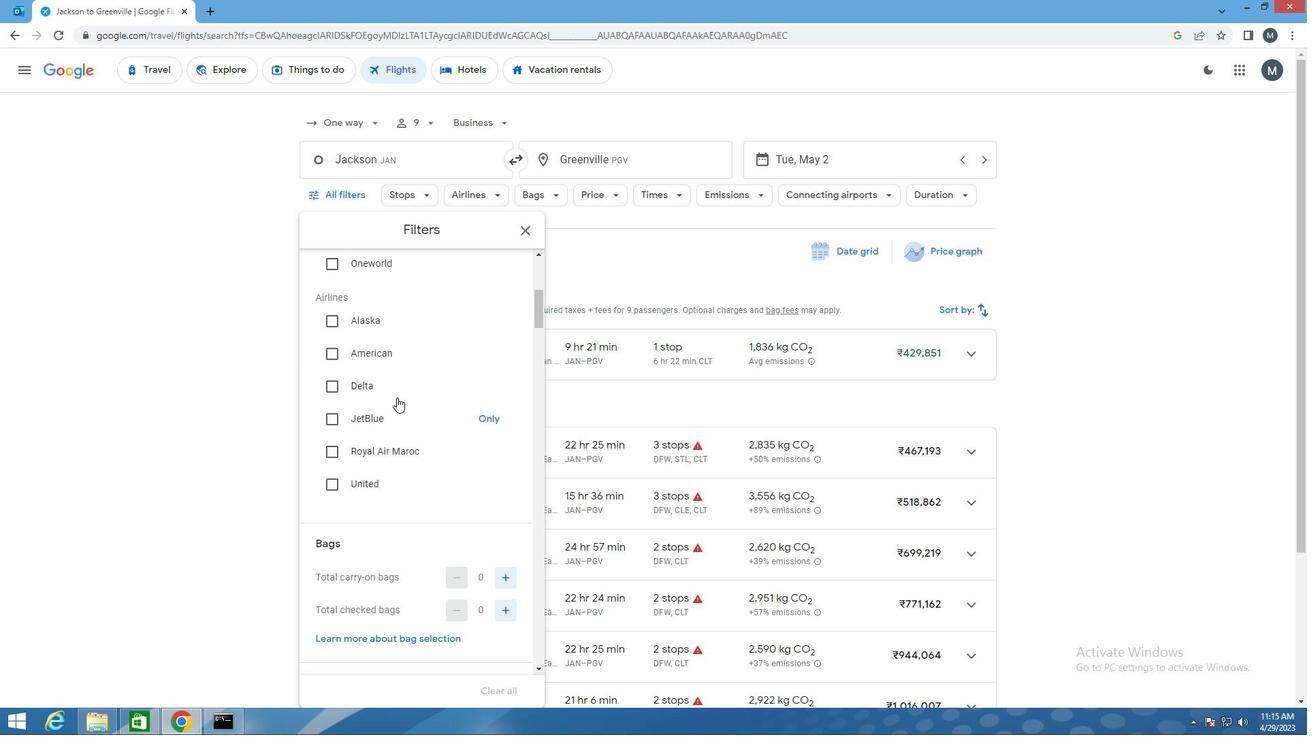 
Action: Mouse scrolled (397, 385) with delta (0, 0)
Screenshot: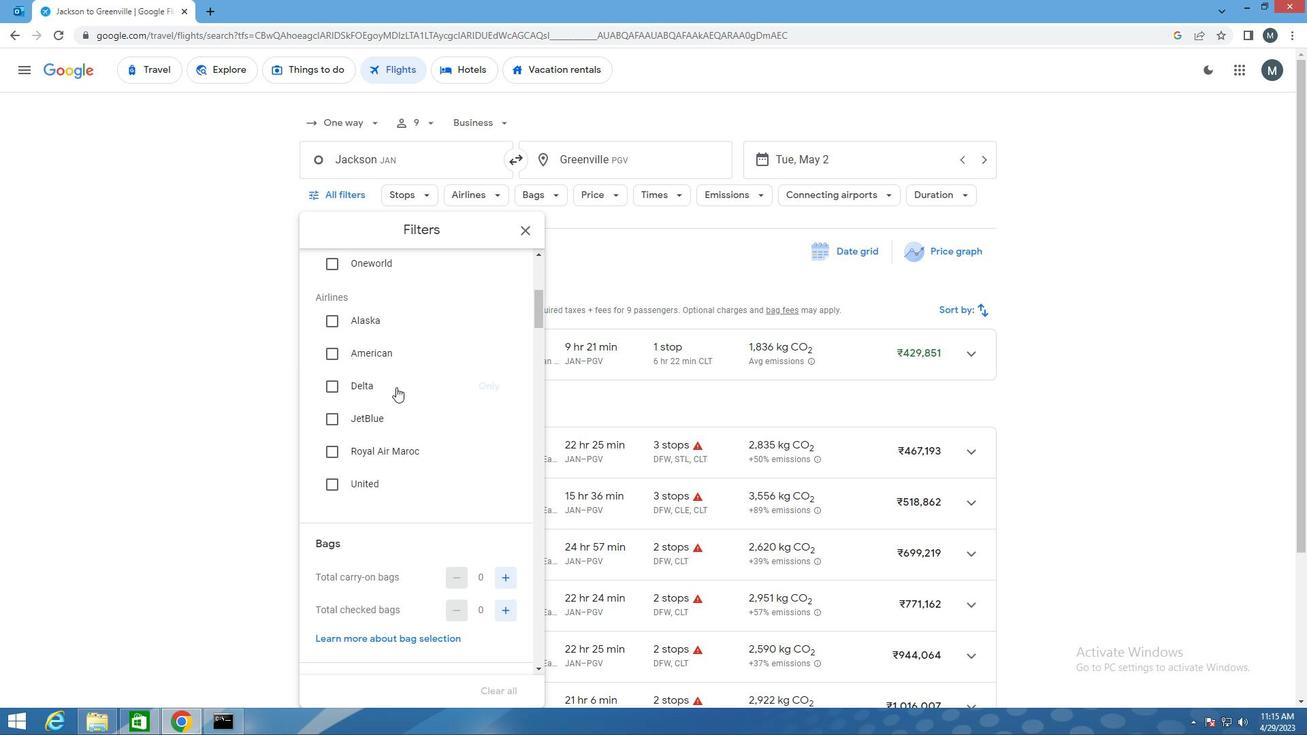 
Action: Mouse moved to (407, 410)
Screenshot: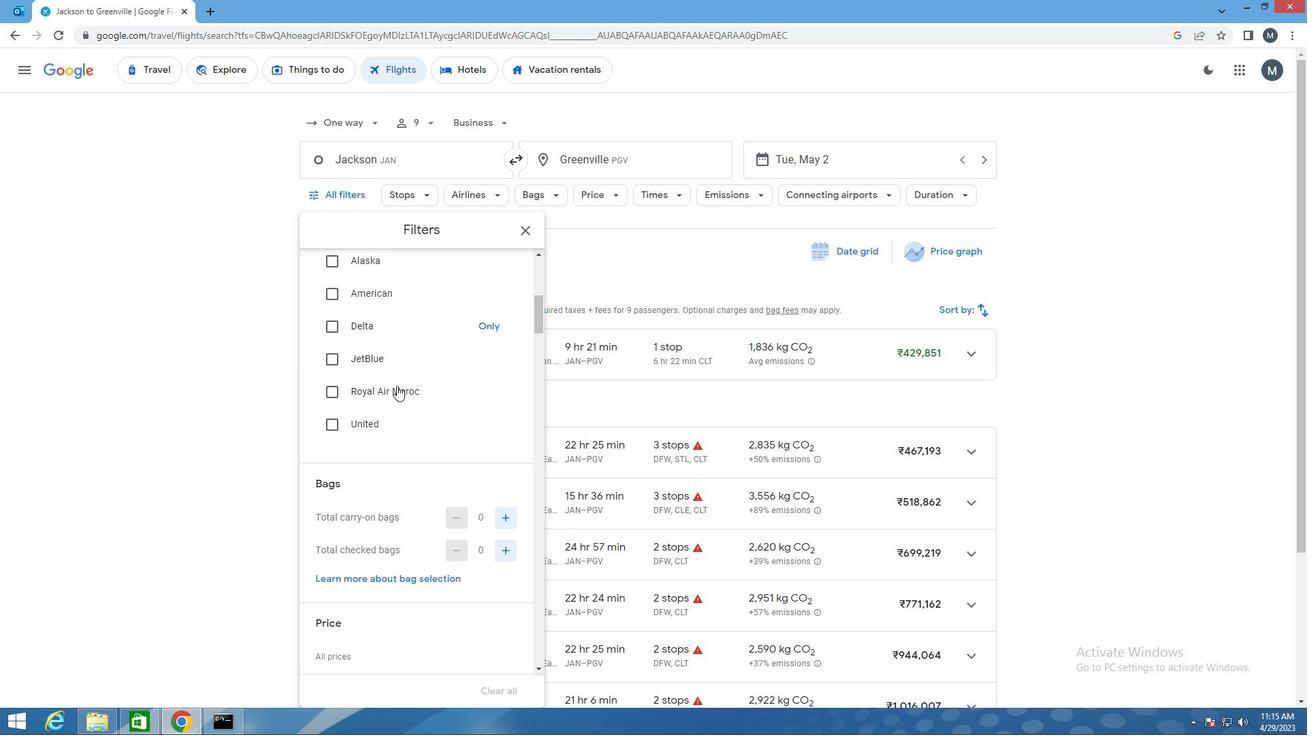 
Action: Mouse scrolled (407, 409) with delta (0, 0)
Screenshot: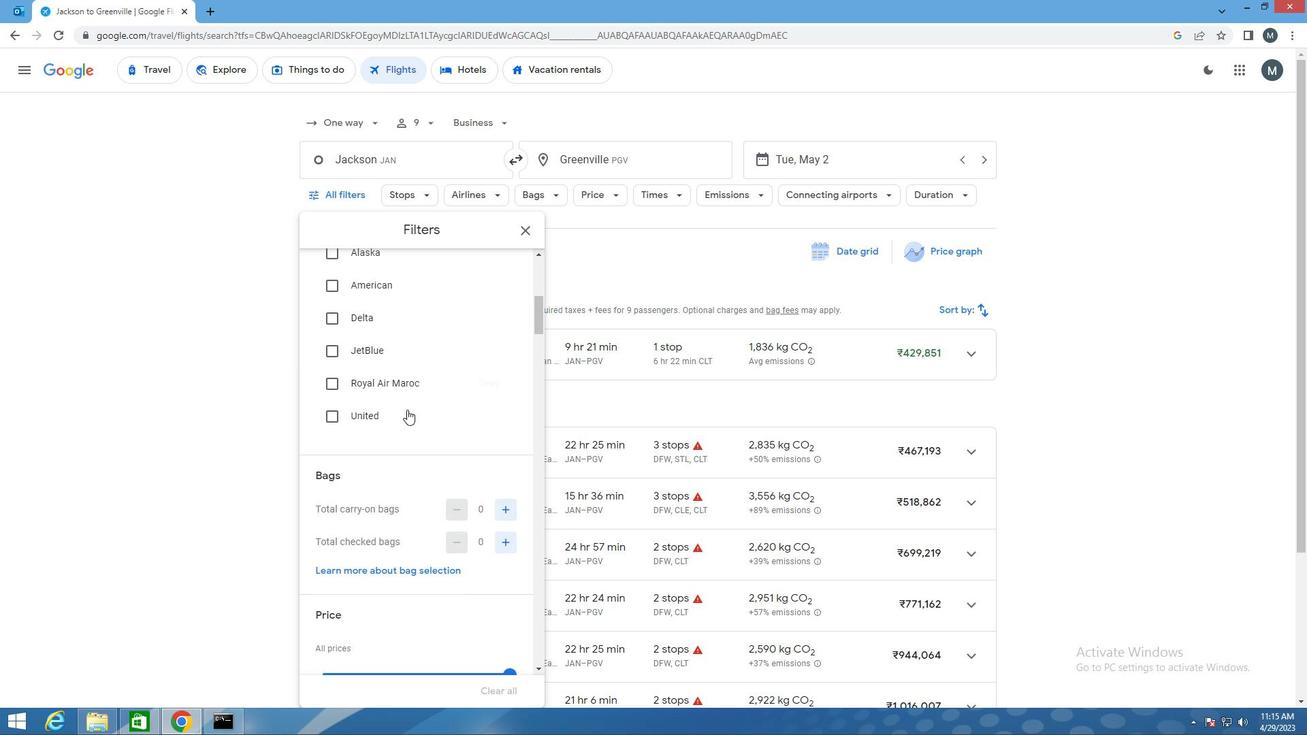 
Action: Mouse moved to (504, 475)
Screenshot: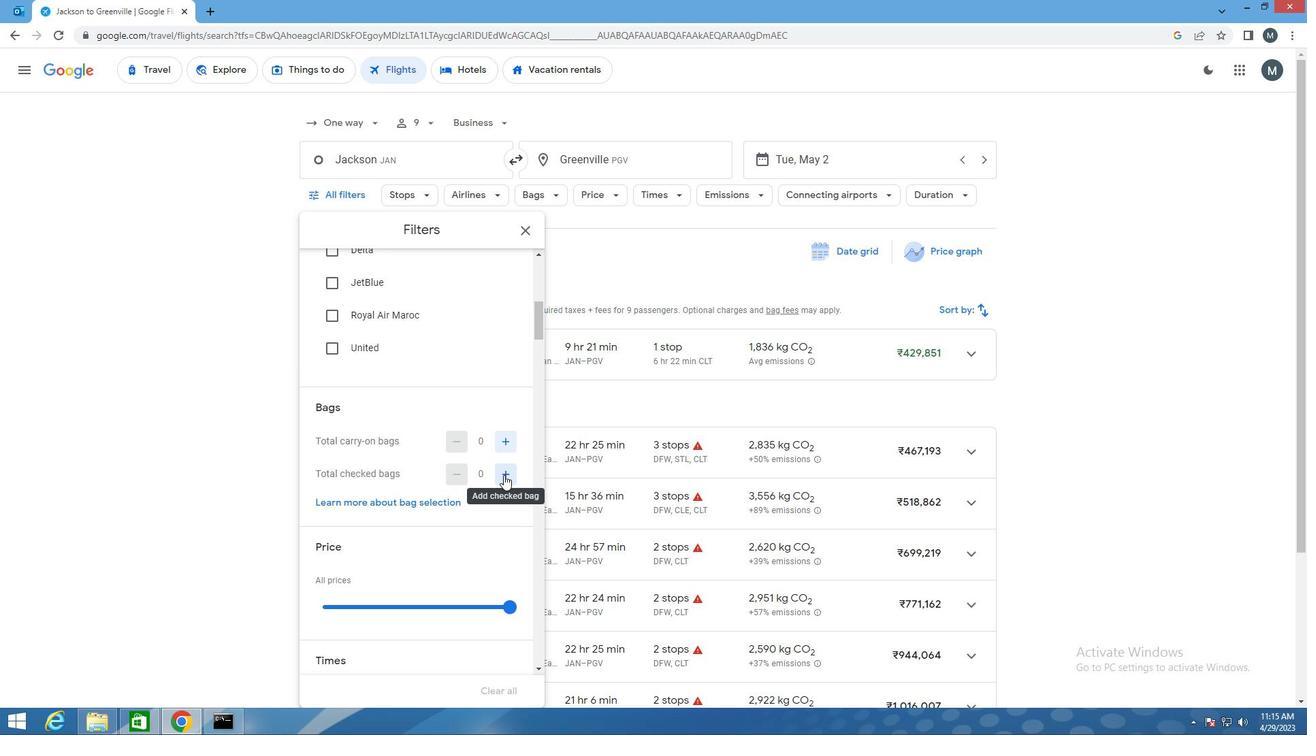 
Action: Mouse pressed left at (504, 475)
Screenshot: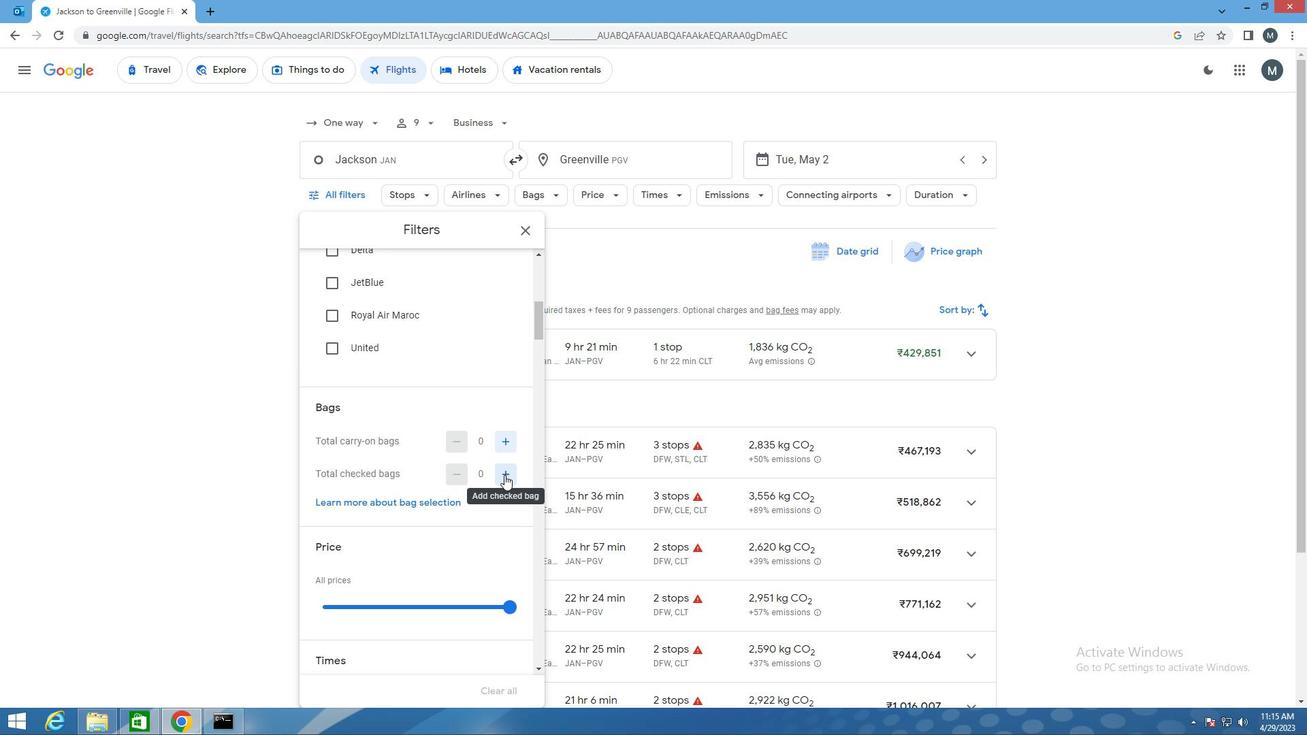 
Action: Mouse pressed left at (504, 475)
Screenshot: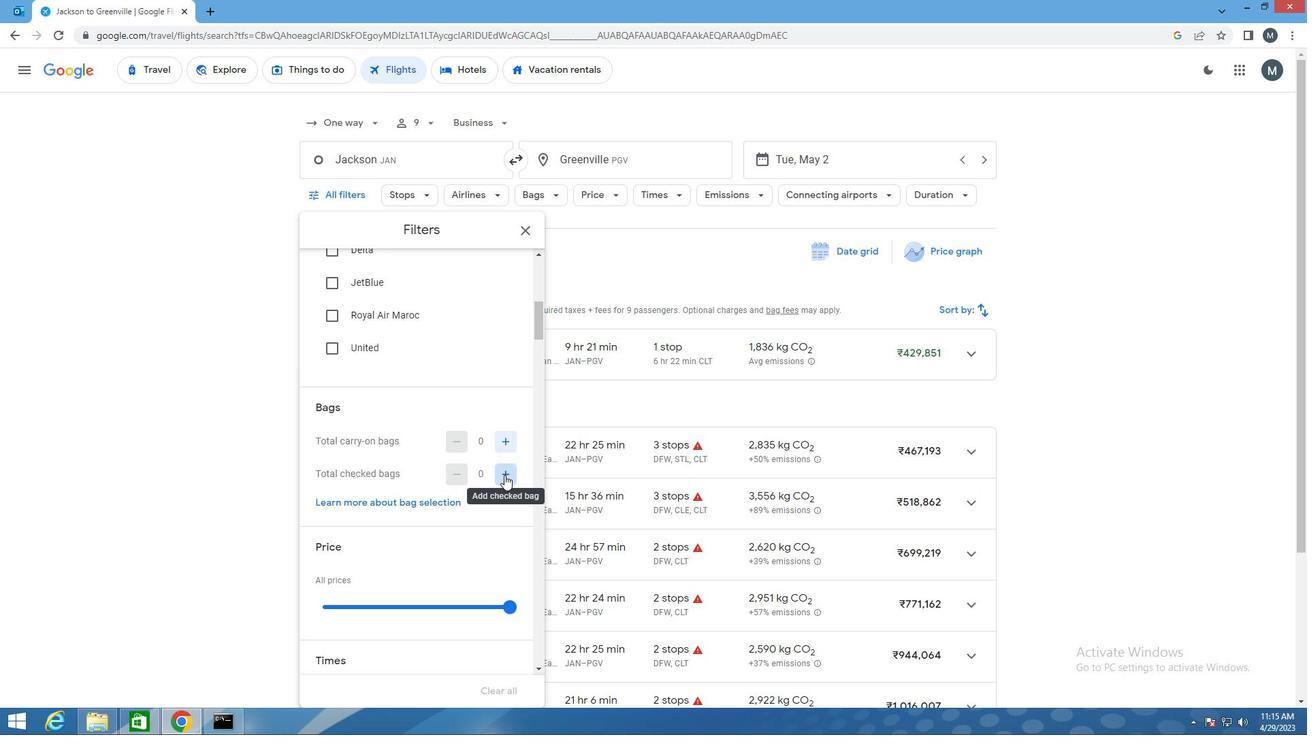 
Action: Mouse pressed left at (504, 475)
Screenshot: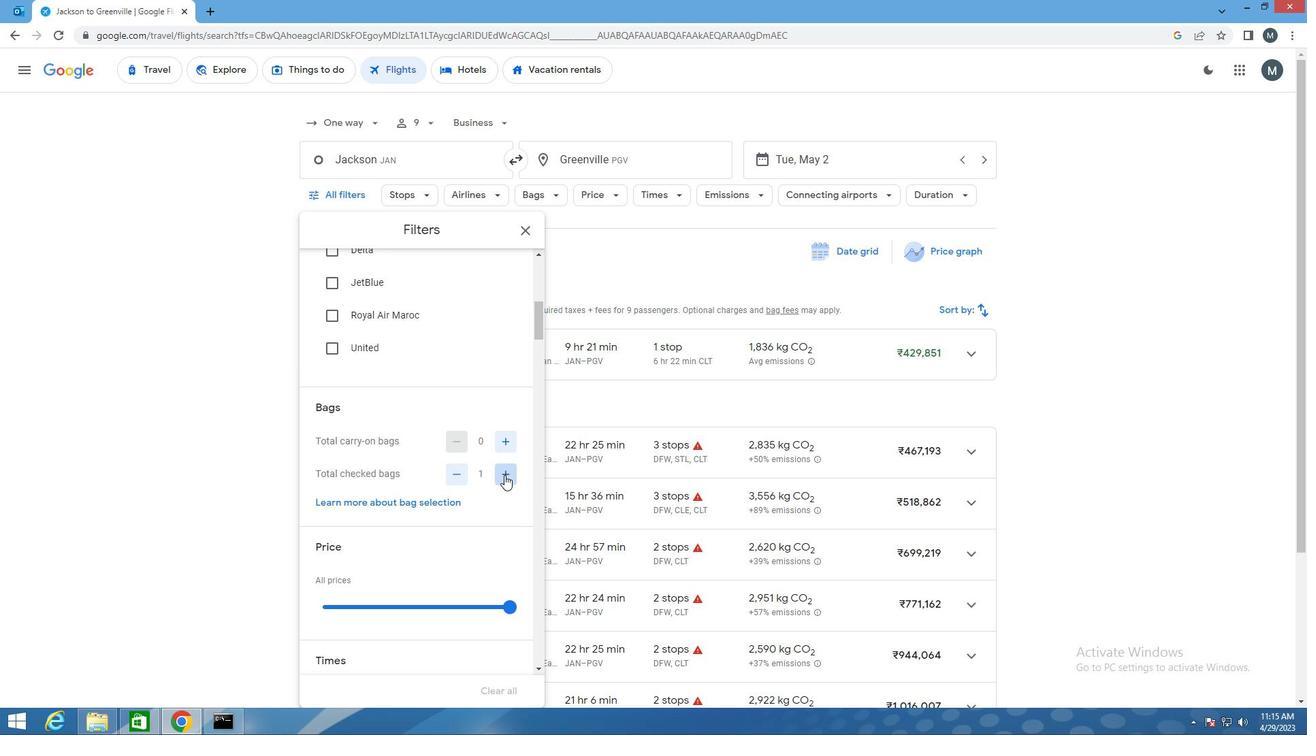 
Action: Mouse pressed left at (504, 475)
Screenshot: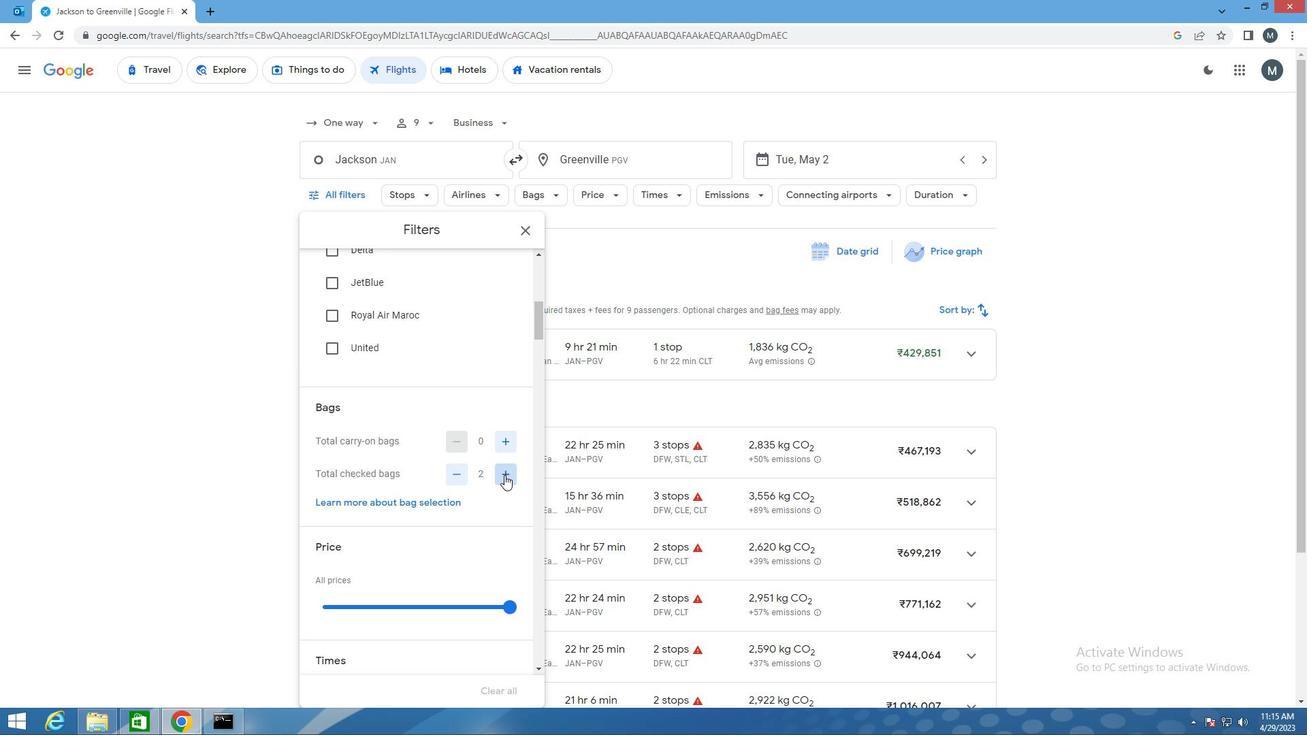
Action: Mouse moved to (504, 476)
Screenshot: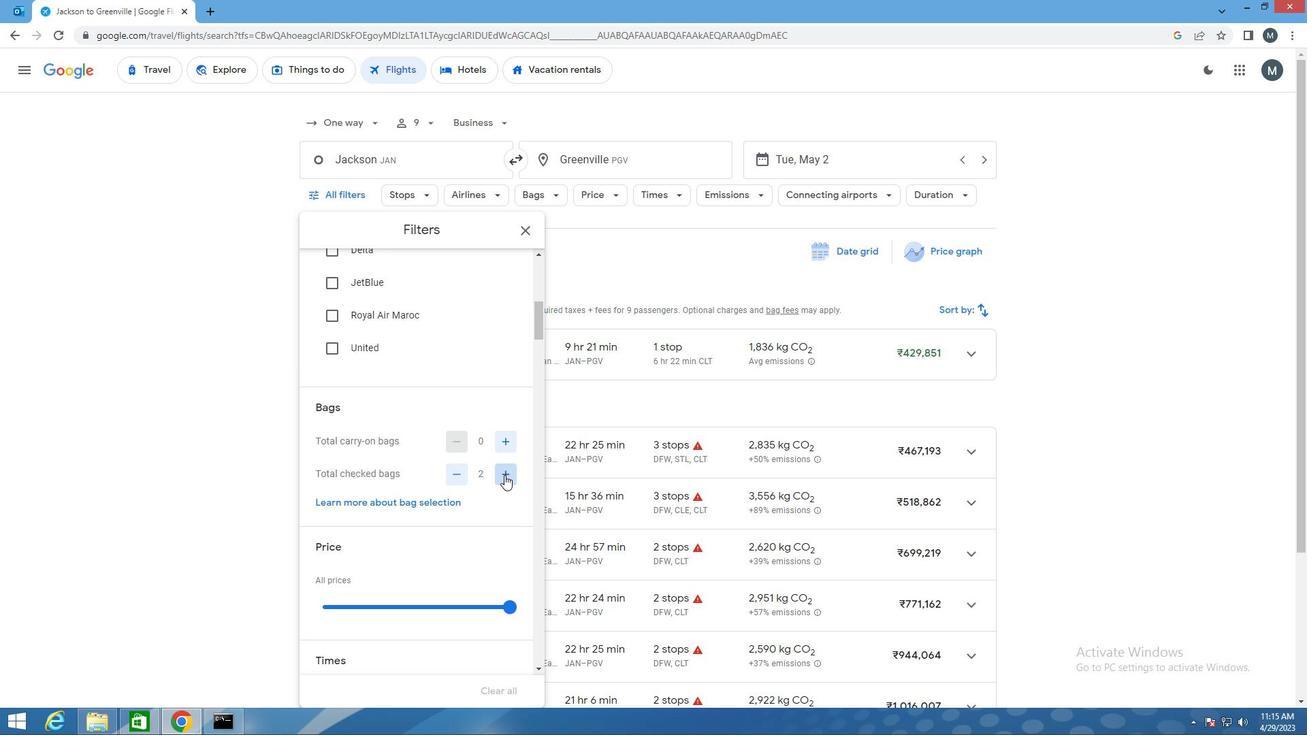 
Action: Mouse pressed left at (504, 476)
Screenshot: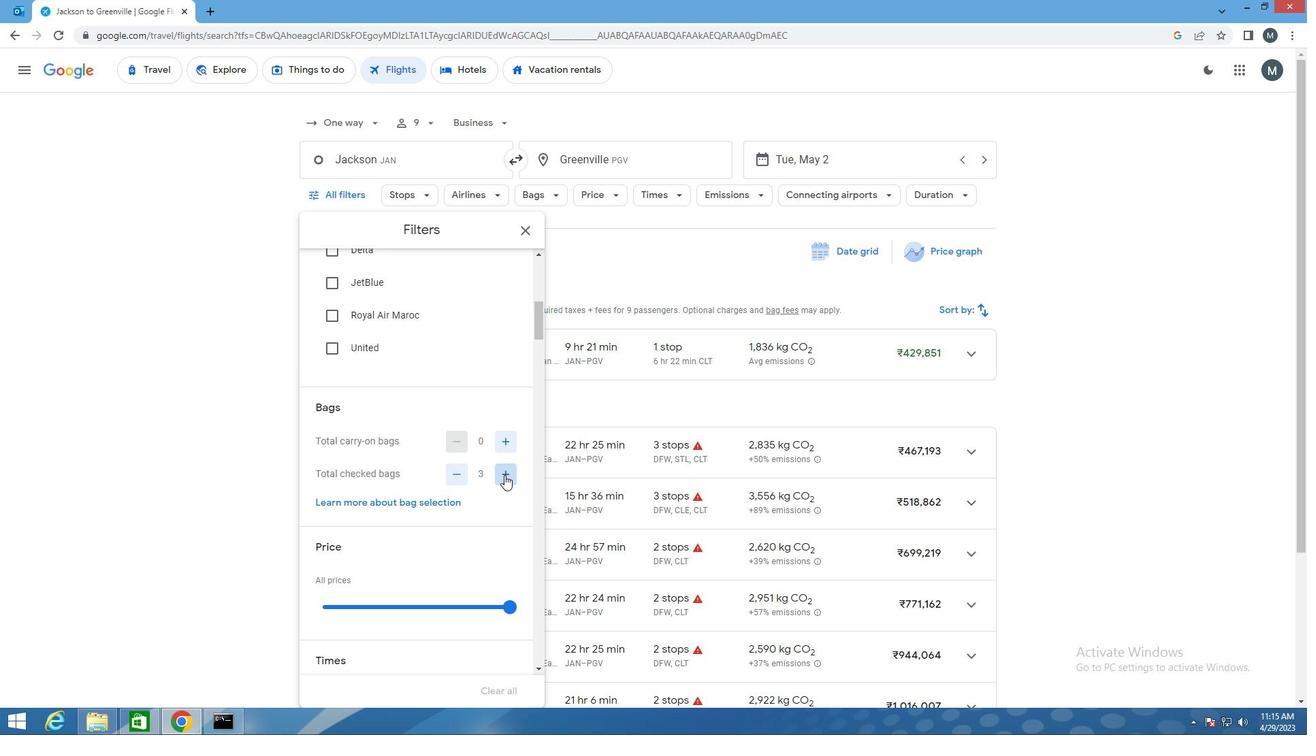 
Action: Mouse moved to (504, 476)
Screenshot: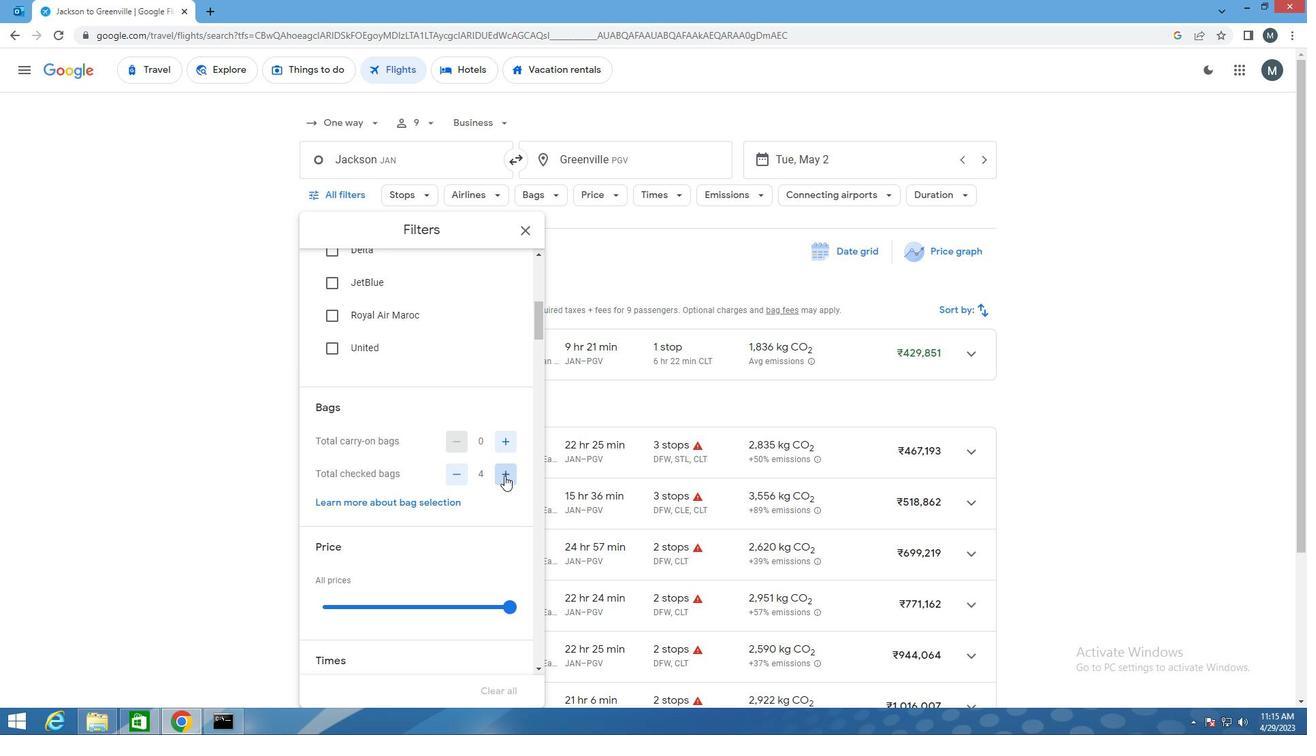
Action: Mouse pressed left at (504, 476)
Screenshot: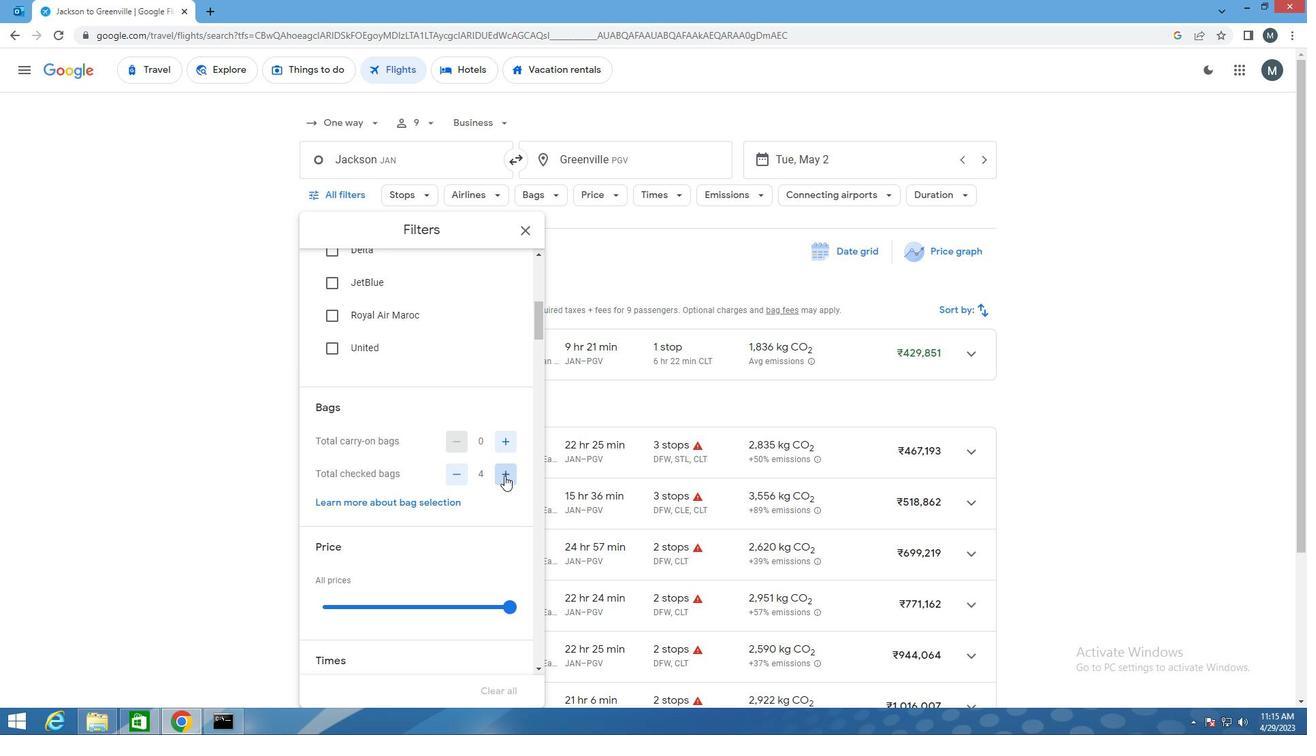
Action: Mouse pressed left at (504, 476)
Screenshot: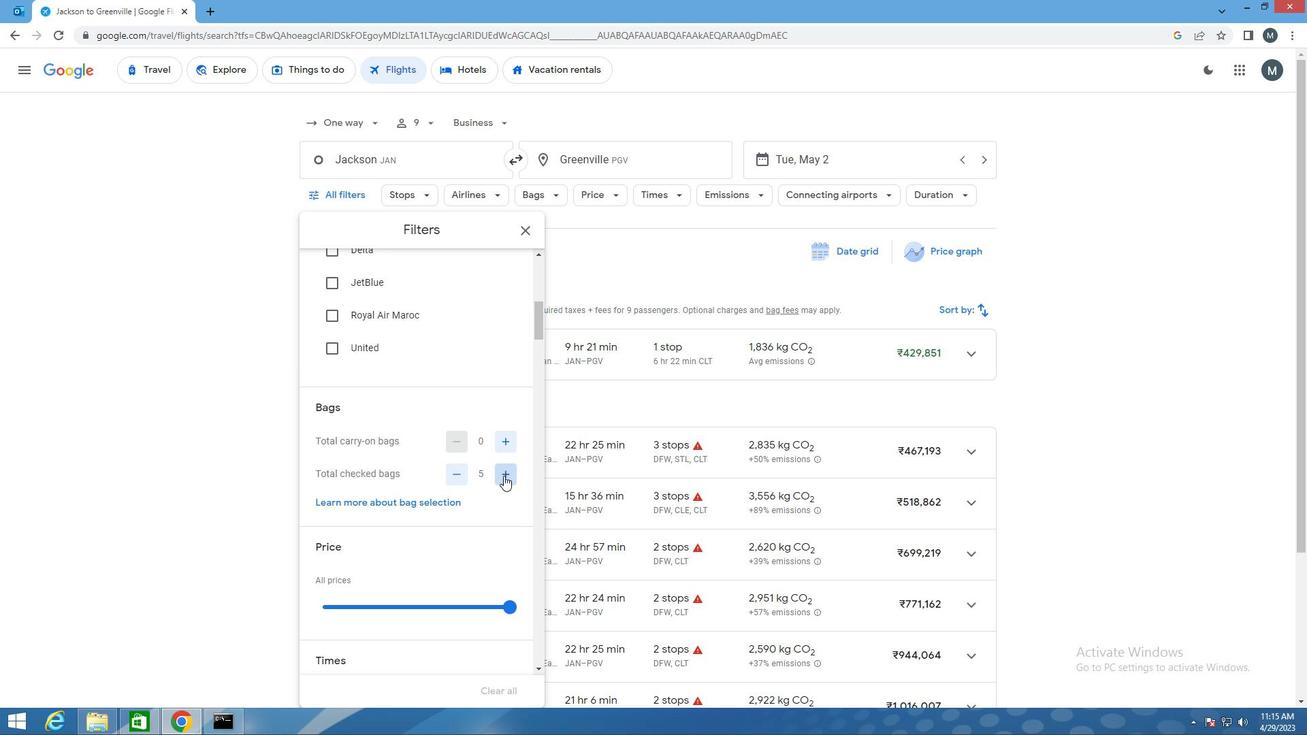 
Action: Mouse pressed left at (504, 476)
Screenshot: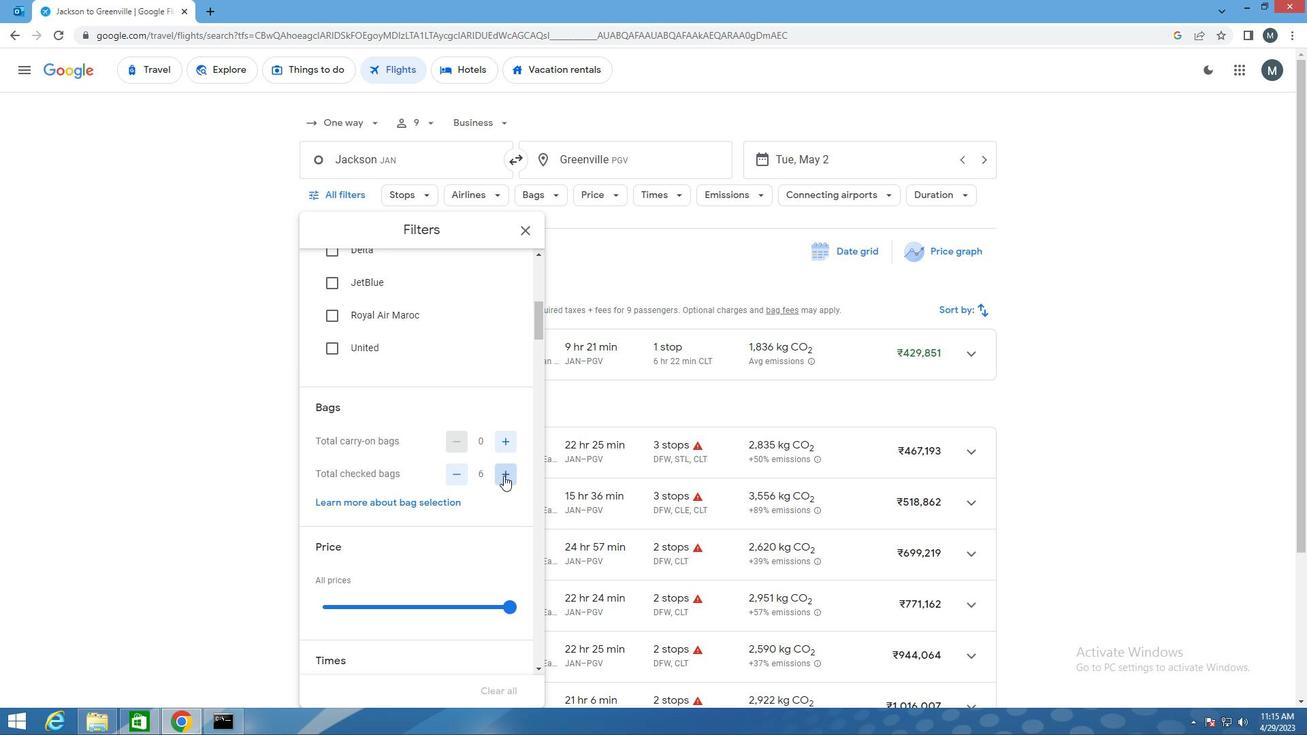 
Action: Mouse moved to (503, 478)
Screenshot: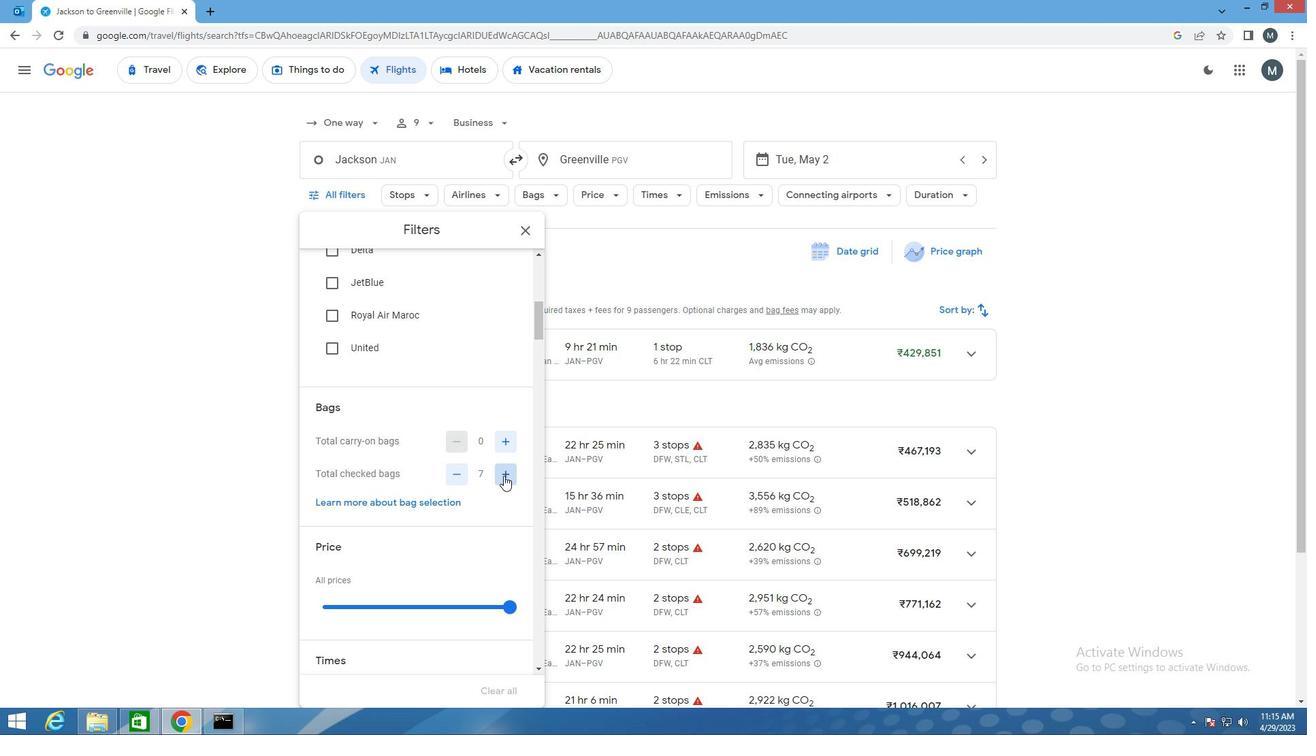 
Action: Mouse pressed left at (503, 478)
Screenshot: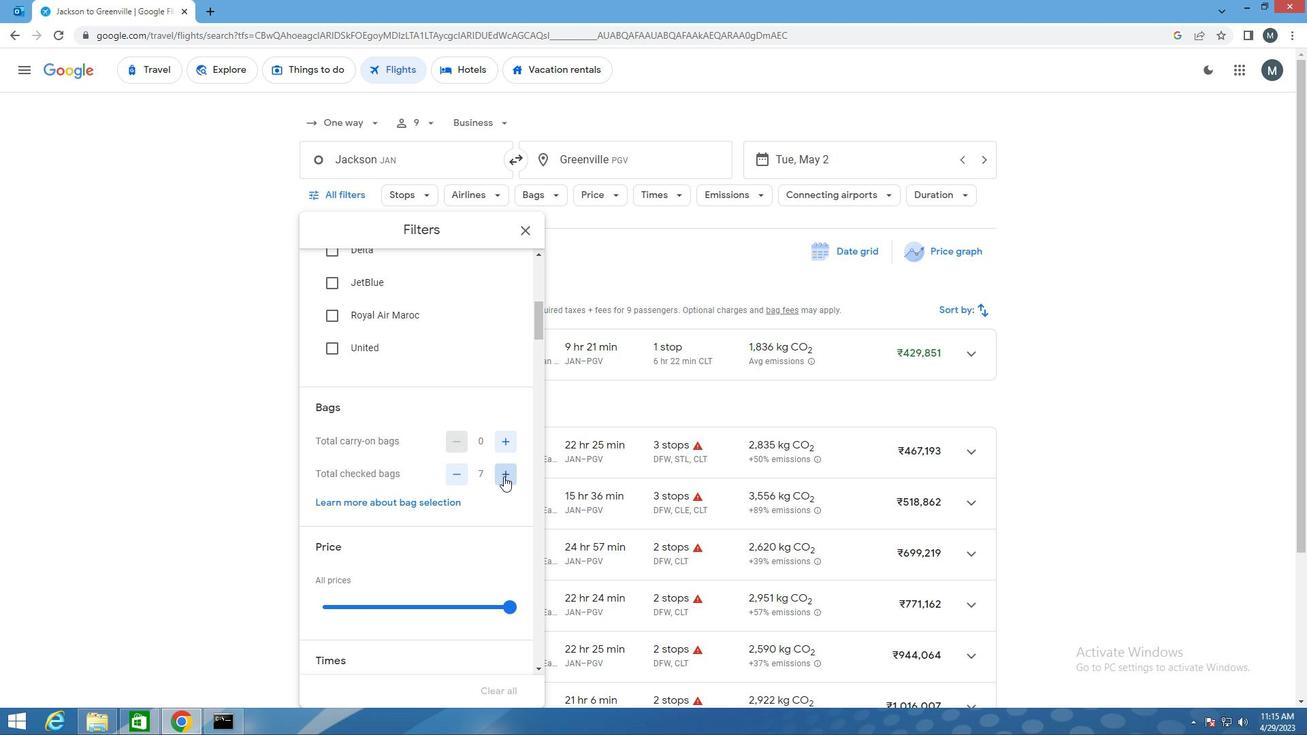 
Action: Mouse pressed left at (503, 478)
Screenshot: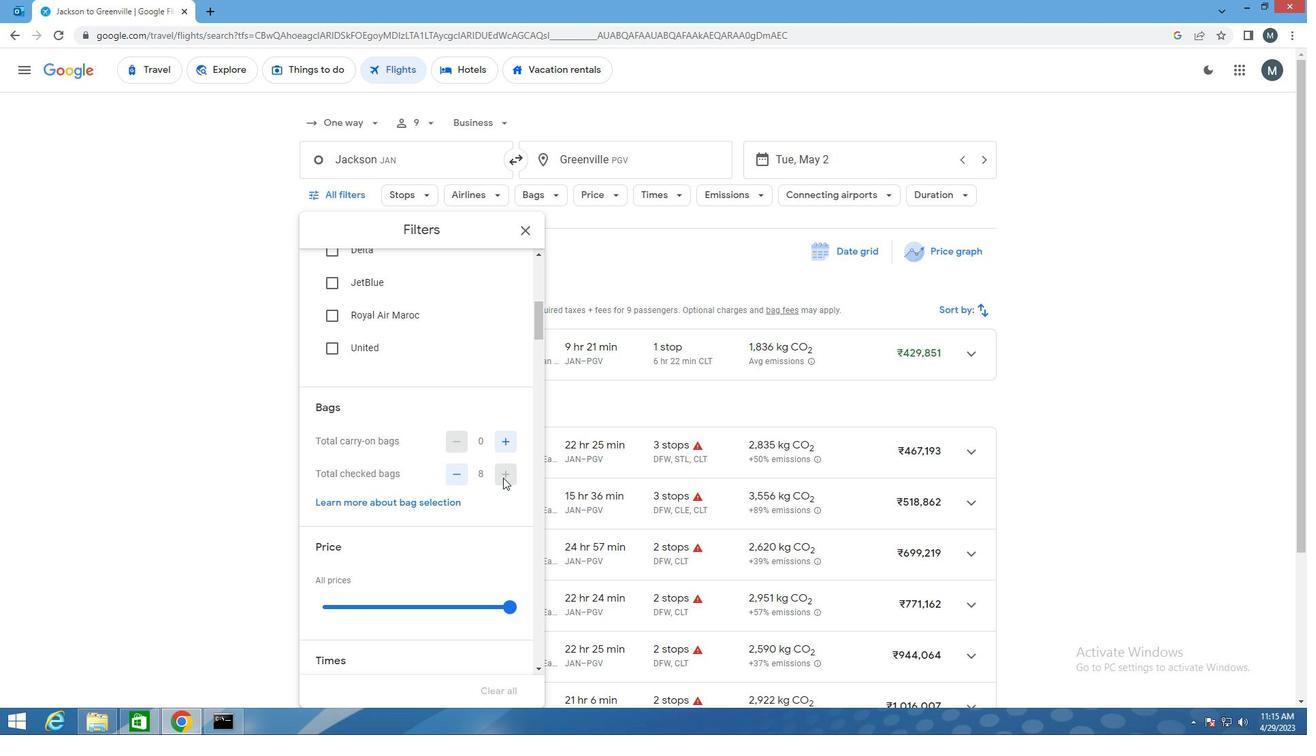 
Action: Mouse pressed left at (503, 478)
Screenshot: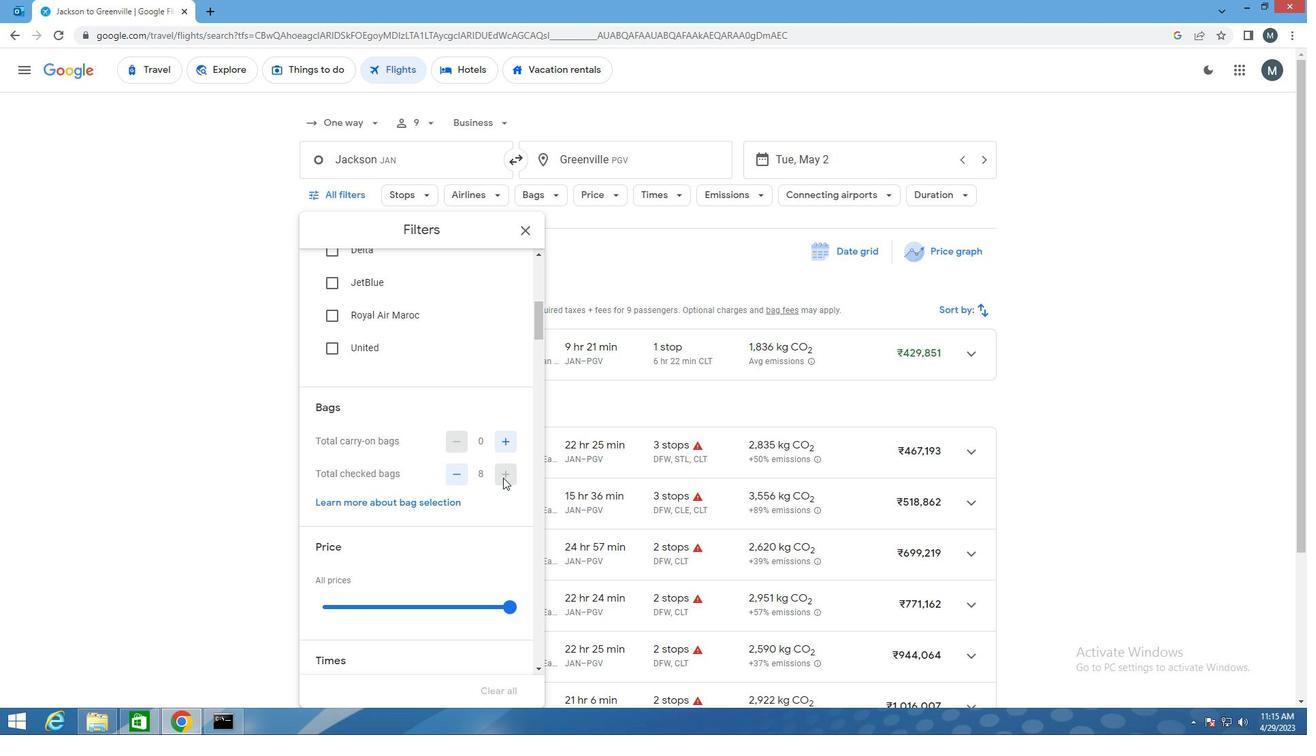 
Action: Mouse moved to (401, 443)
Screenshot: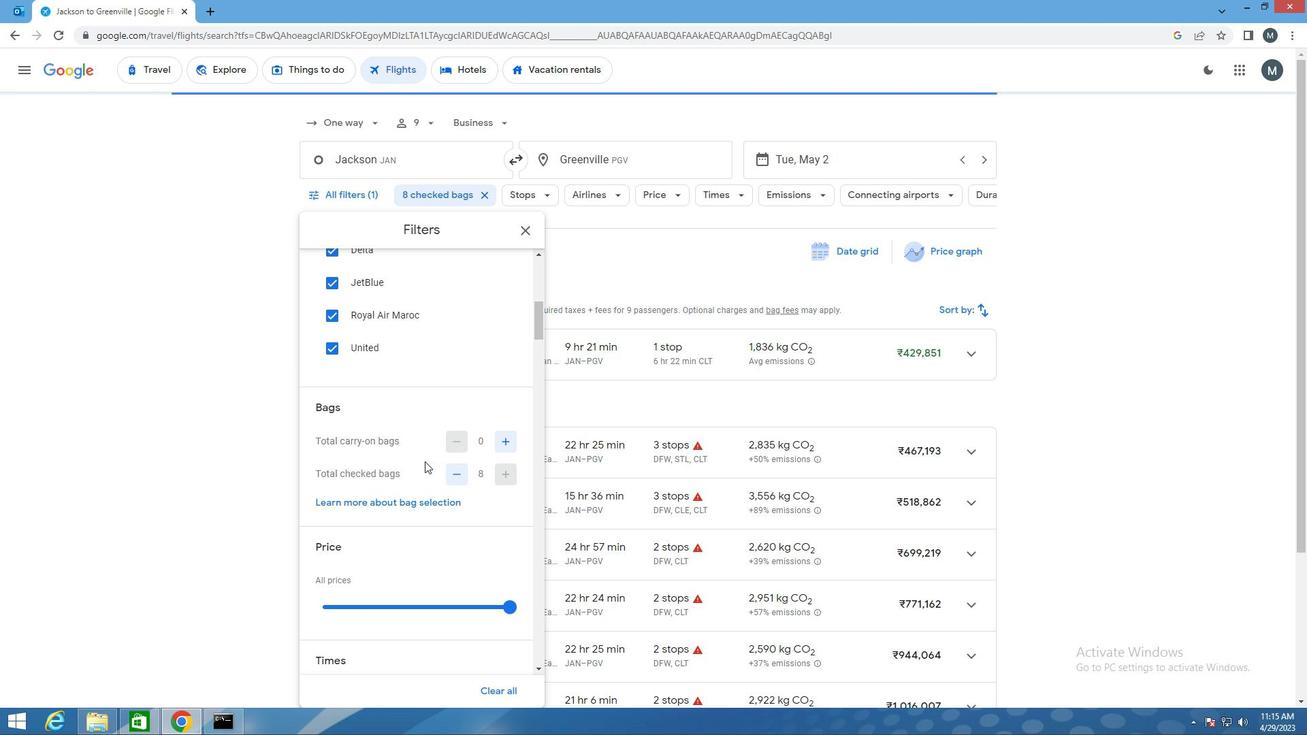 
Action: Mouse scrolled (401, 442) with delta (0, 0)
Screenshot: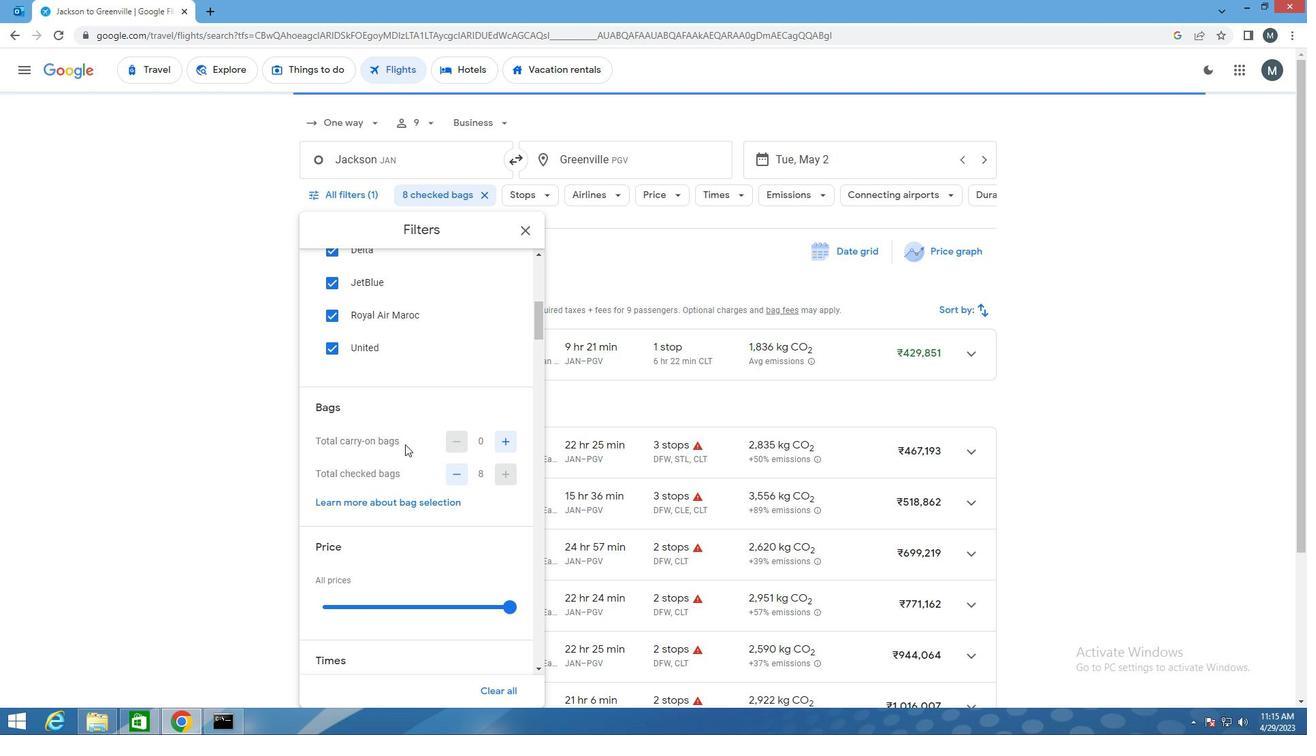 
Action: Mouse moved to (398, 443)
Screenshot: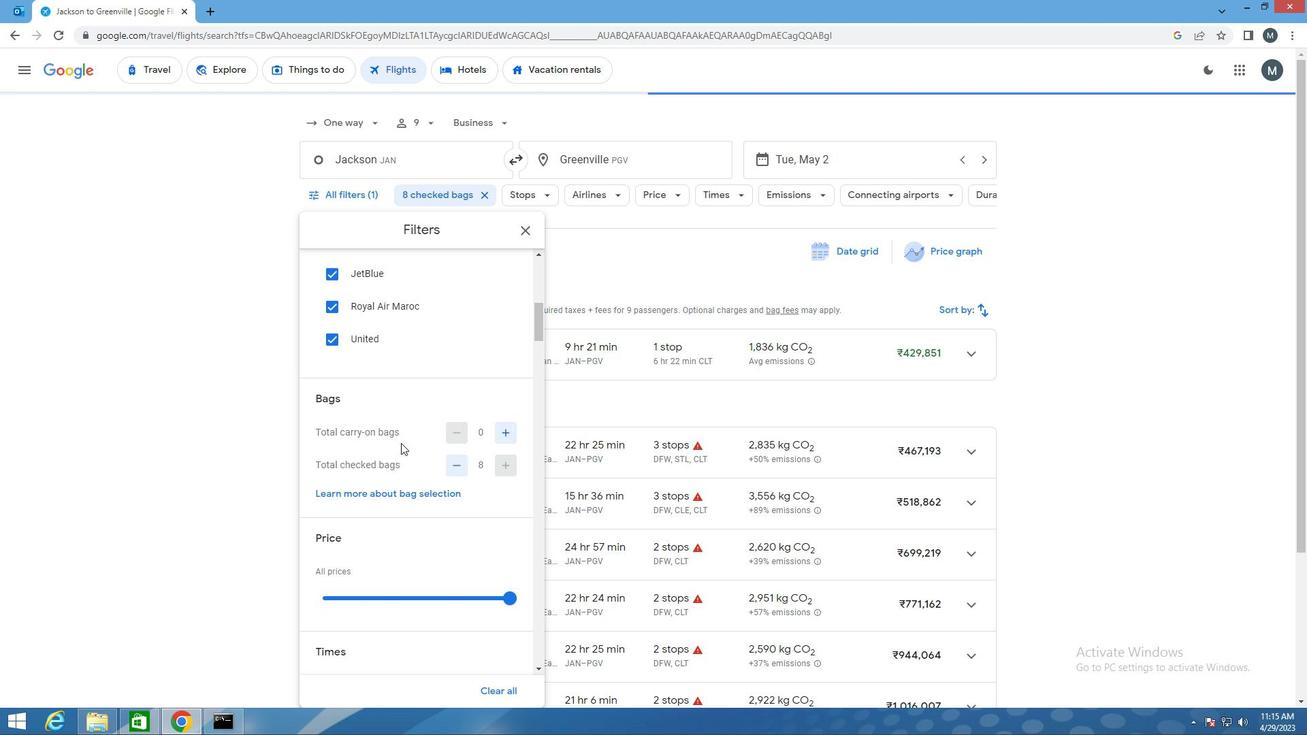 
Action: Mouse scrolled (398, 442) with delta (0, 0)
Screenshot: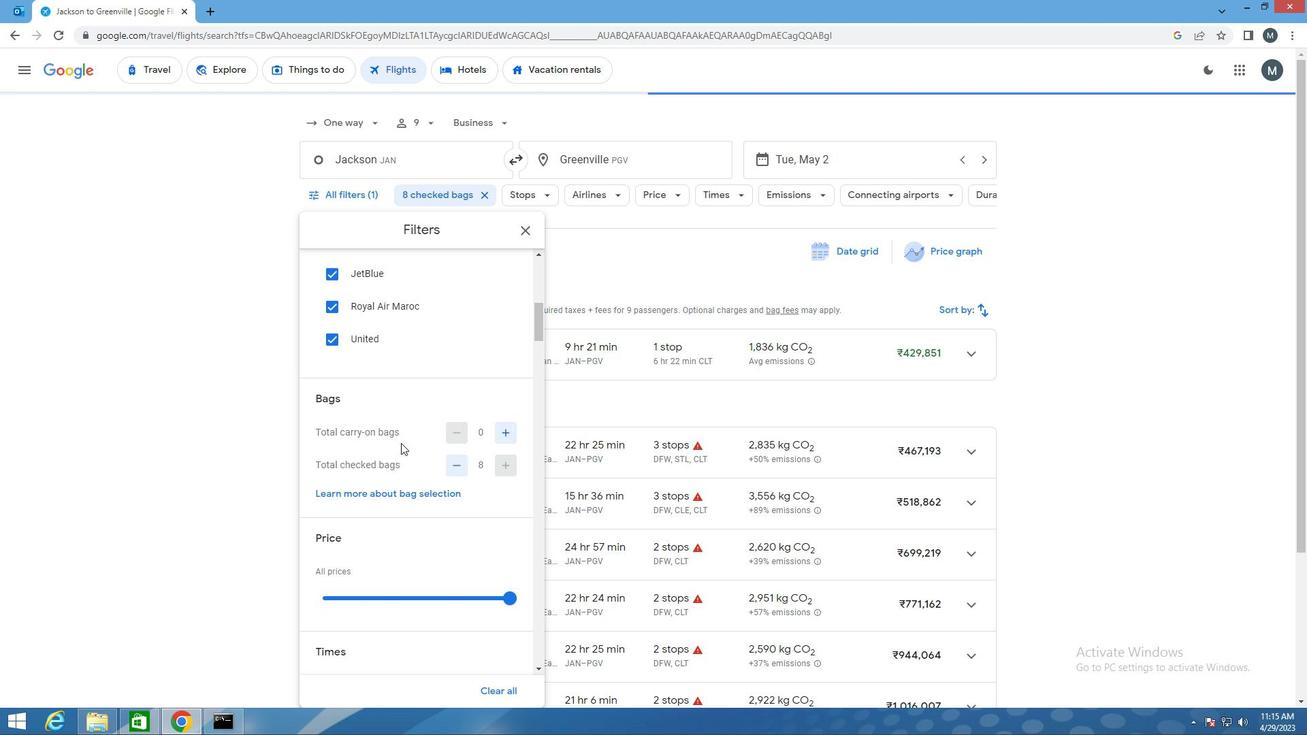 
Action: Mouse moved to (397, 443)
Screenshot: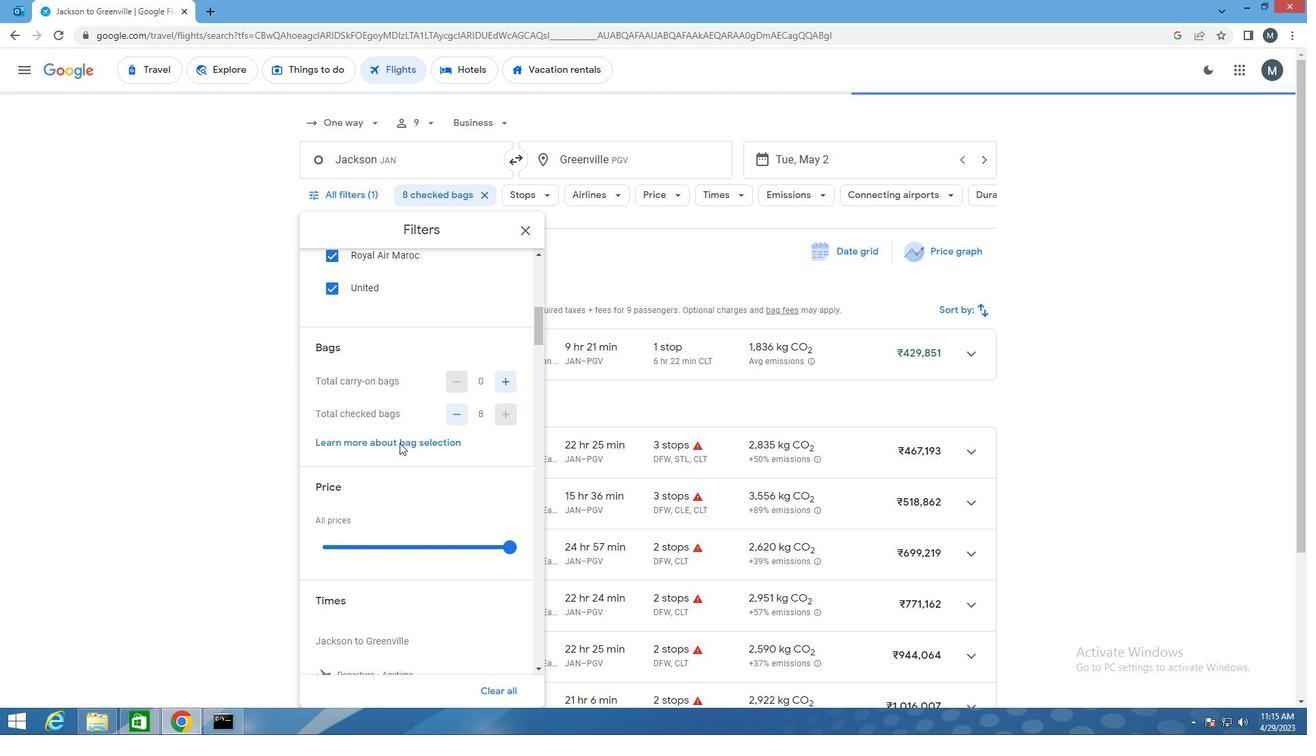 
Action: Mouse scrolled (397, 442) with delta (0, 0)
Screenshot: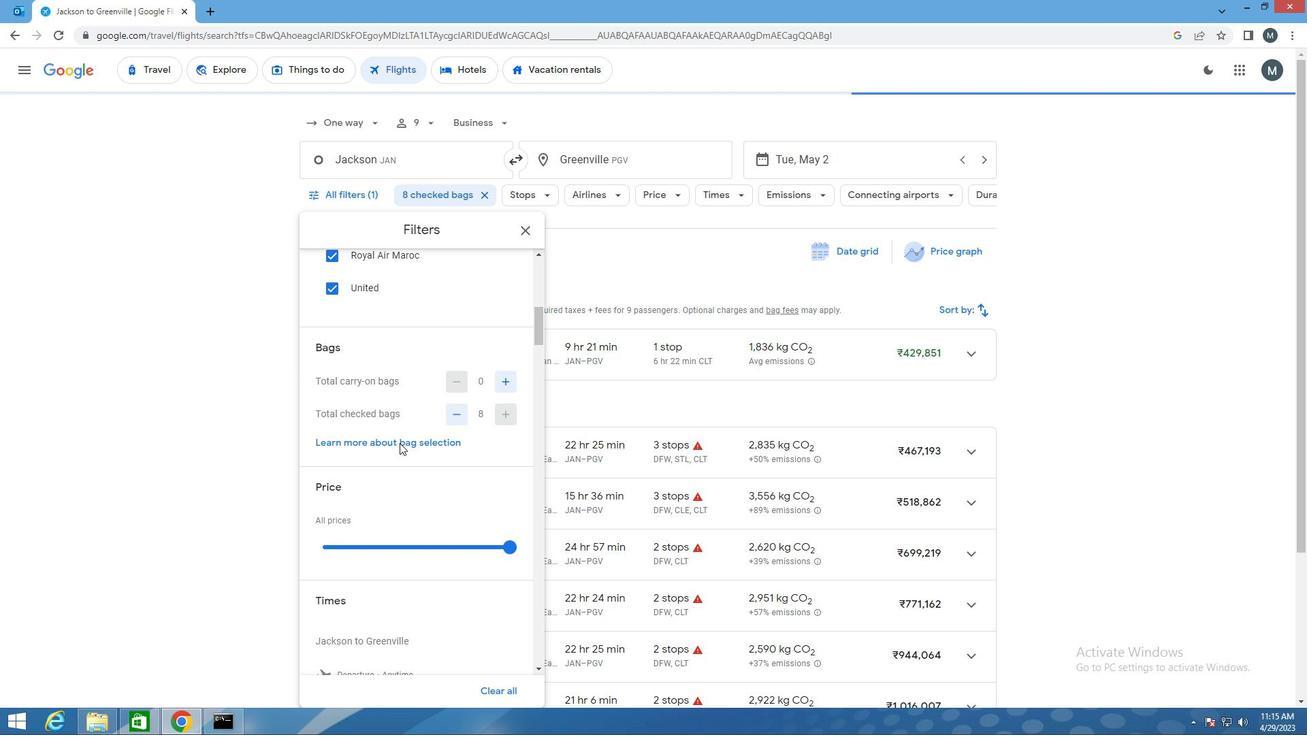 
Action: Mouse moved to (369, 410)
Screenshot: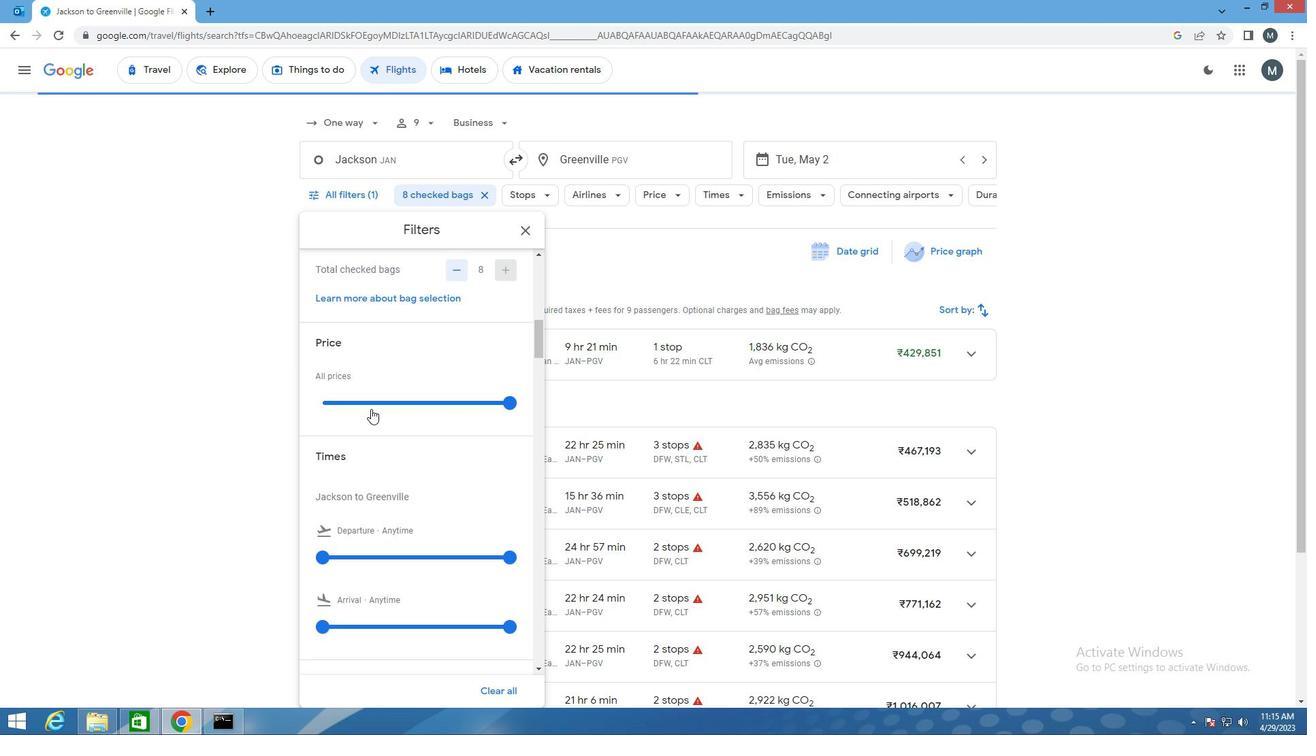 
Action: Mouse scrolled (369, 410) with delta (0, 0)
Screenshot: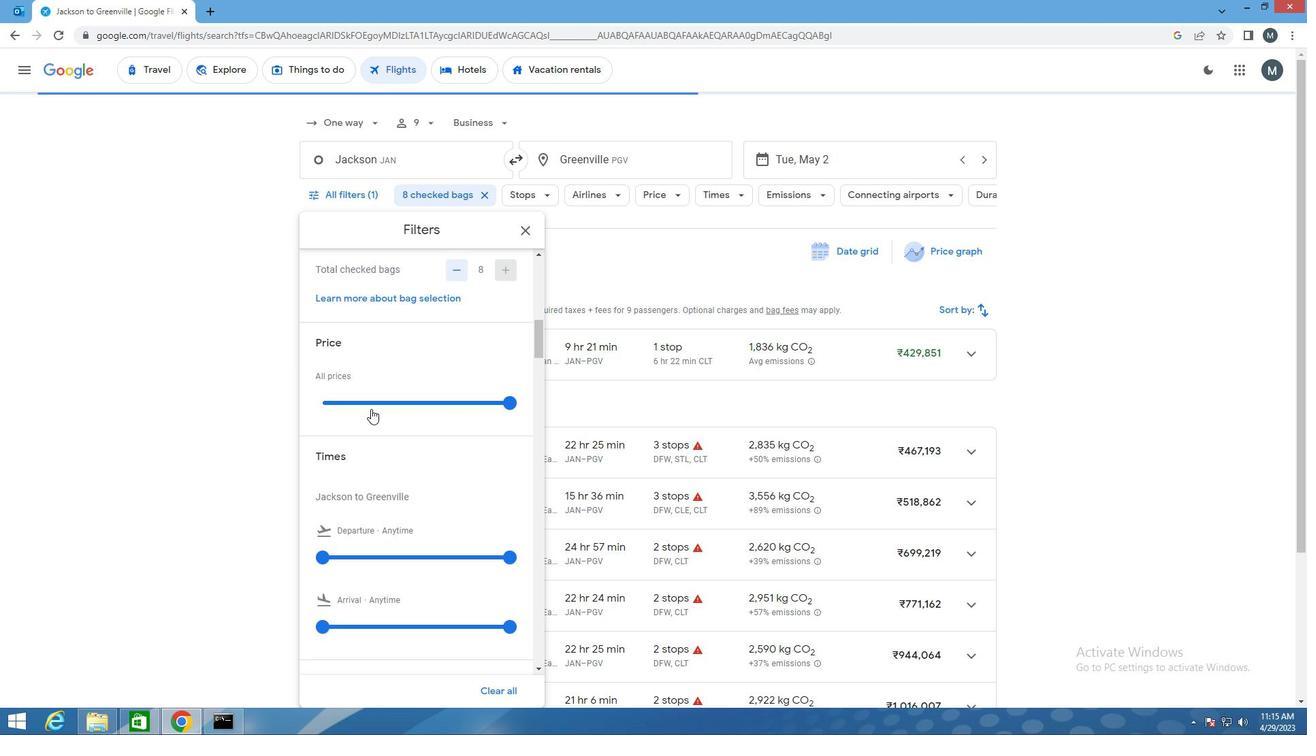 
Action: Mouse moved to (373, 407)
Screenshot: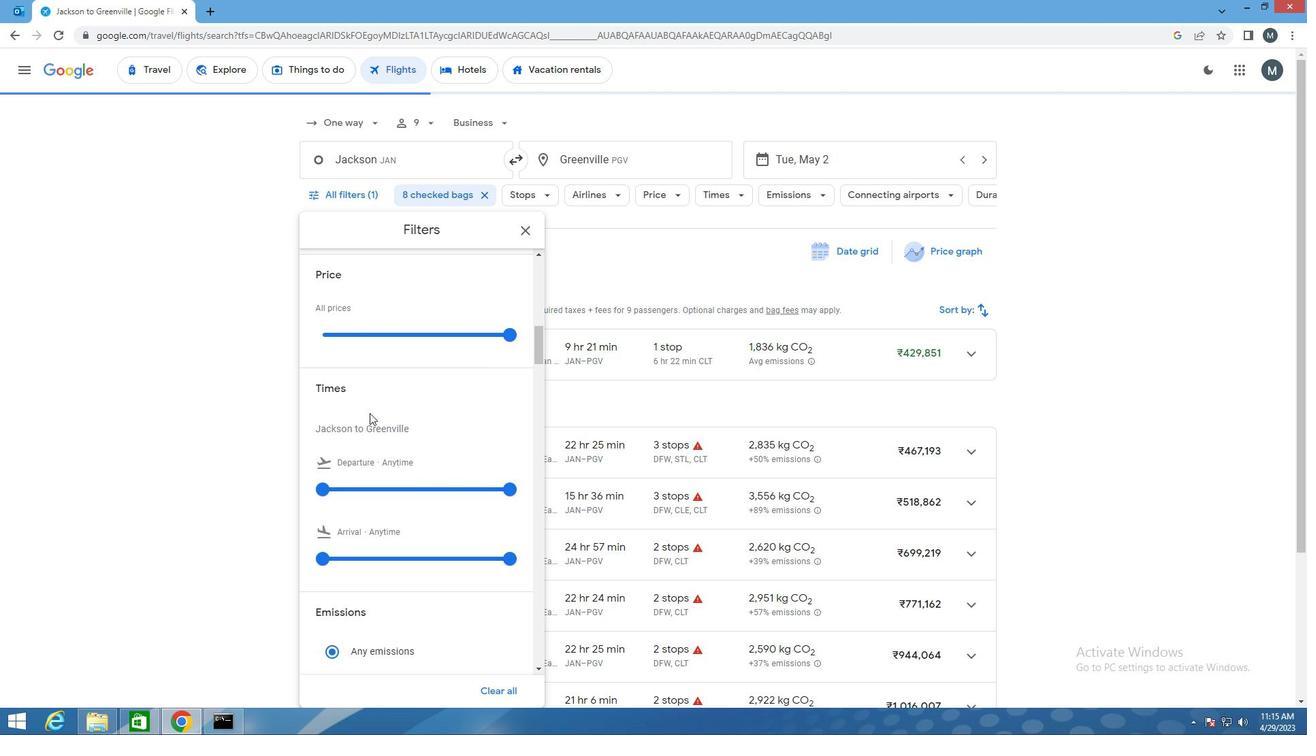 
Action: Mouse scrolled (373, 406) with delta (0, 0)
Screenshot: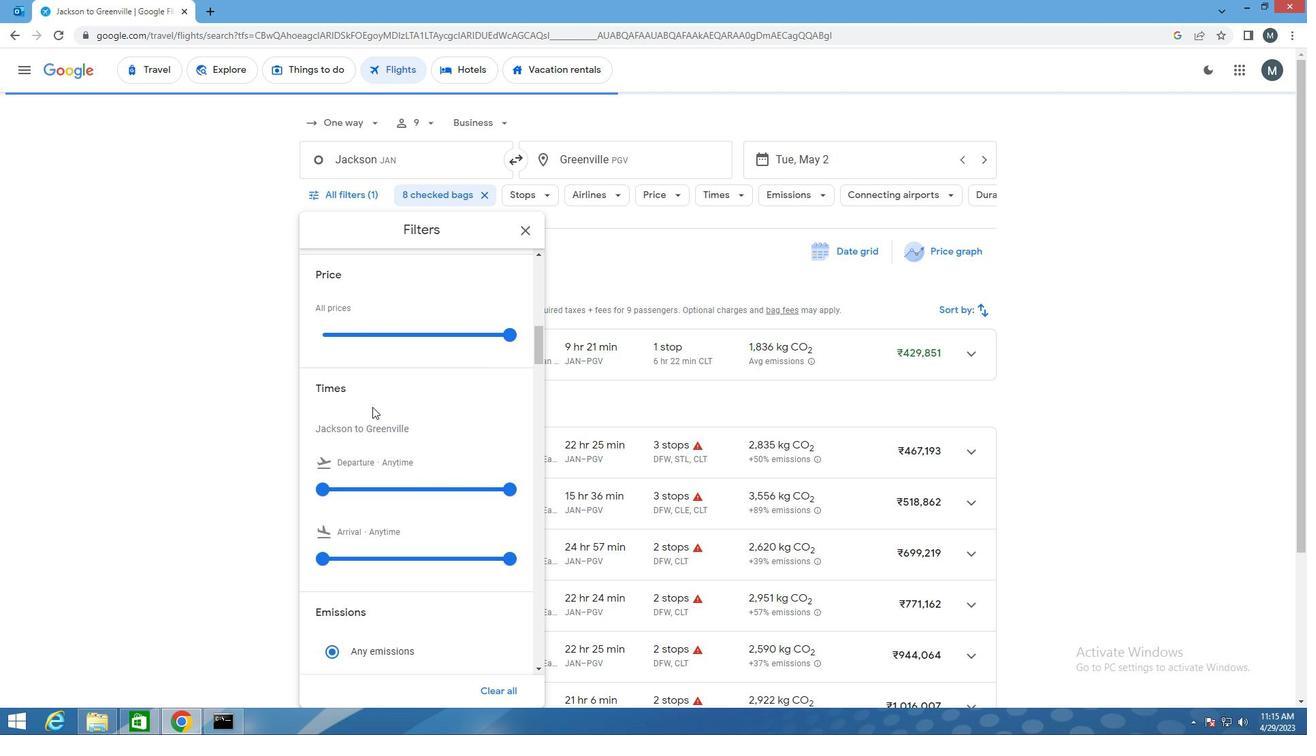 
Action: Mouse moved to (377, 416)
Screenshot: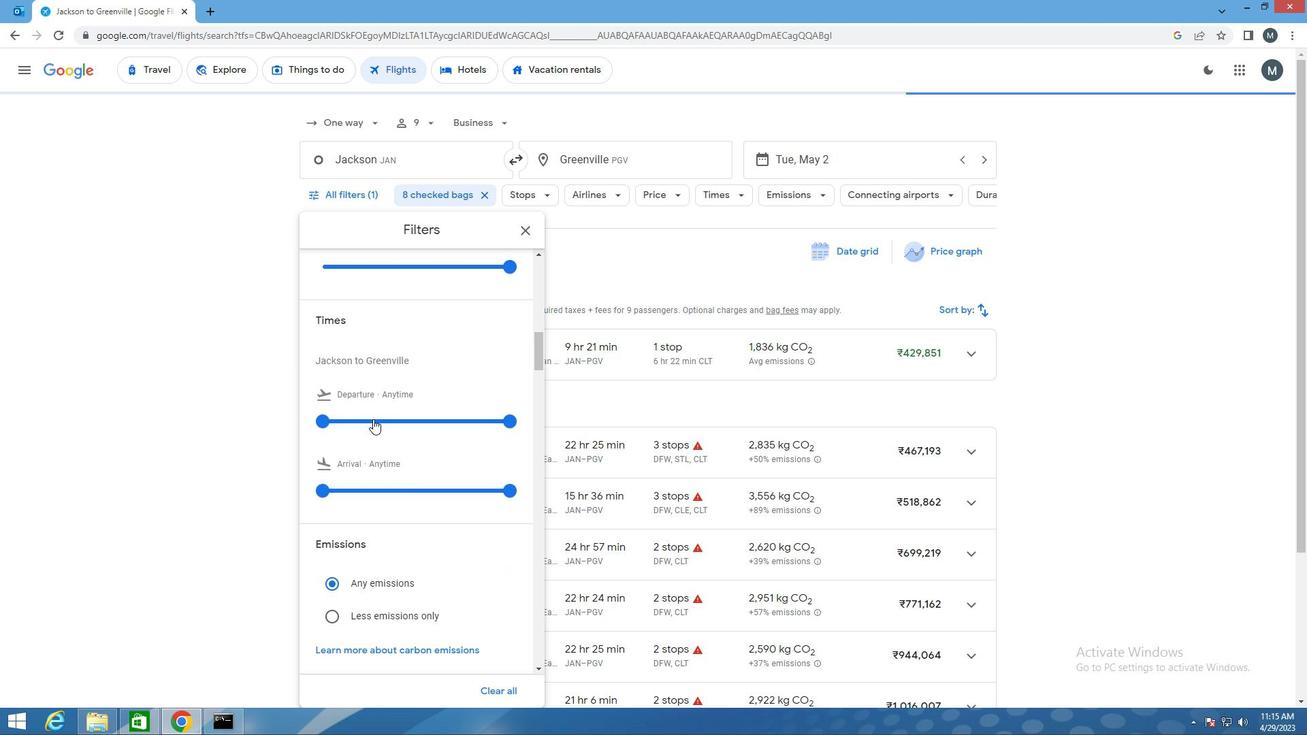 
Action: Mouse pressed left at (377, 416)
Screenshot: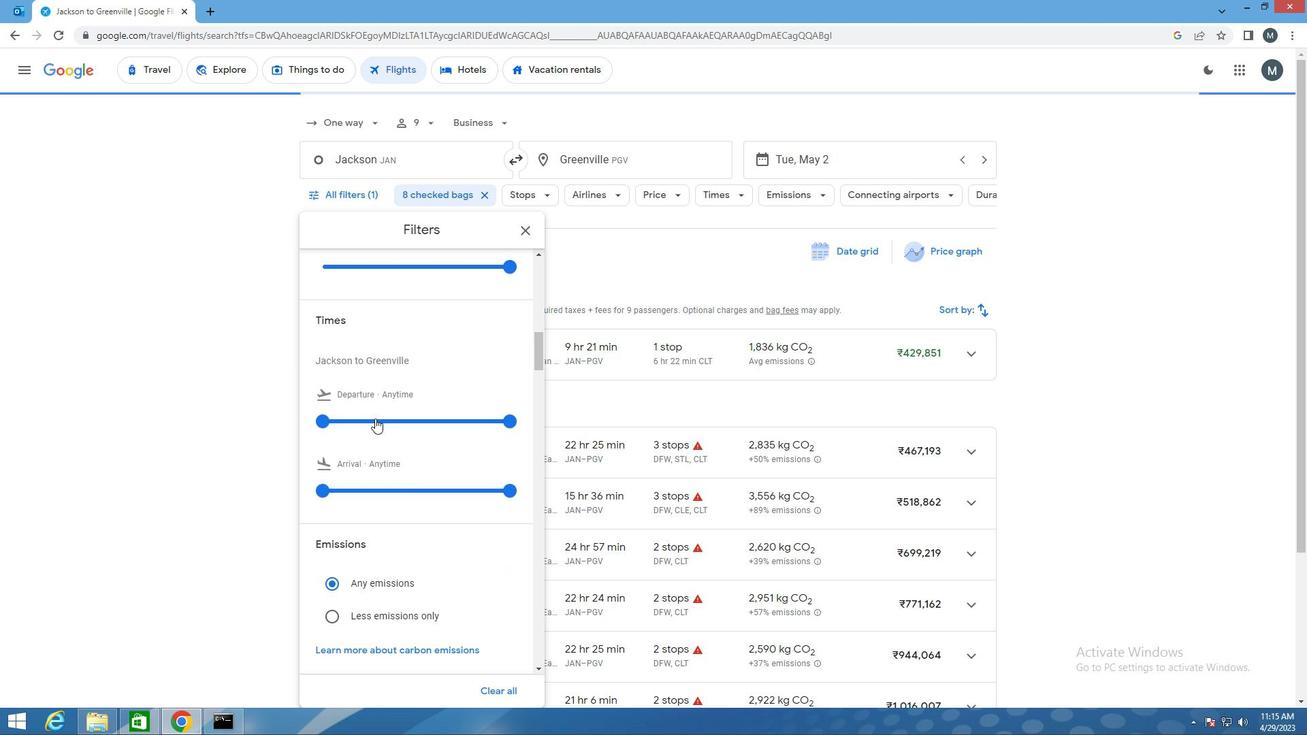 
Action: Mouse moved to (510, 422)
Screenshot: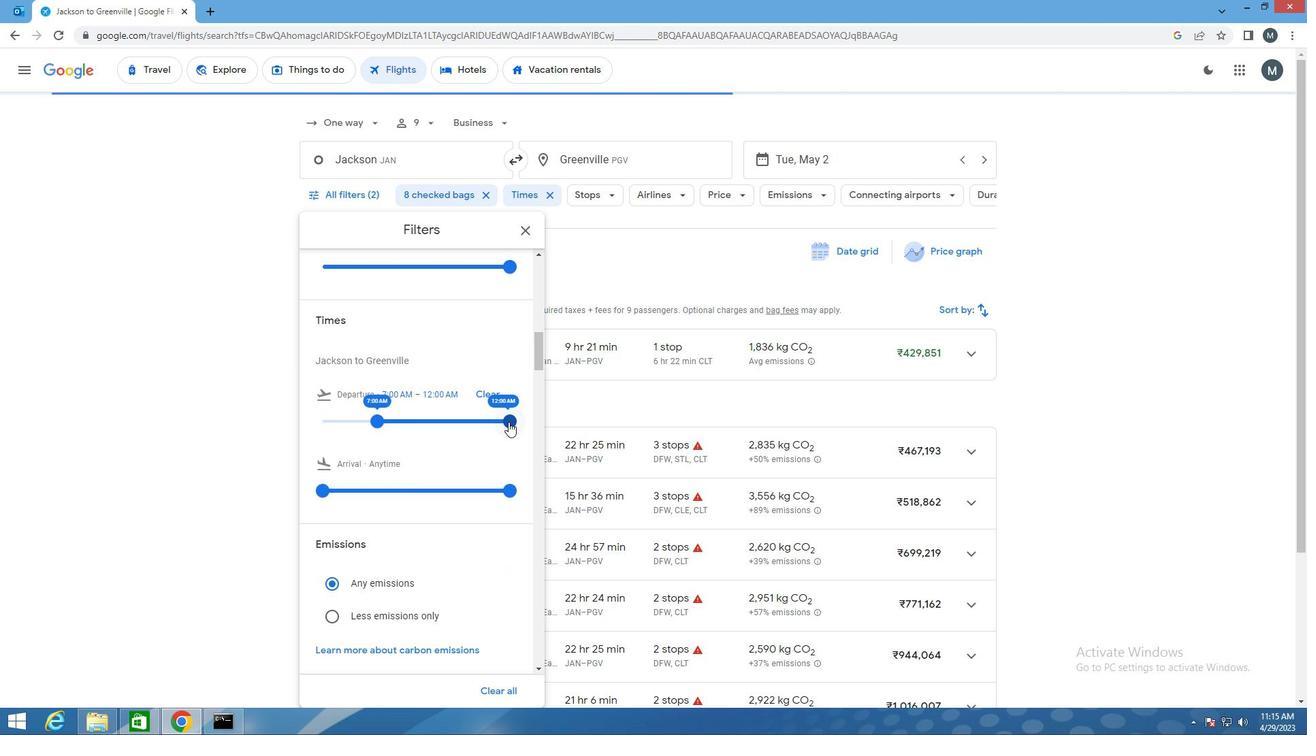 
Action: Mouse pressed left at (510, 422)
Screenshot: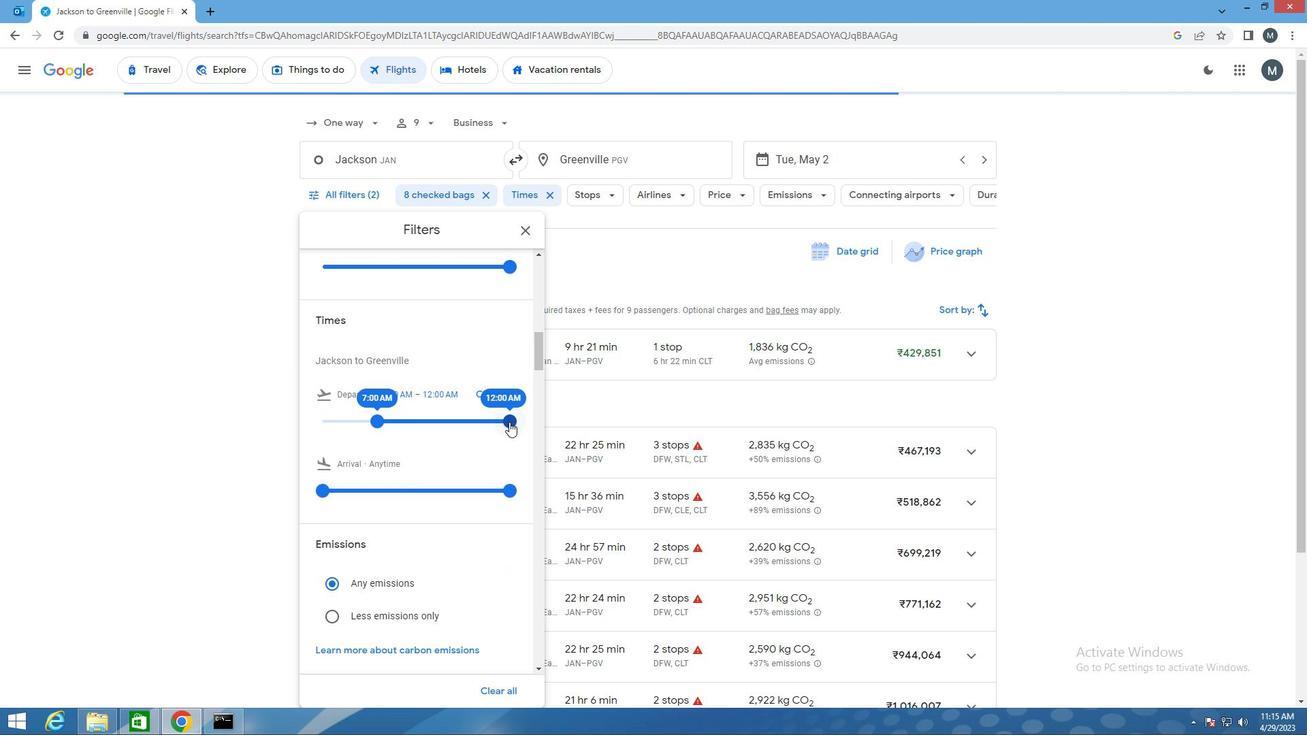
Action: Mouse moved to (428, 388)
Screenshot: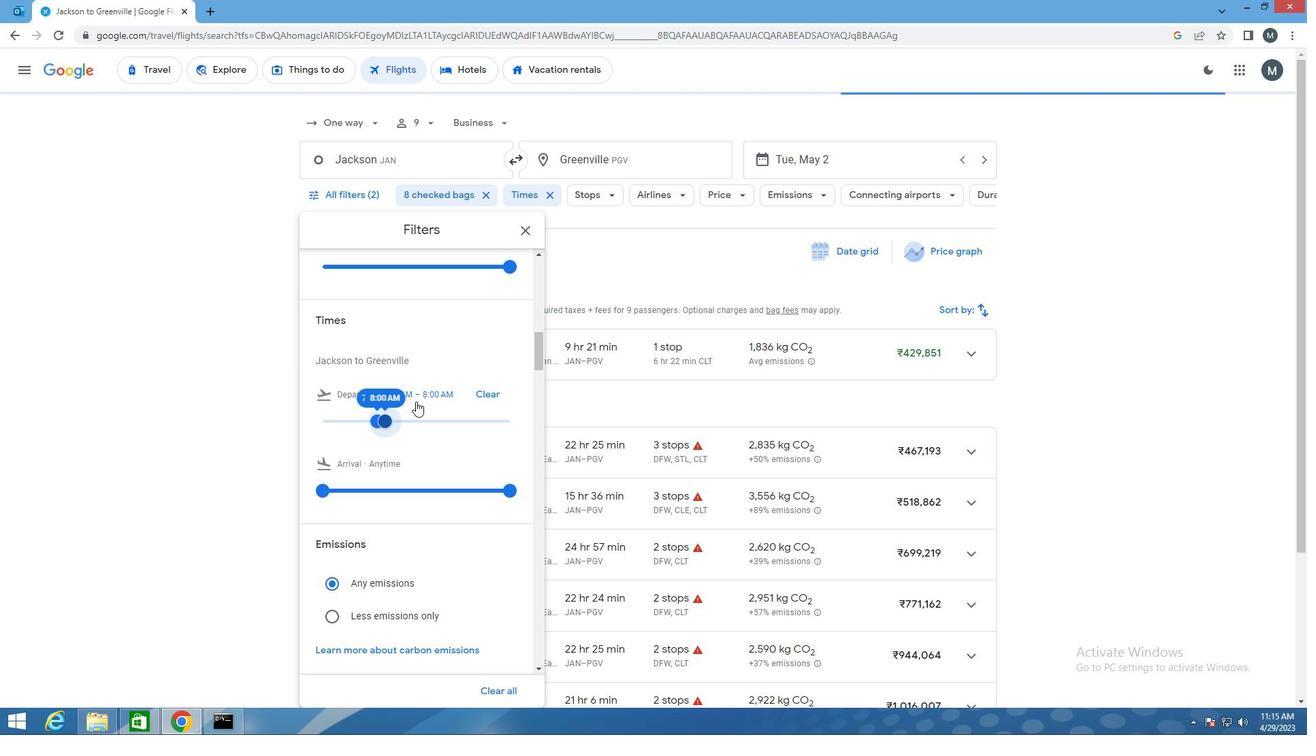 
Action: Mouse scrolled (428, 387) with delta (0, 0)
Screenshot: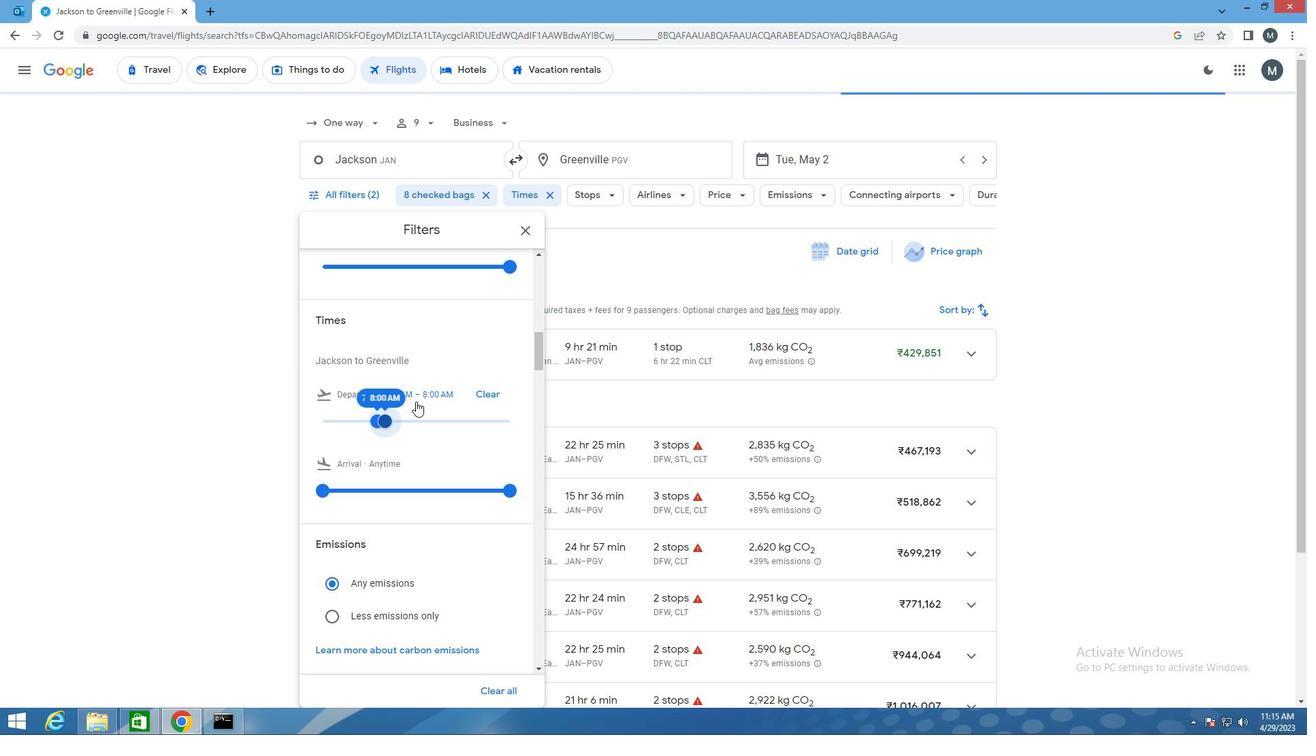 
Action: Mouse moved to (427, 388)
Screenshot: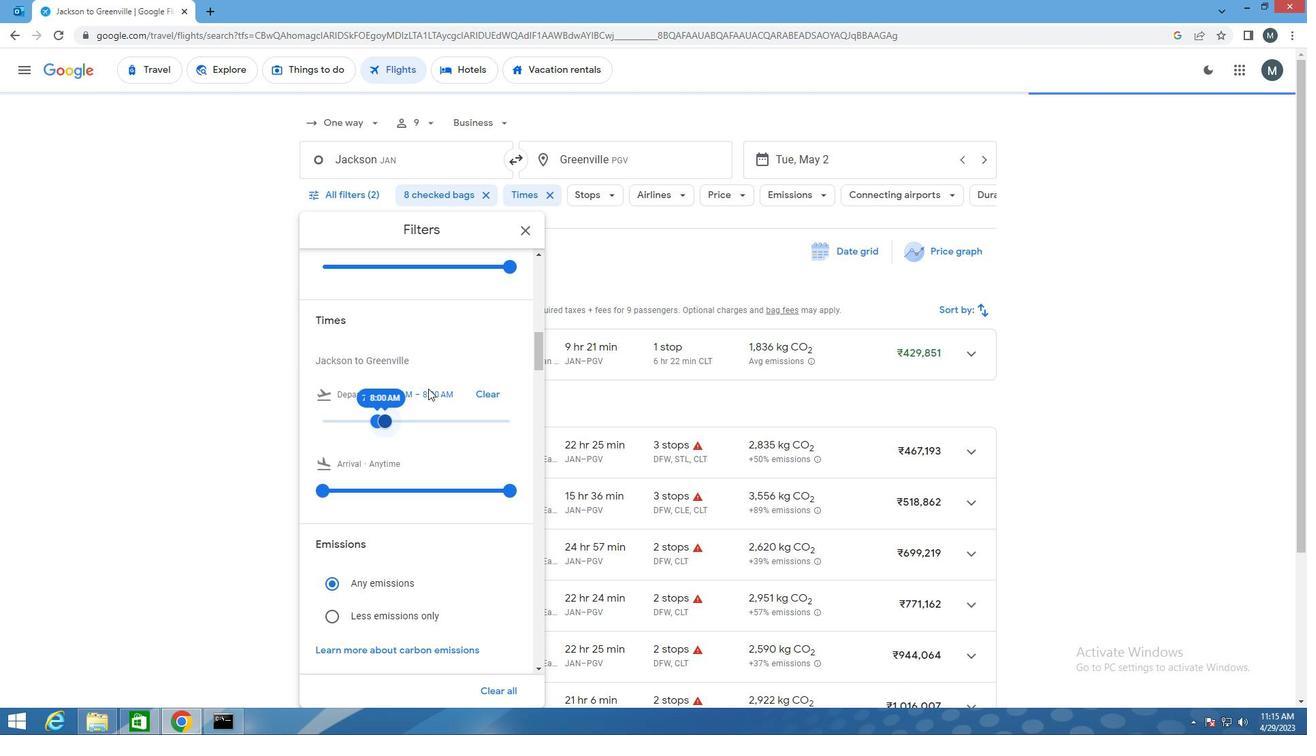 
Action: Mouse scrolled (427, 387) with delta (0, 0)
Screenshot: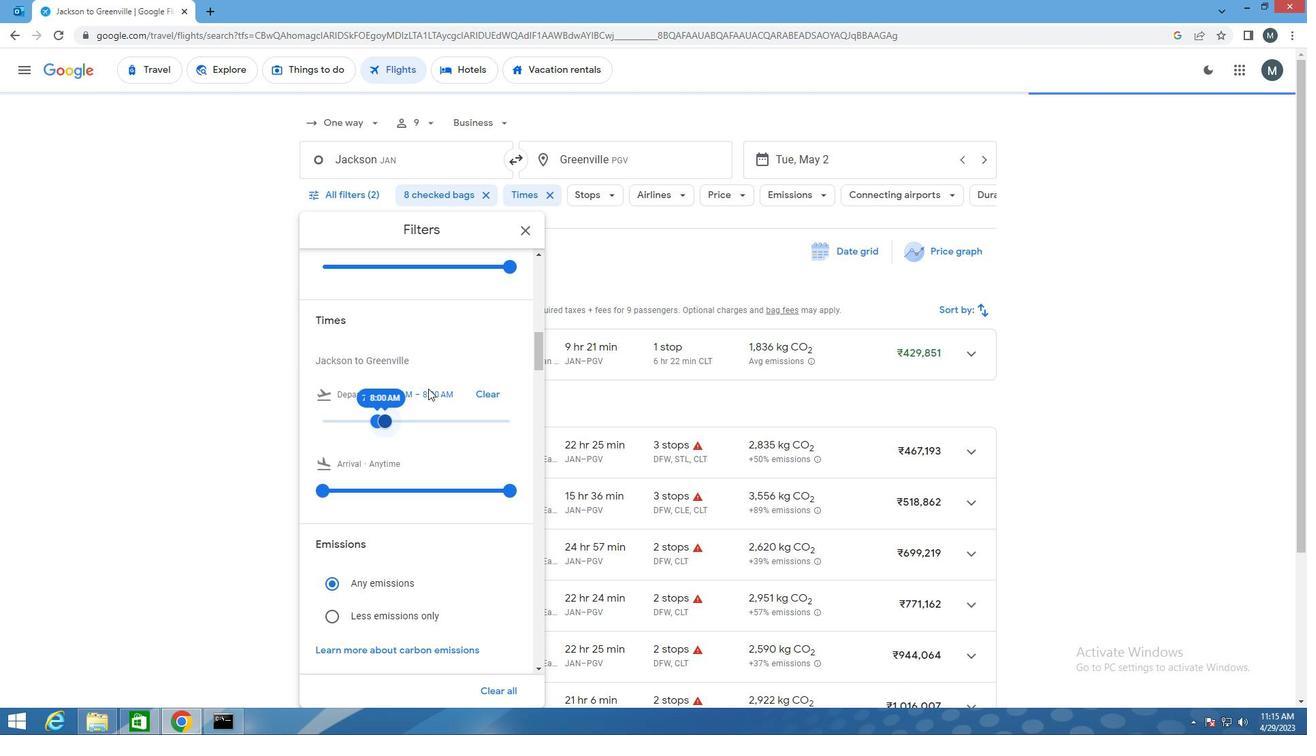 
Action: Mouse moved to (529, 238)
Screenshot: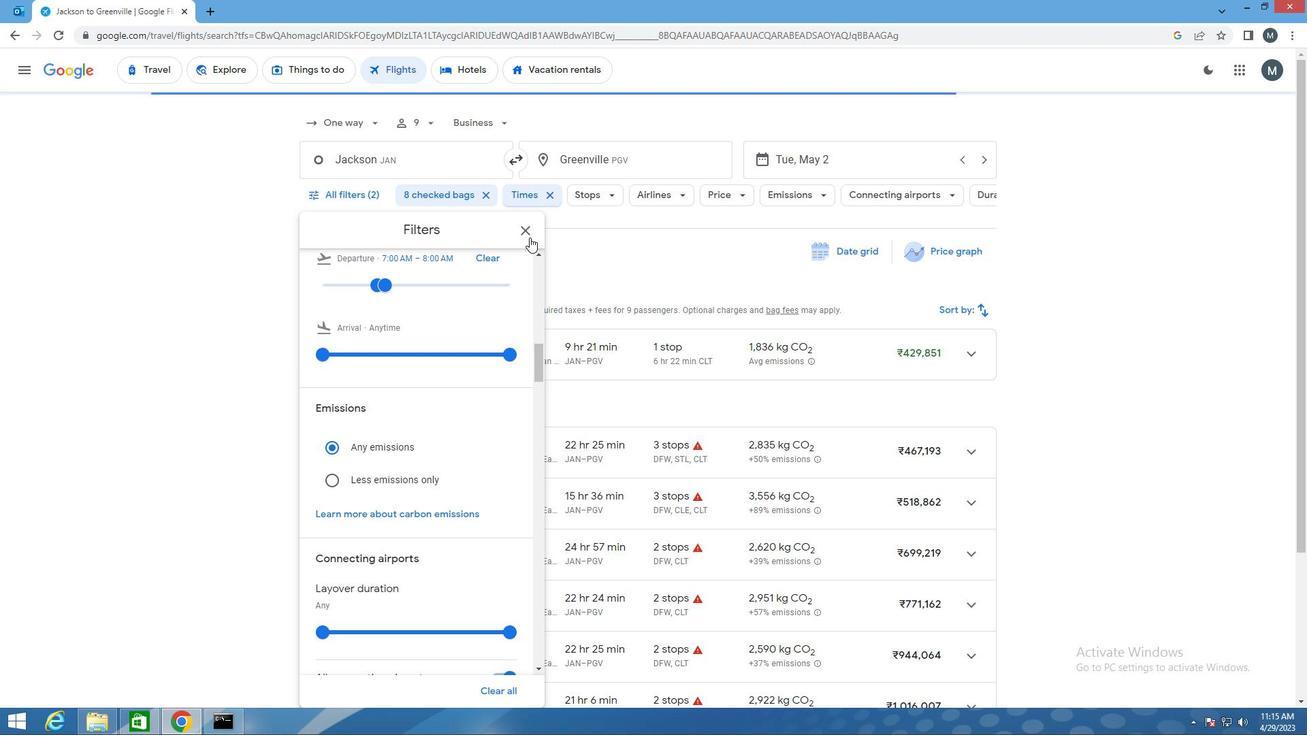 
Action: Mouse pressed left at (529, 238)
Screenshot: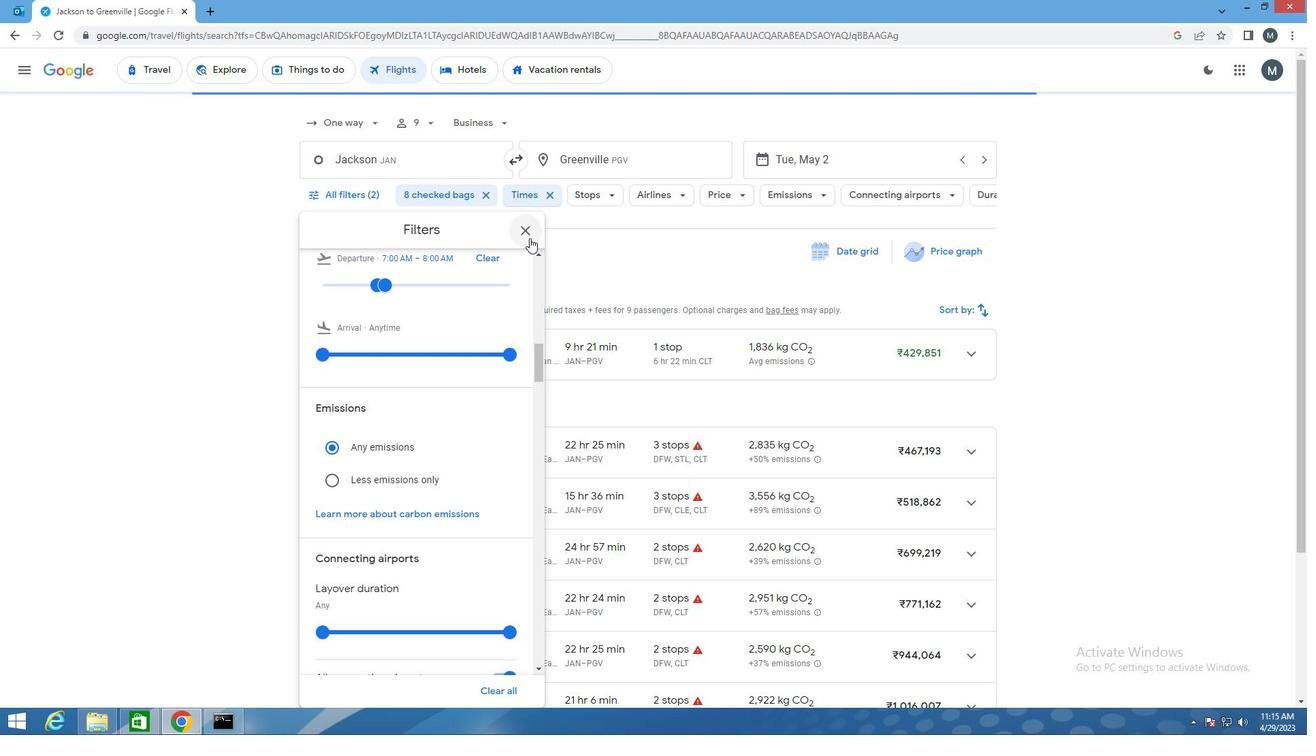 
Action: Mouse moved to (527, 238)
Screenshot: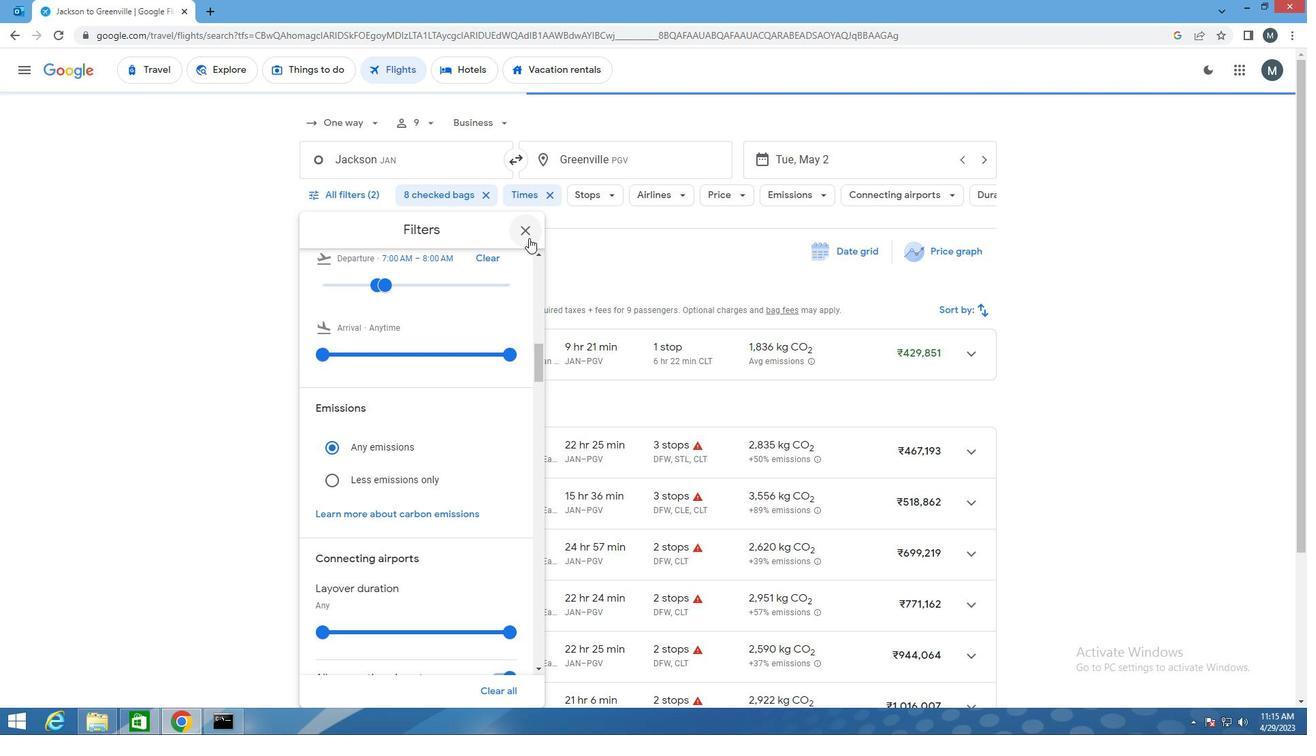 
Action: Key pressed <Key.f8>
Screenshot: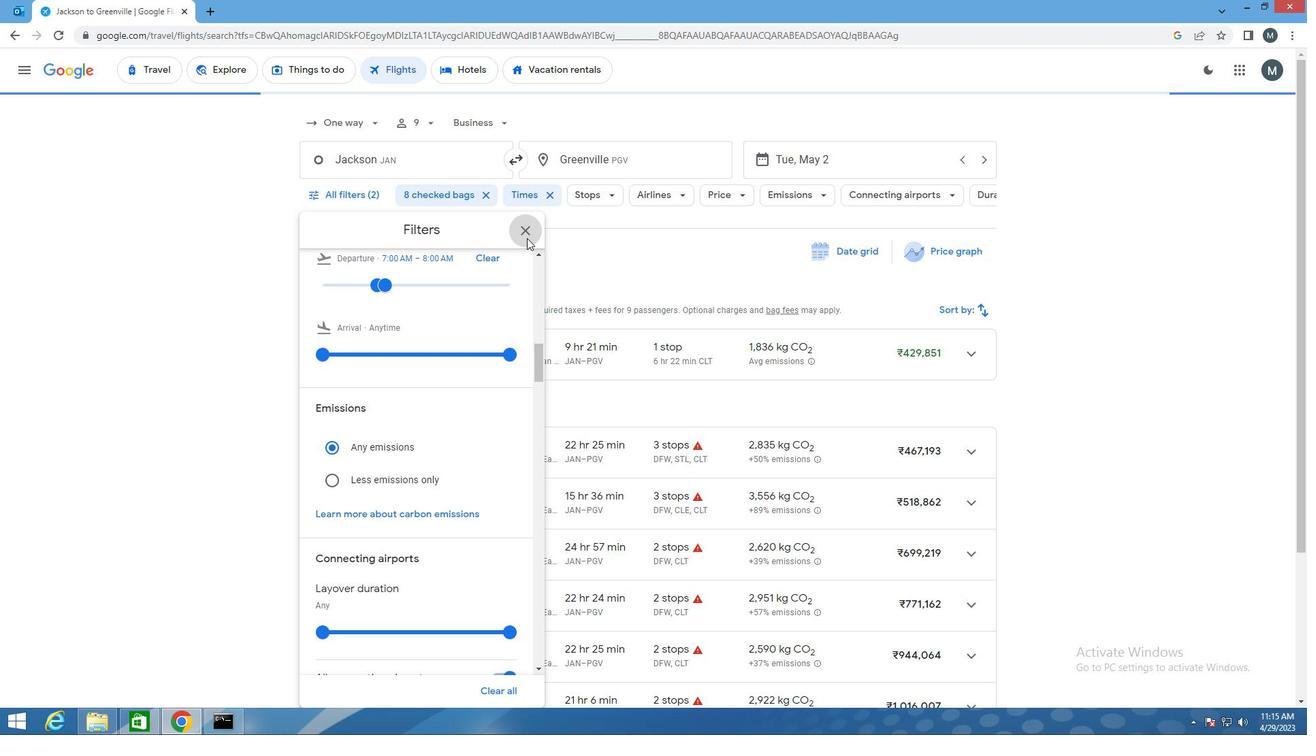 
